 Task: Add a signature Marianna Clark containing National Human Trafficking Awareness Day, Marianna Clark to email address softage.9@softage.net and add a label Sales contracts
Action: Mouse moved to (1115, 60)
Screenshot: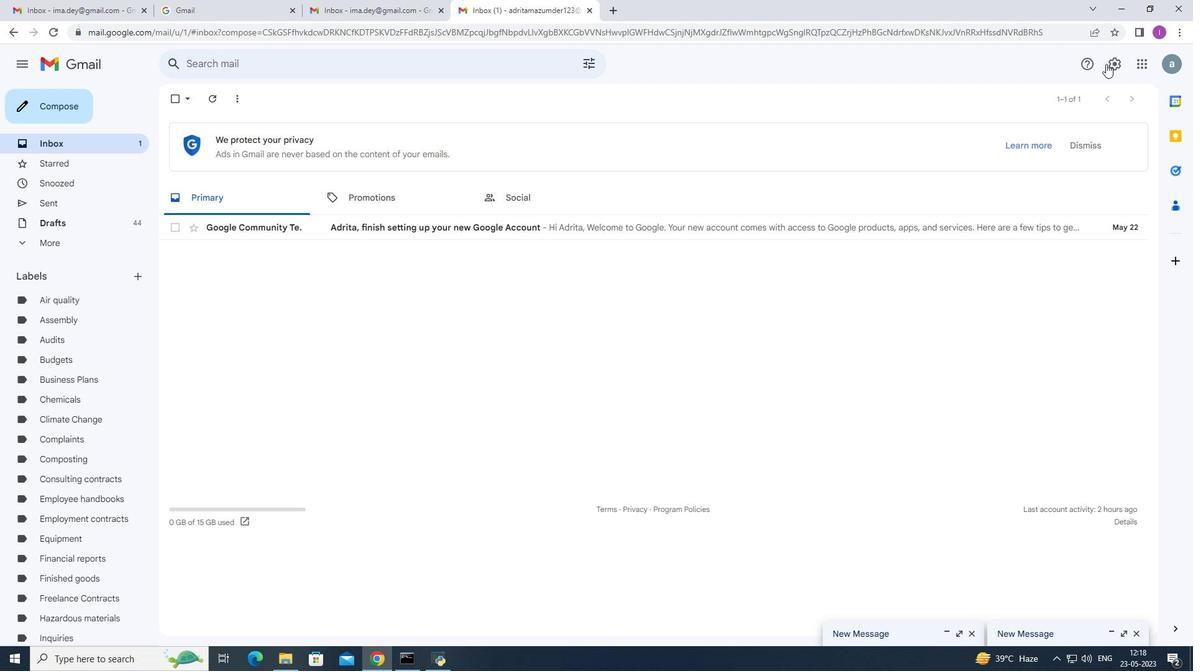 
Action: Mouse pressed left at (1115, 60)
Screenshot: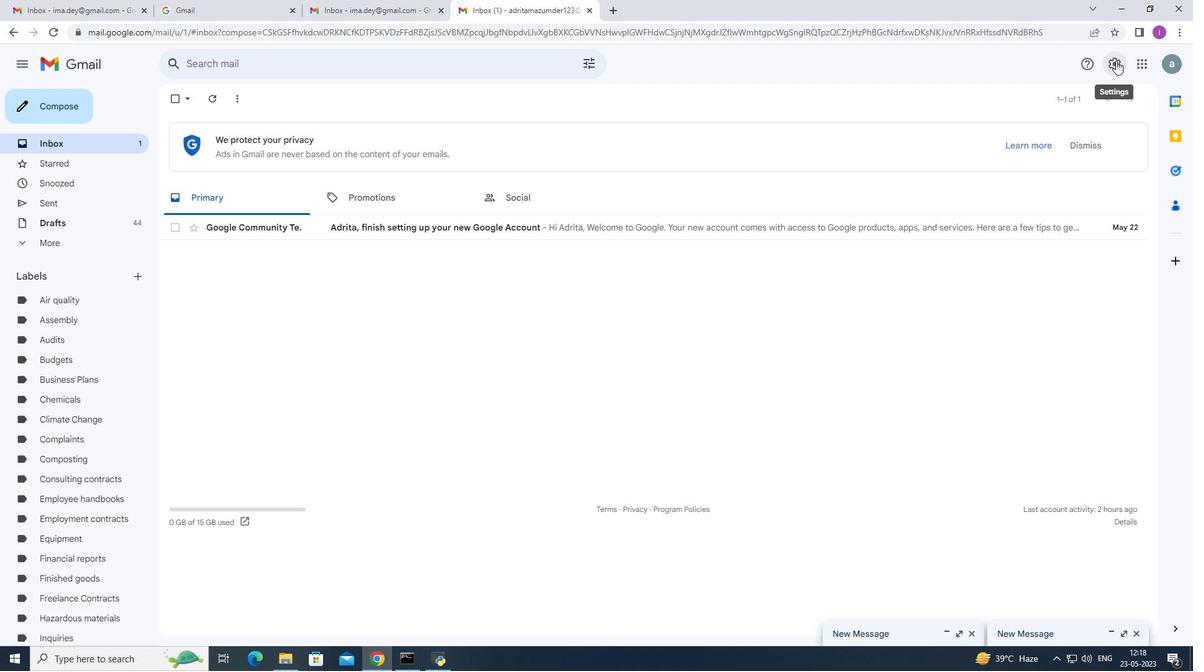
Action: Mouse moved to (1051, 121)
Screenshot: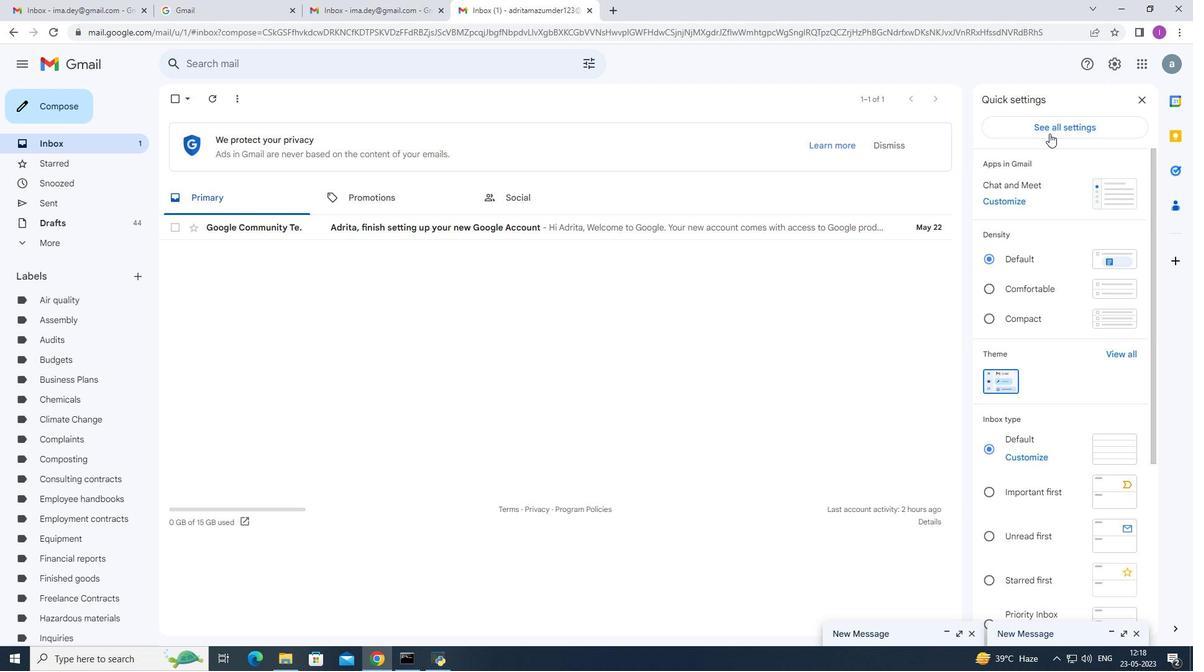 
Action: Mouse pressed left at (1051, 121)
Screenshot: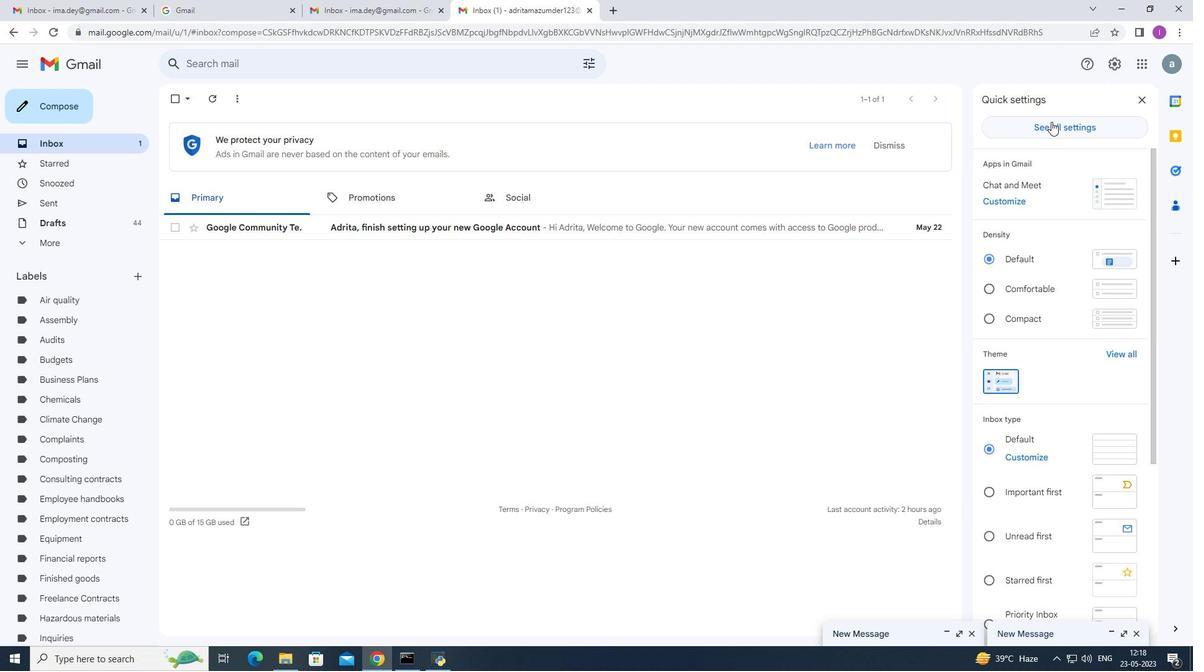 
Action: Mouse moved to (369, 220)
Screenshot: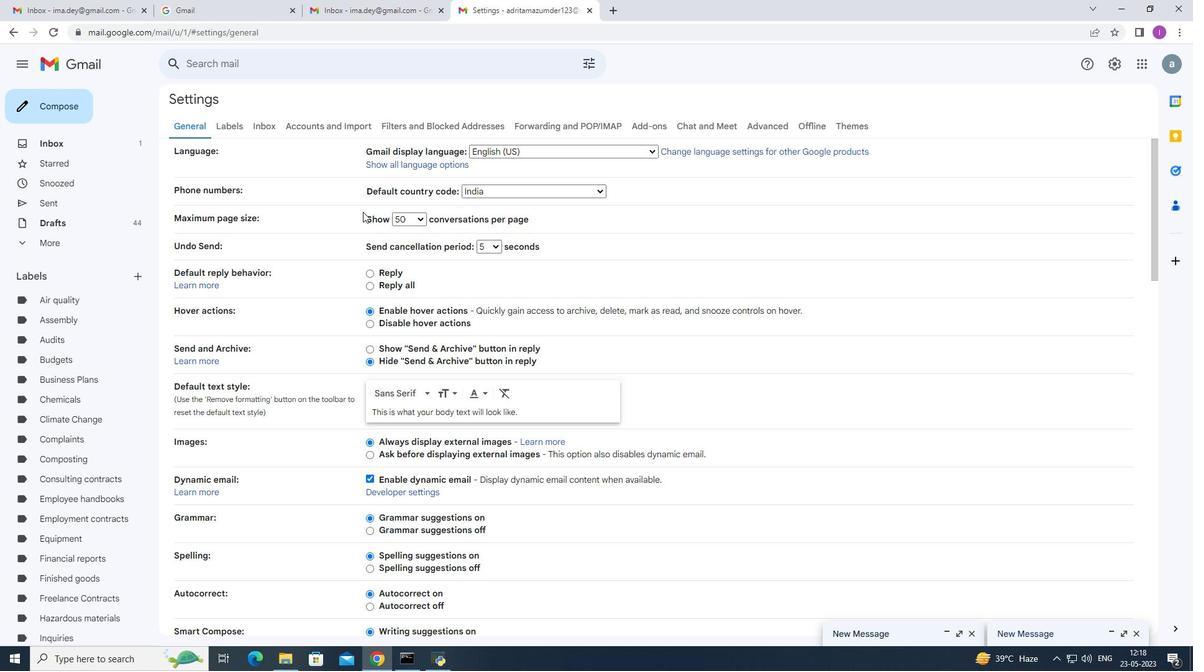 
Action: Mouse scrolled (369, 219) with delta (0, 0)
Screenshot: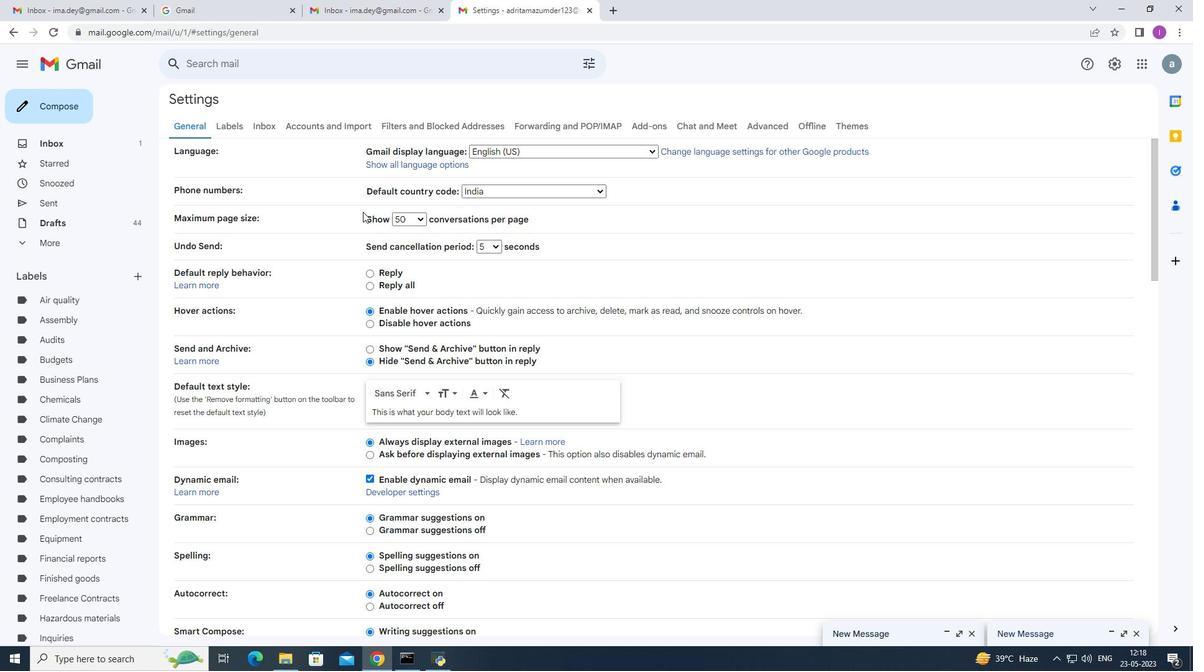 
Action: Mouse moved to (370, 222)
Screenshot: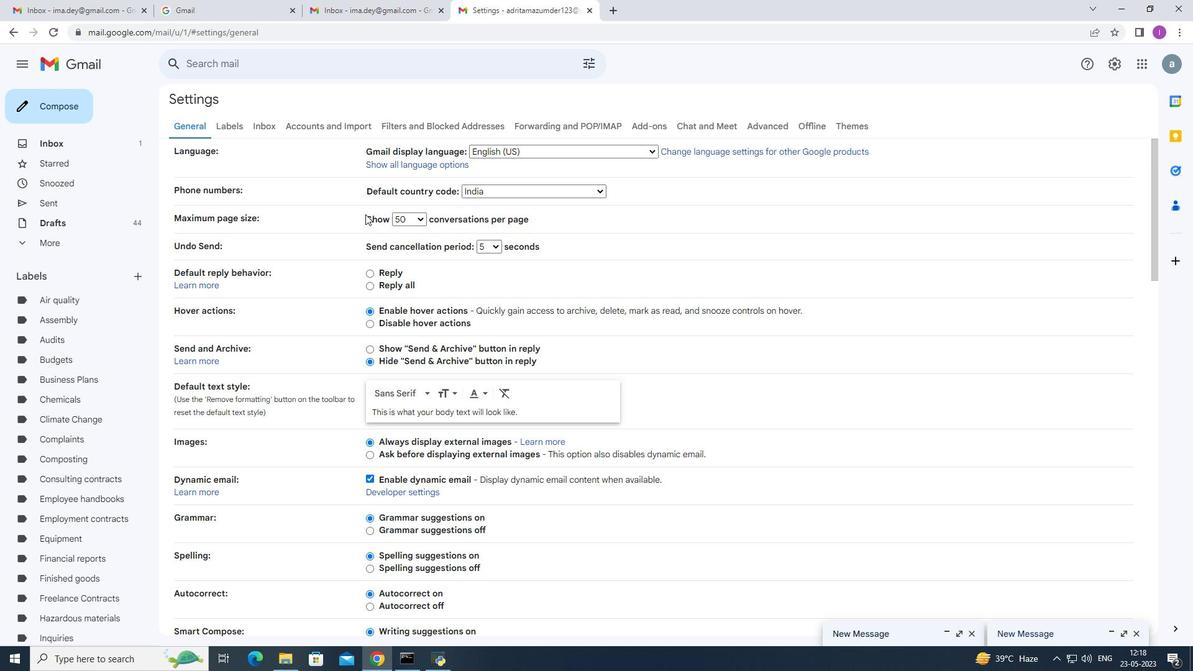 
Action: Mouse scrolled (370, 221) with delta (0, 0)
Screenshot: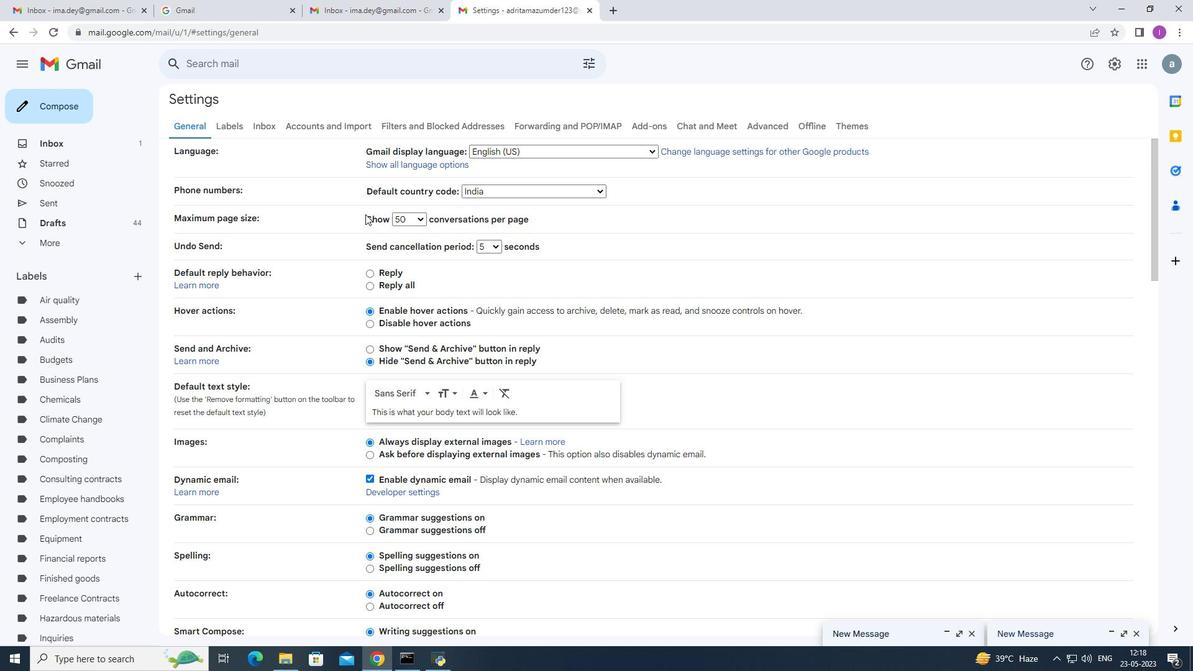 
Action: Mouse moved to (372, 224)
Screenshot: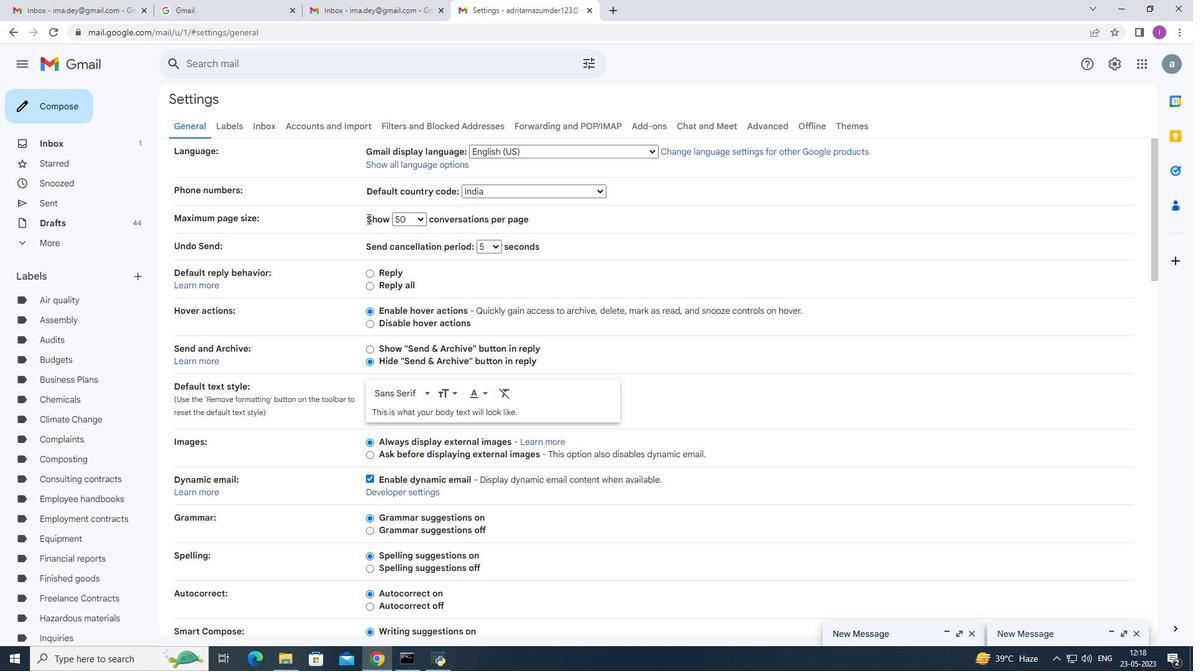 
Action: Mouse scrolled (370, 222) with delta (0, 0)
Screenshot: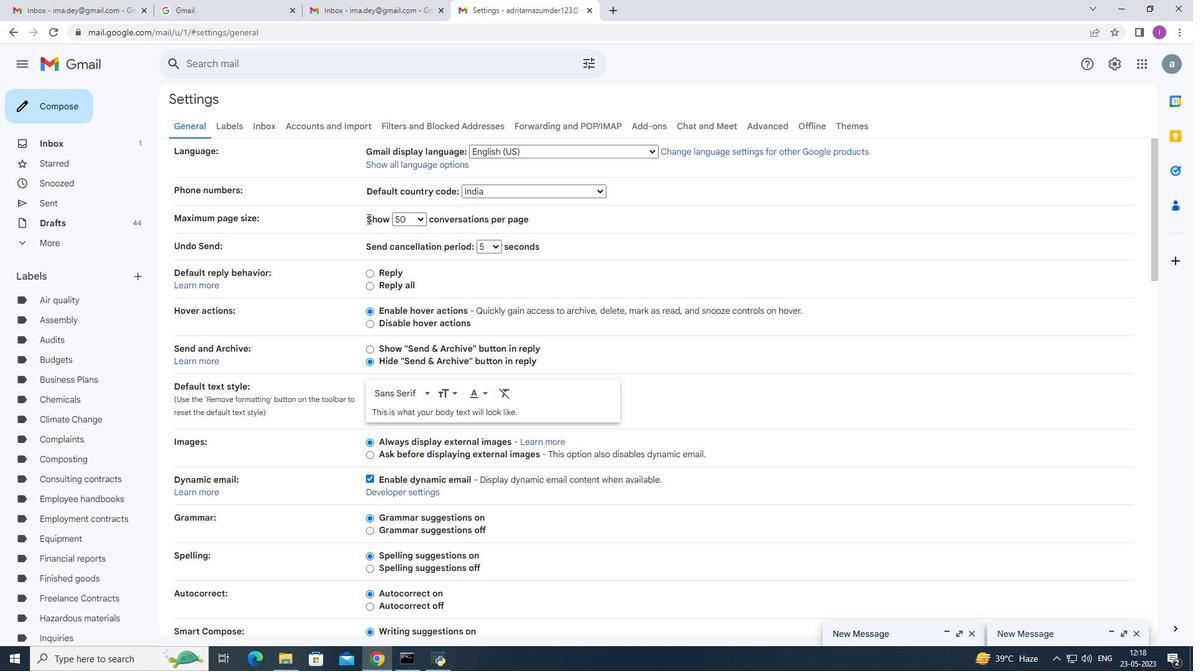 
Action: Mouse moved to (379, 236)
Screenshot: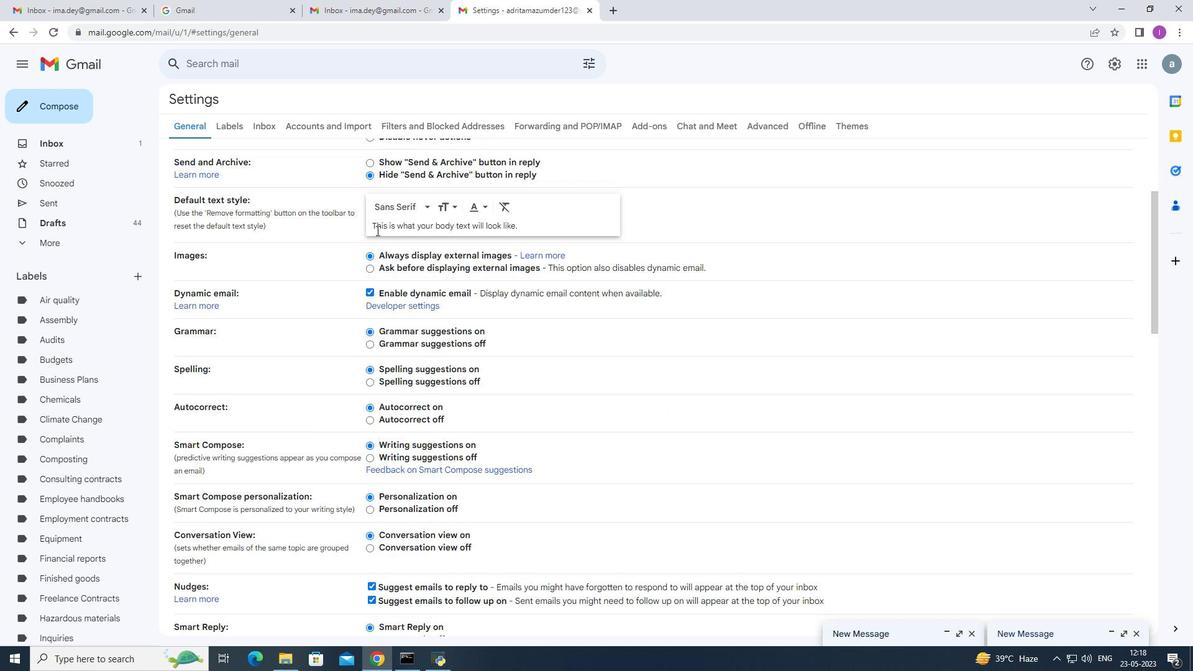 
Action: Mouse scrolled (379, 236) with delta (0, 0)
Screenshot: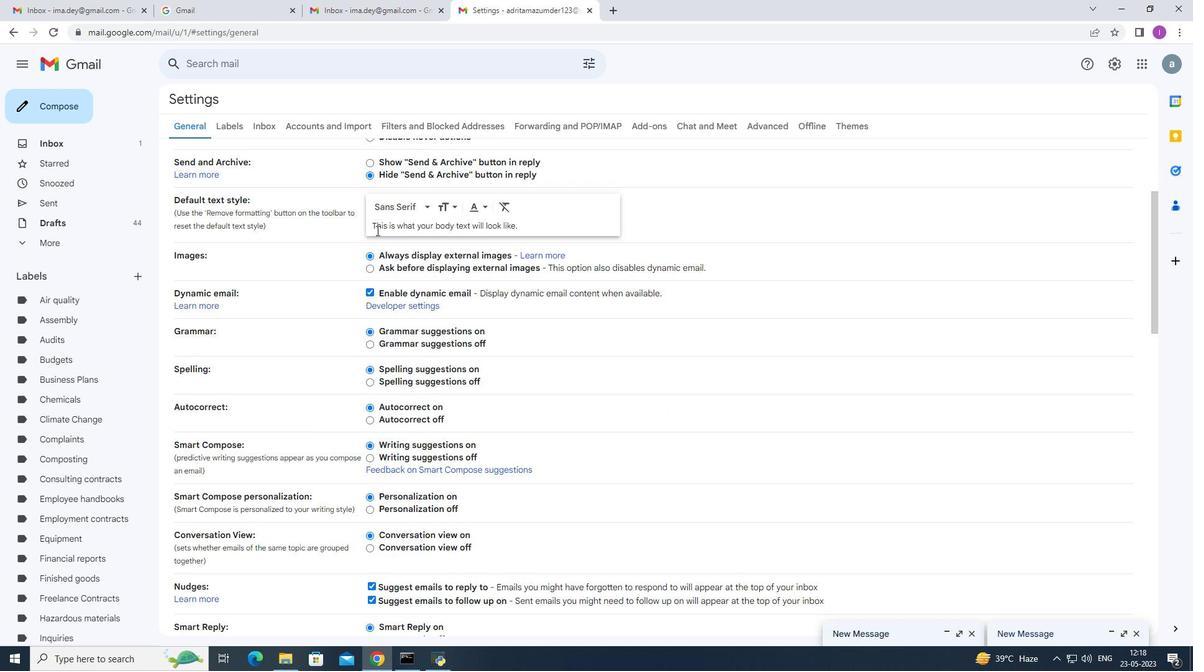 
Action: Mouse moved to (384, 249)
Screenshot: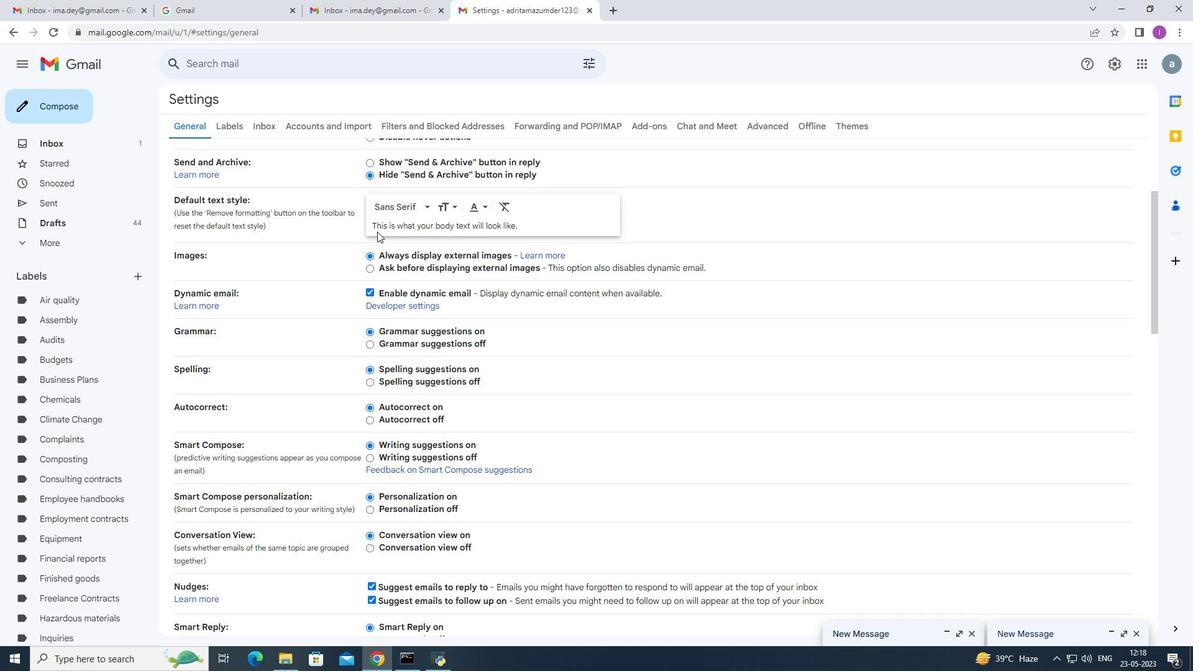 
Action: Mouse scrolled (384, 248) with delta (0, 0)
Screenshot: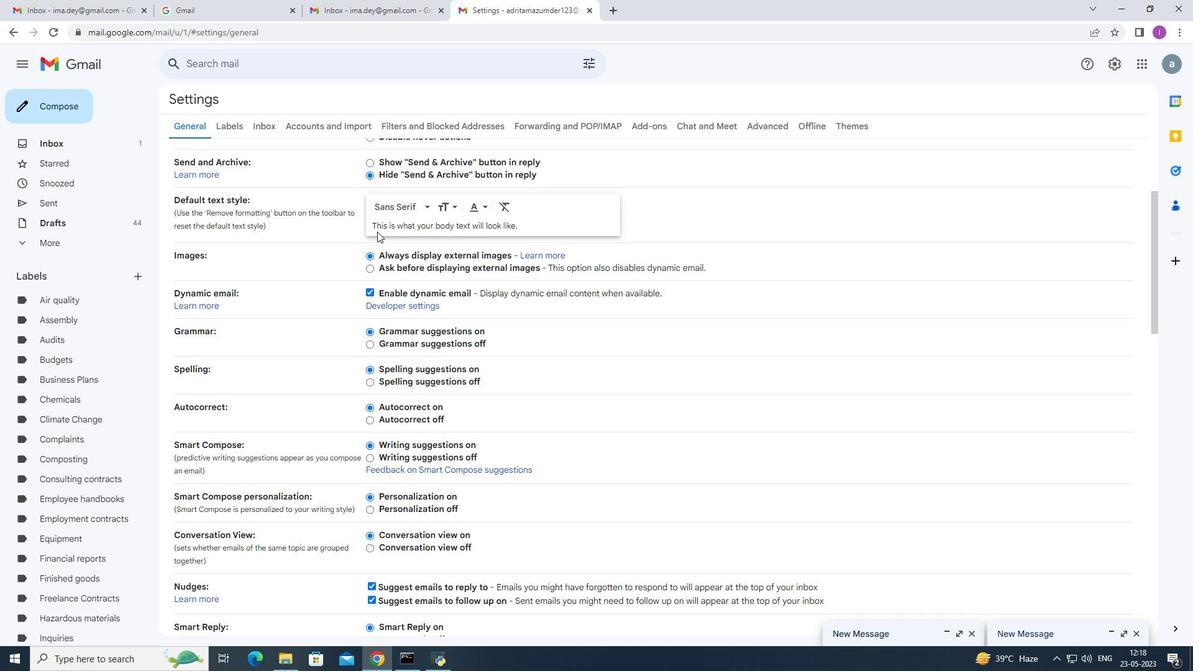 
Action: Mouse moved to (384, 249)
Screenshot: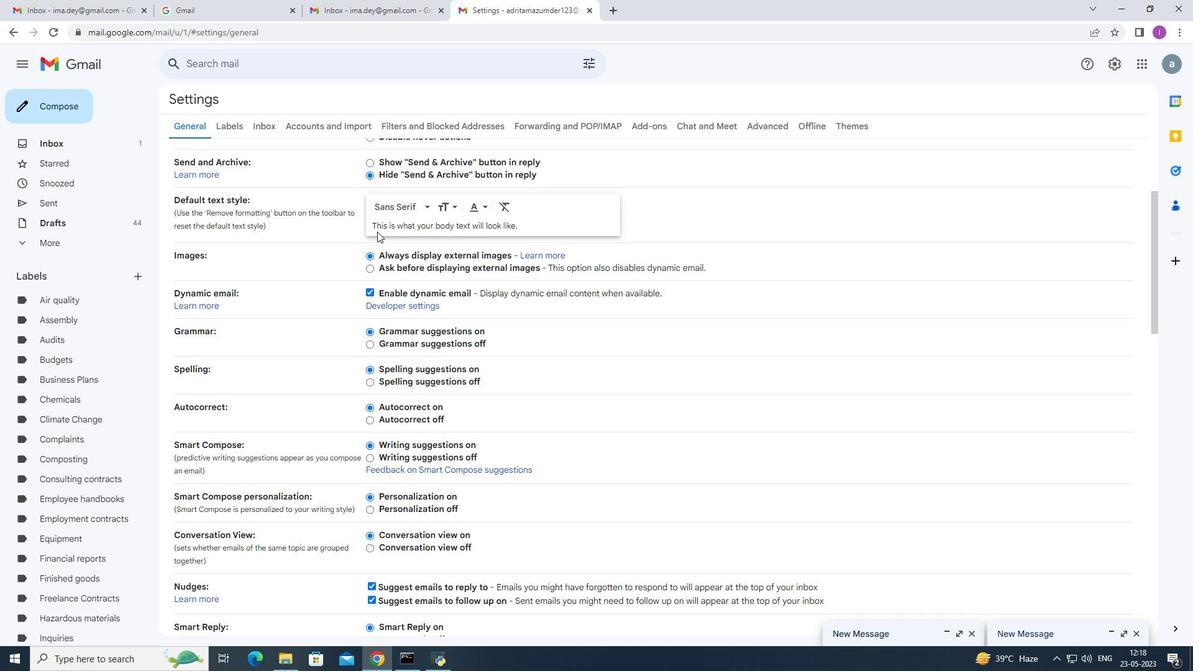 
Action: Mouse scrolled (384, 249) with delta (0, 0)
Screenshot: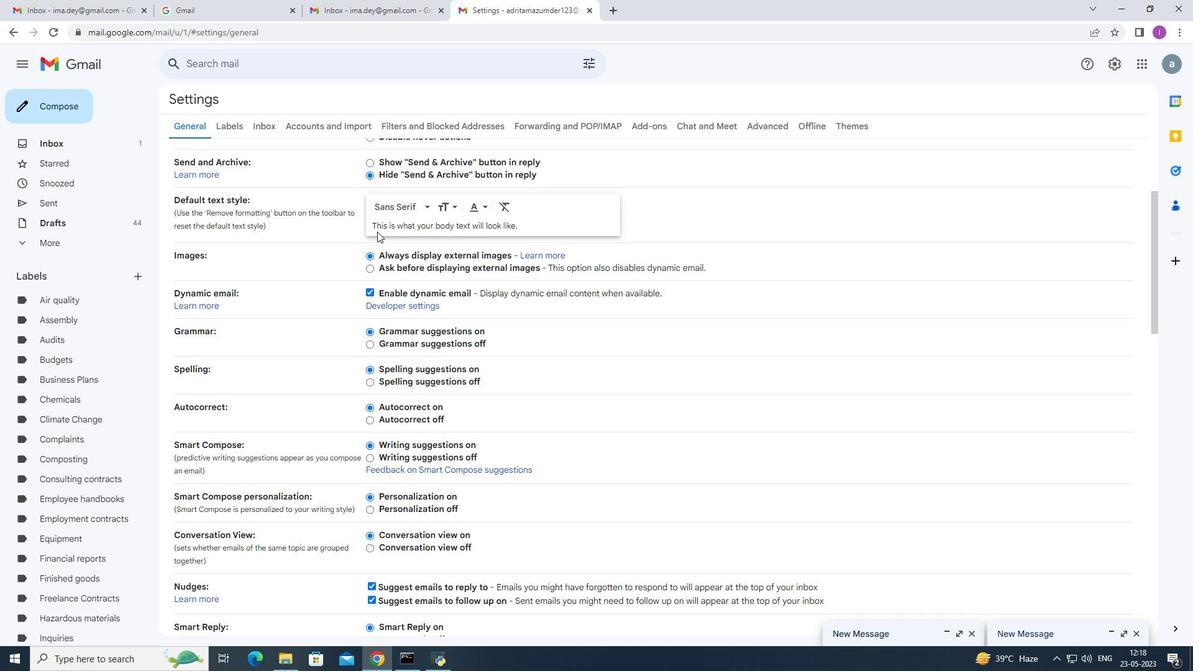 
Action: Mouse moved to (386, 257)
Screenshot: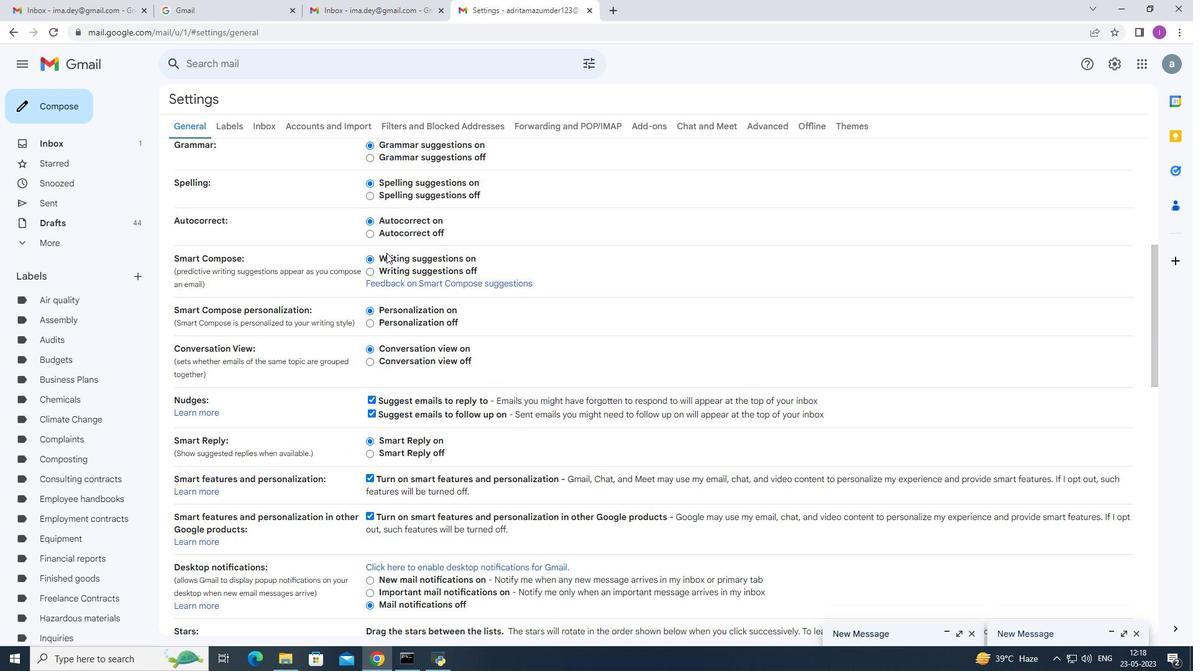 
Action: Mouse scrolled (386, 255) with delta (0, 0)
Screenshot: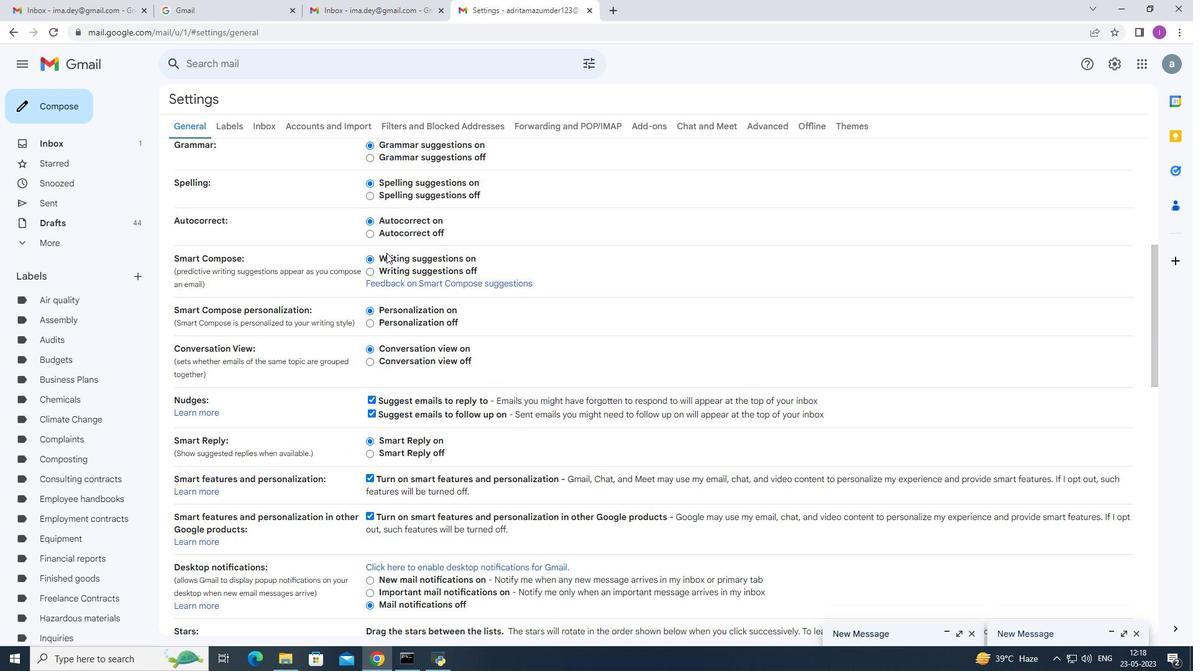 
Action: Mouse moved to (390, 268)
Screenshot: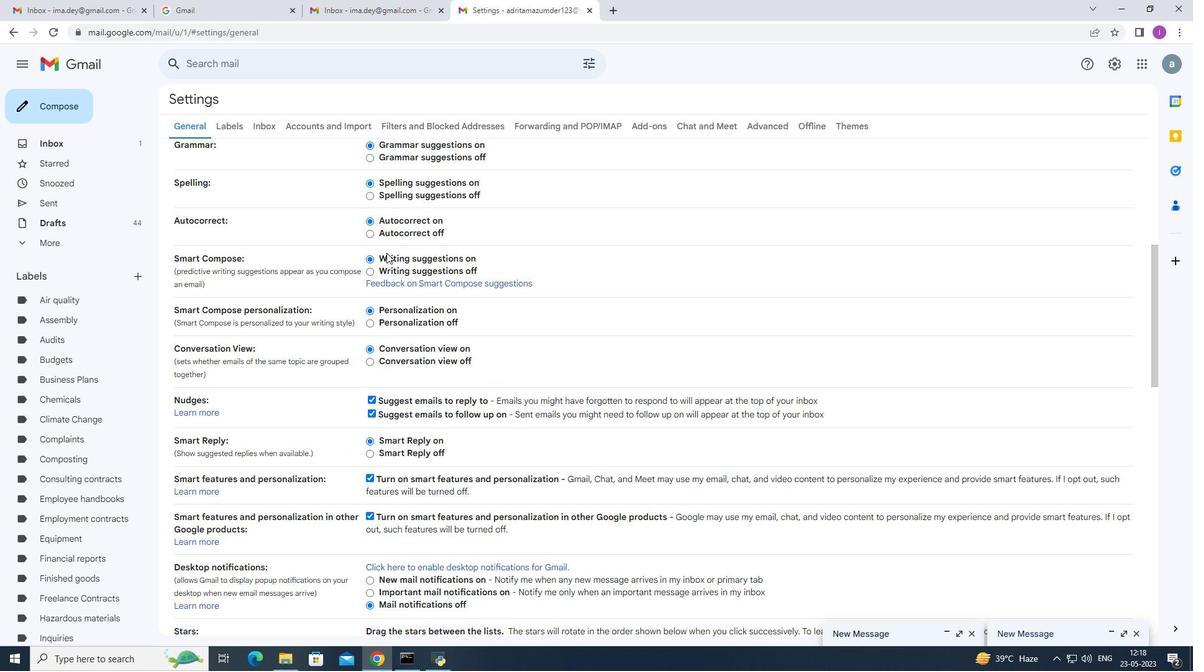 
Action: Mouse scrolled (389, 266) with delta (0, 0)
Screenshot: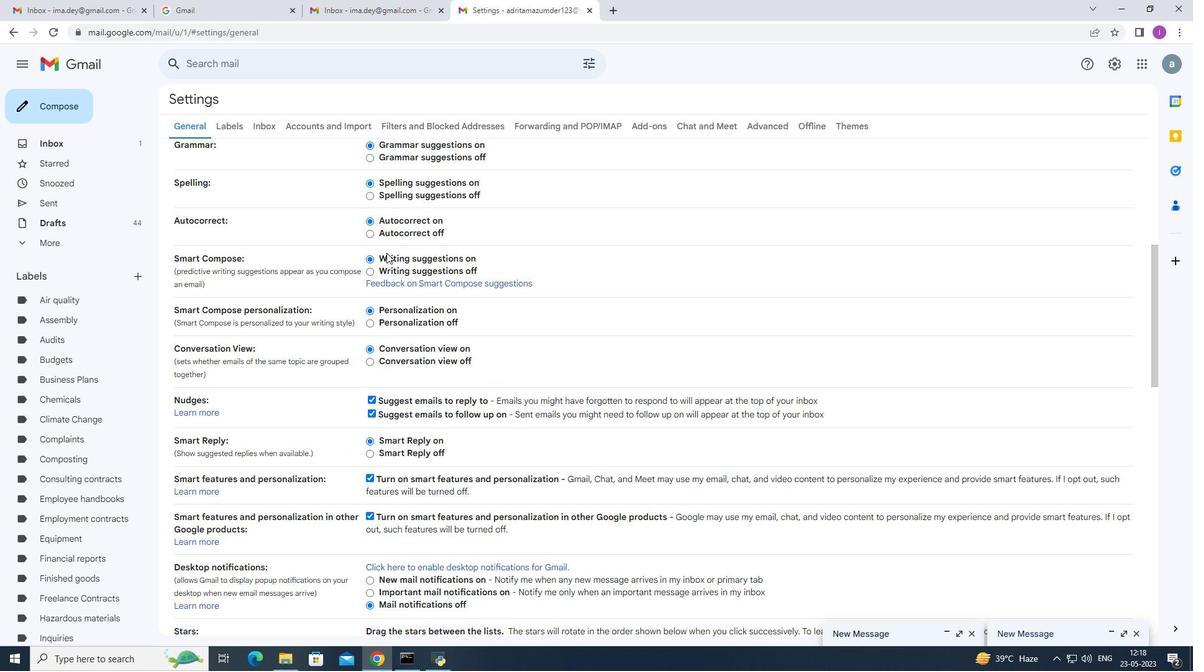 
Action: Mouse moved to (391, 270)
Screenshot: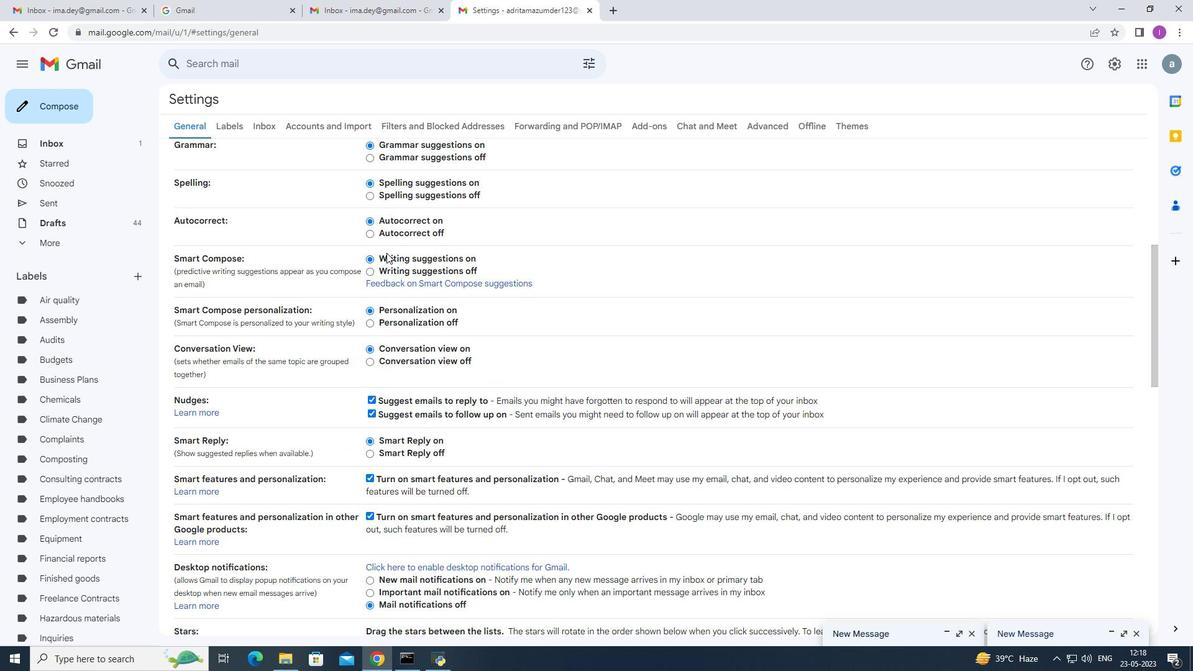 
Action: Mouse scrolled (390, 269) with delta (0, 0)
Screenshot: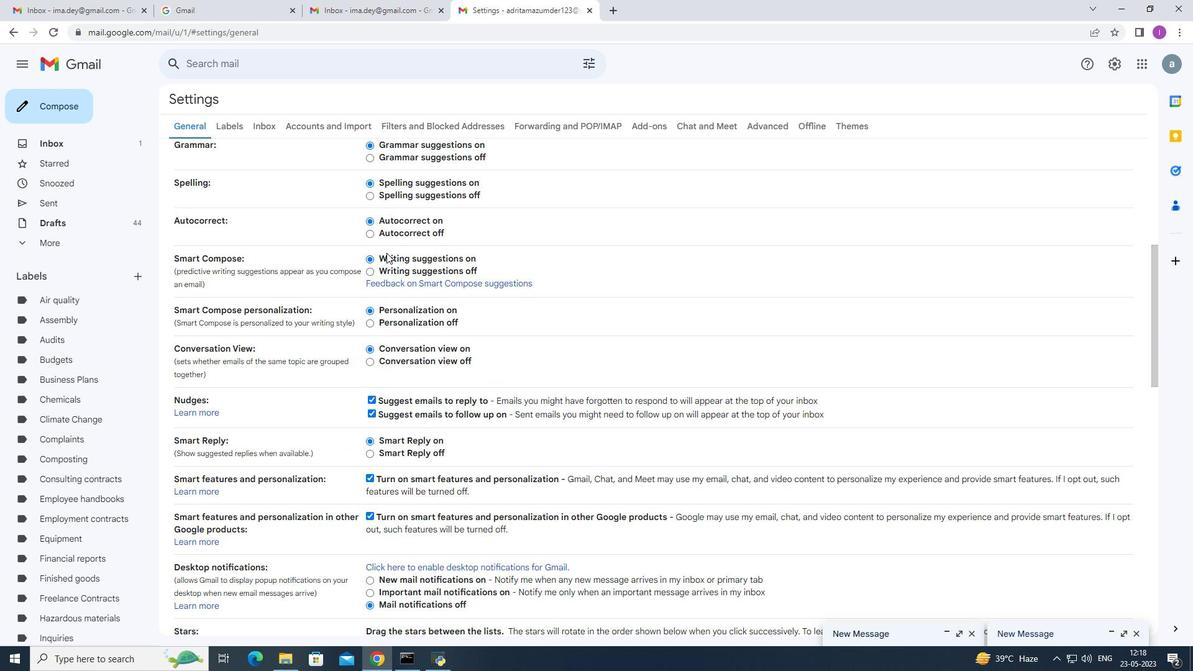 
Action: Mouse moved to (391, 273)
Screenshot: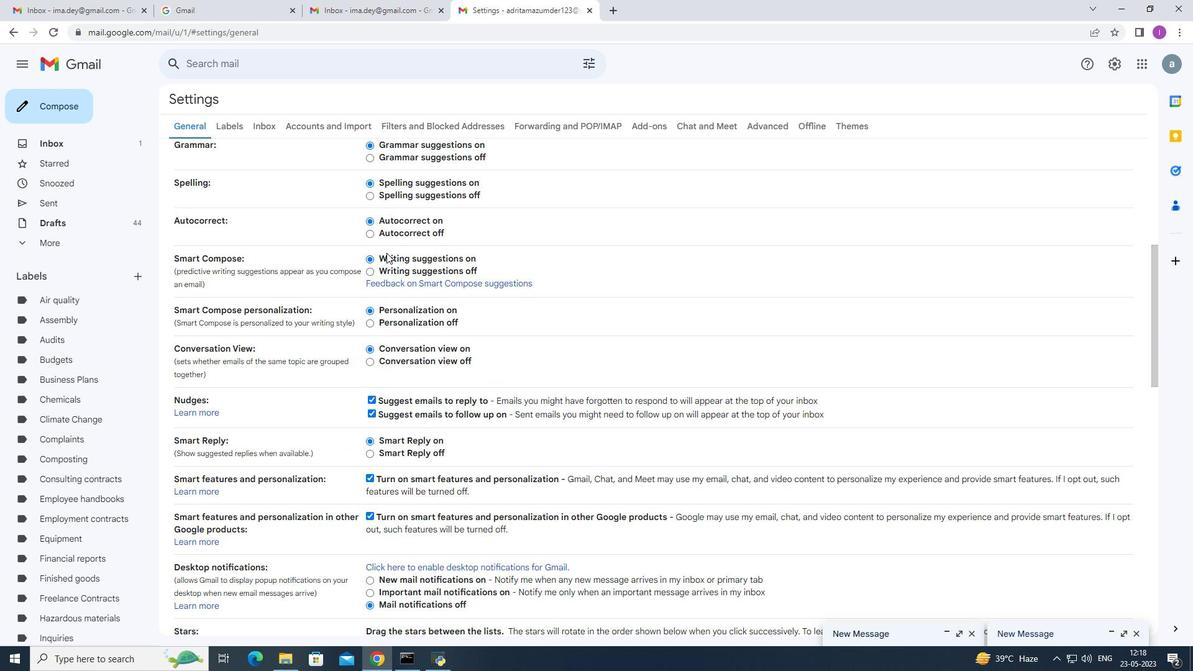 
Action: Mouse scrolled (391, 270) with delta (0, 0)
Screenshot: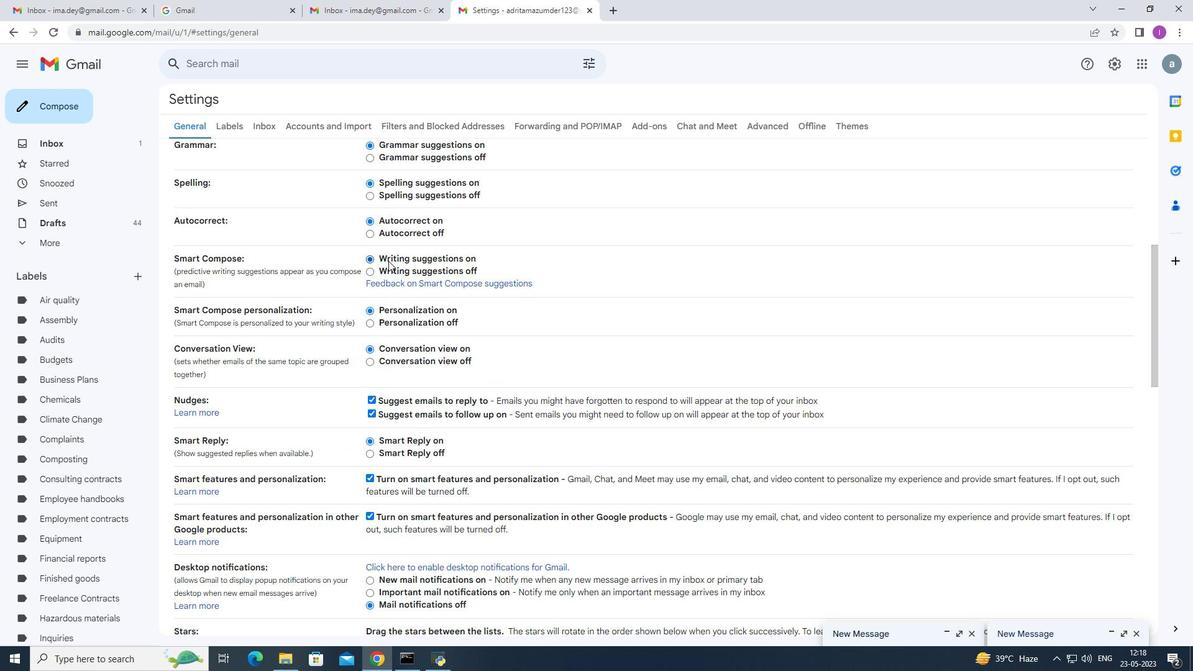 
Action: Mouse moved to (397, 292)
Screenshot: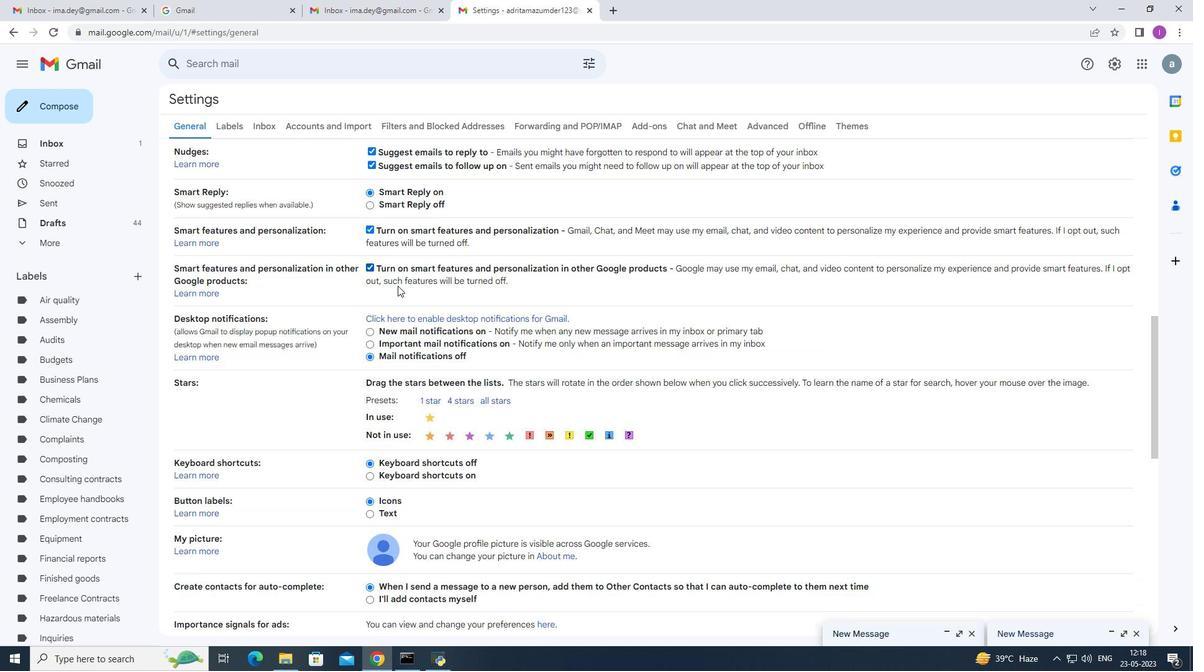
Action: Mouse scrolled (397, 291) with delta (0, 0)
Screenshot: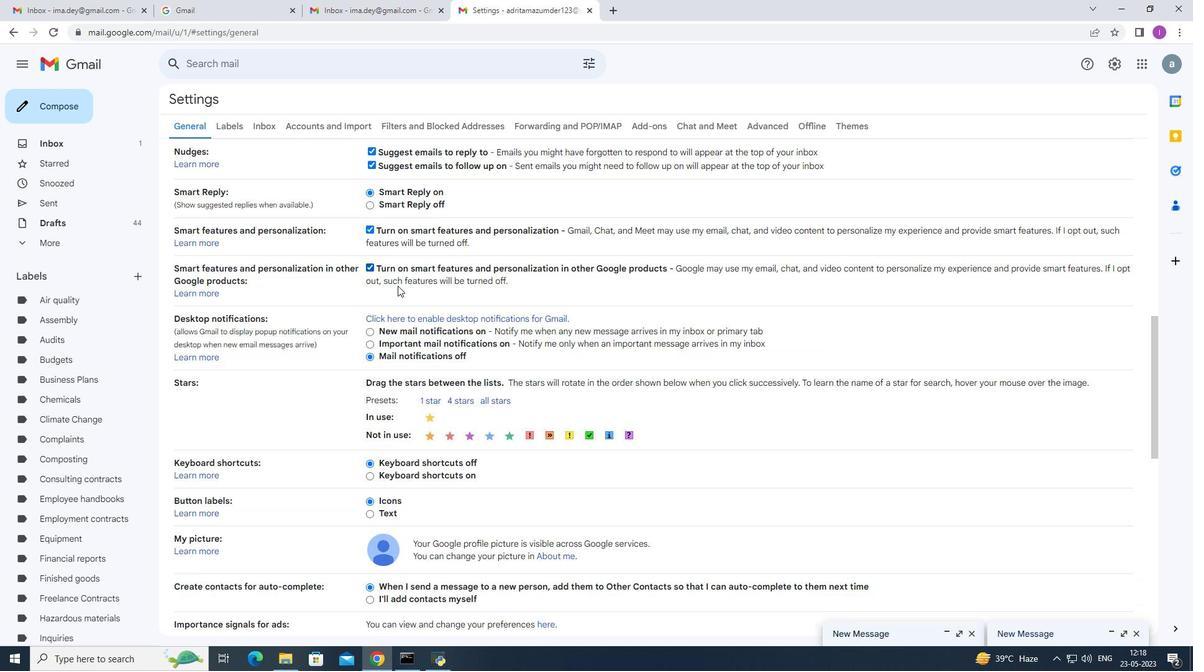 
Action: Mouse moved to (398, 298)
Screenshot: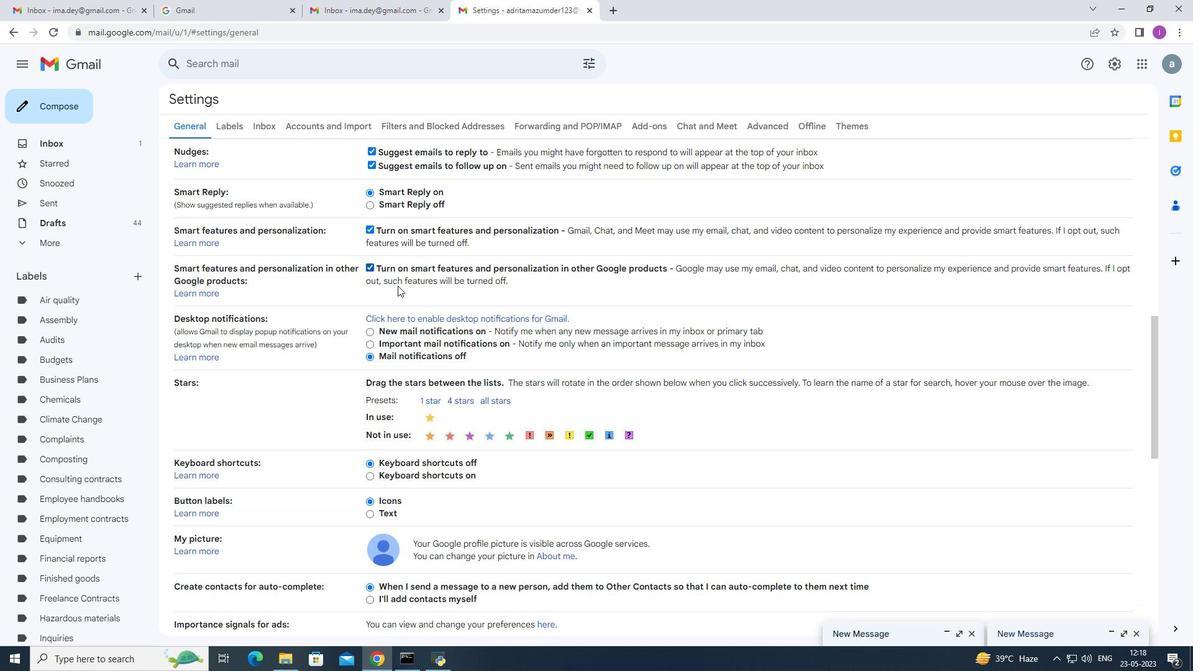 
Action: Mouse scrolled (398, 296) with delta (0, 0)
Screenshot: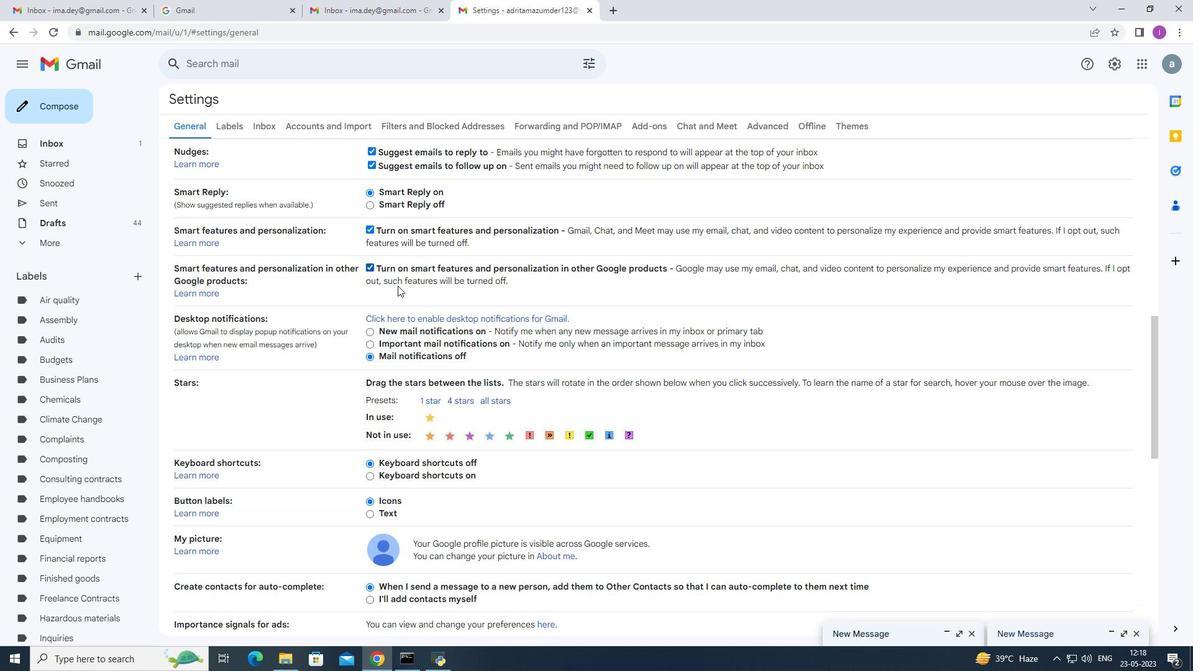 
Action: Mouse moved to (398, 298)
Screenshot: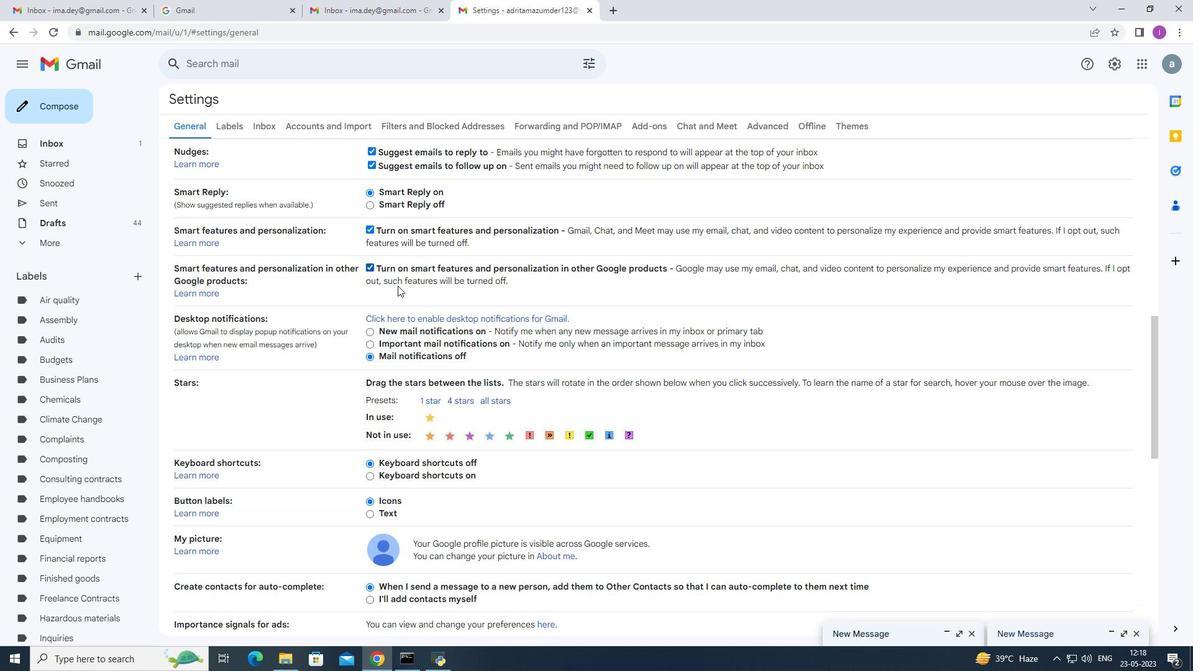 
Action: Mouse scrolled (398, 298) with delta (0, 0)
Screenshot: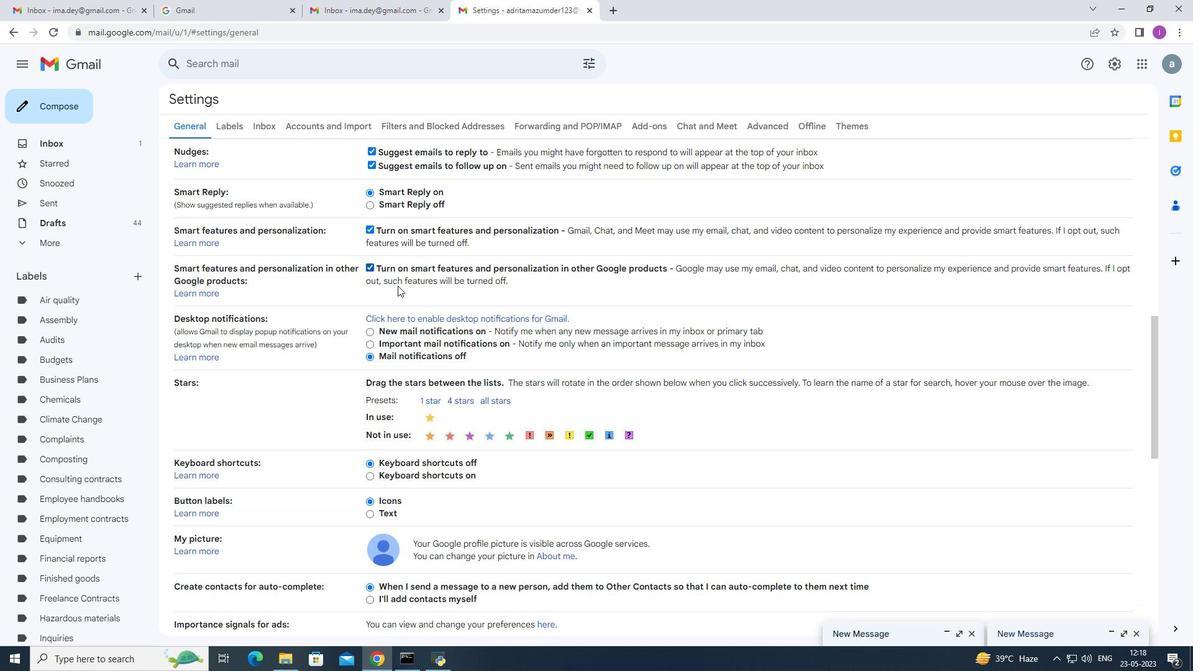 
Action: Mouse scrolled (398, 298) with delta (0, 0)
Screenshot: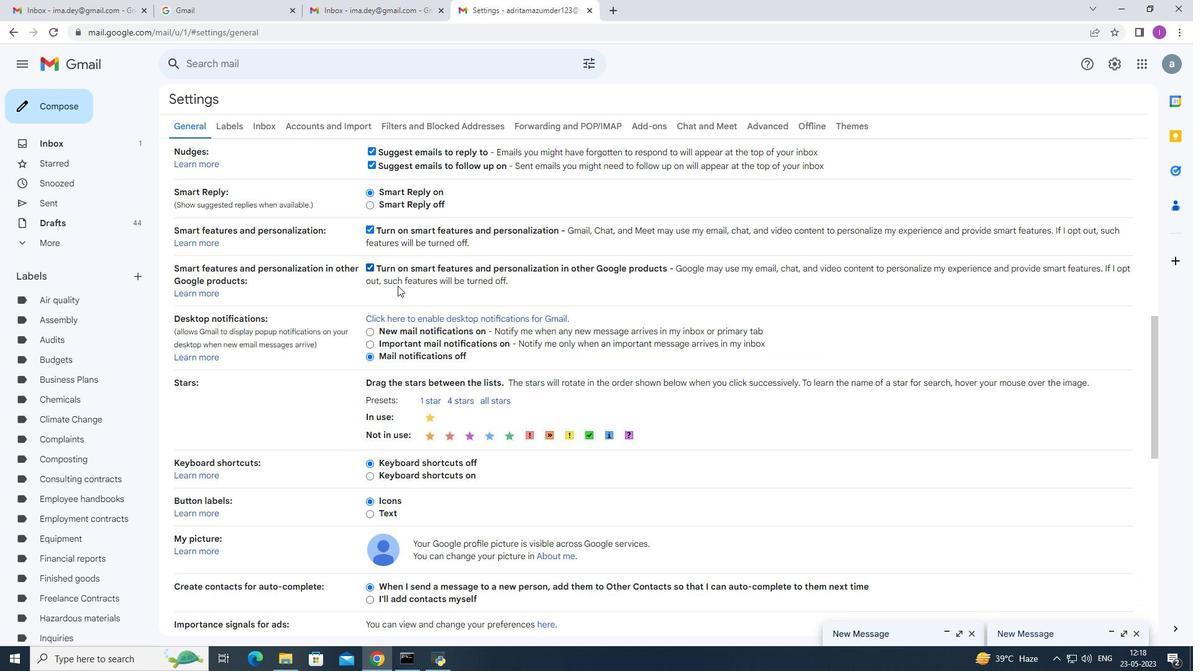 
Action: Mouse moved to (398, 298)
Screenshot: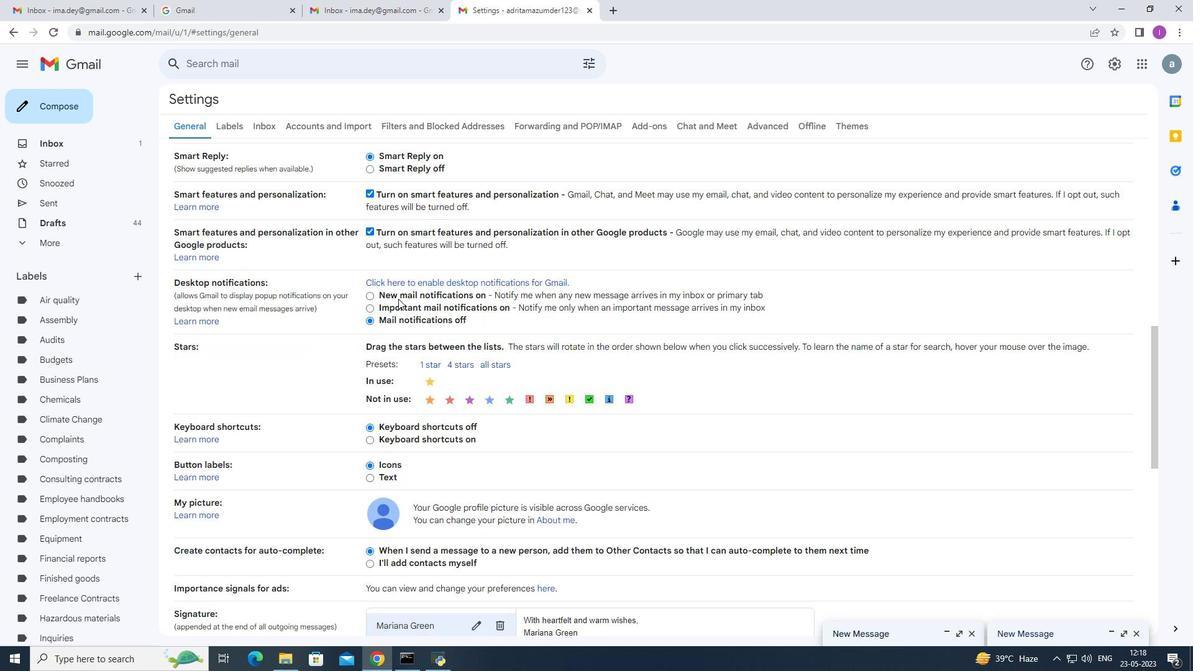 
Action: Mouse scrolled (398, 298) with delta (0, 0)
Screenshot: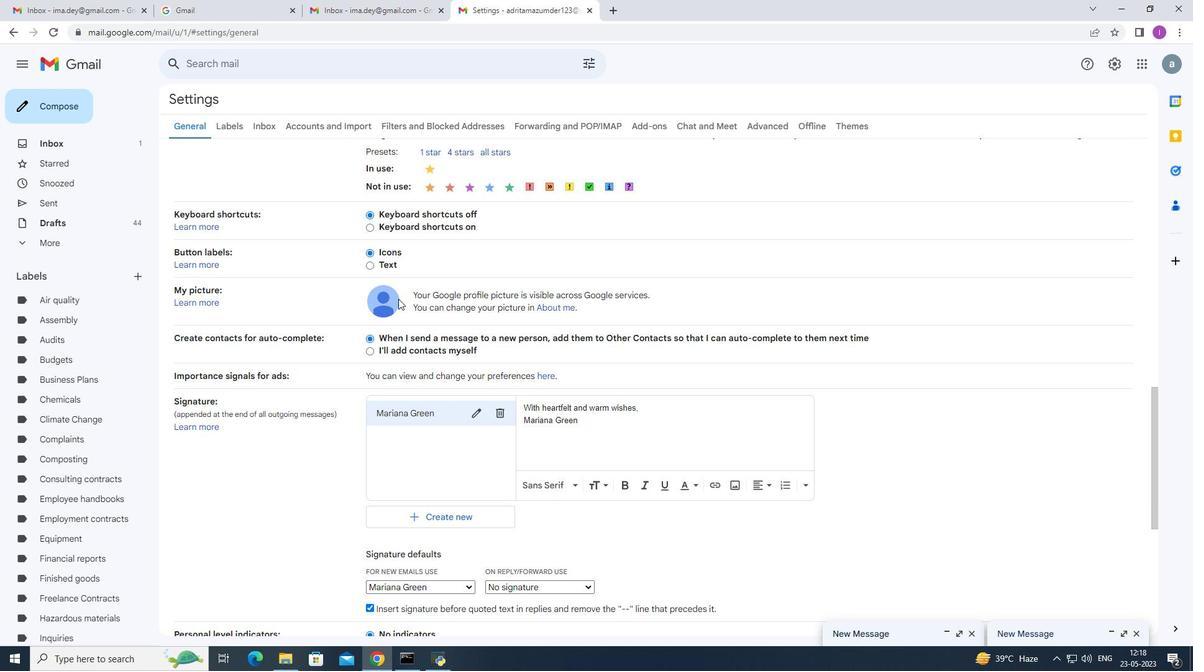 
Action: Mouse moved to (399, 301)
Screenshot: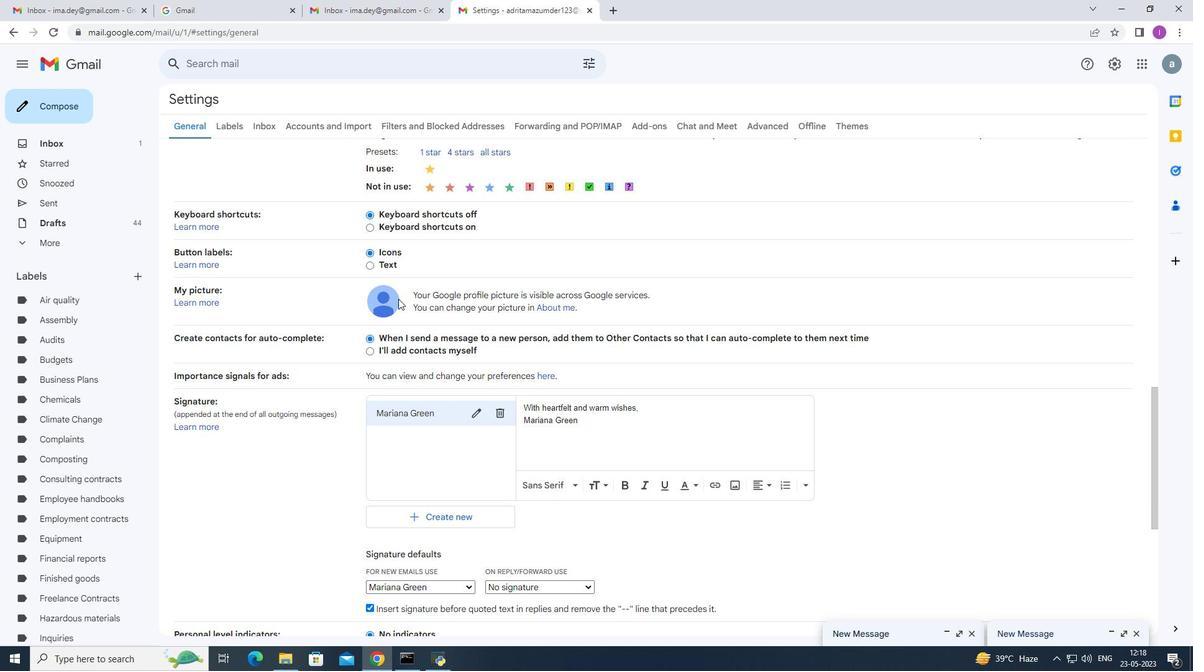 
Action: Mouse scrolled (399, 300) with delta (0, 0)
Screenshot: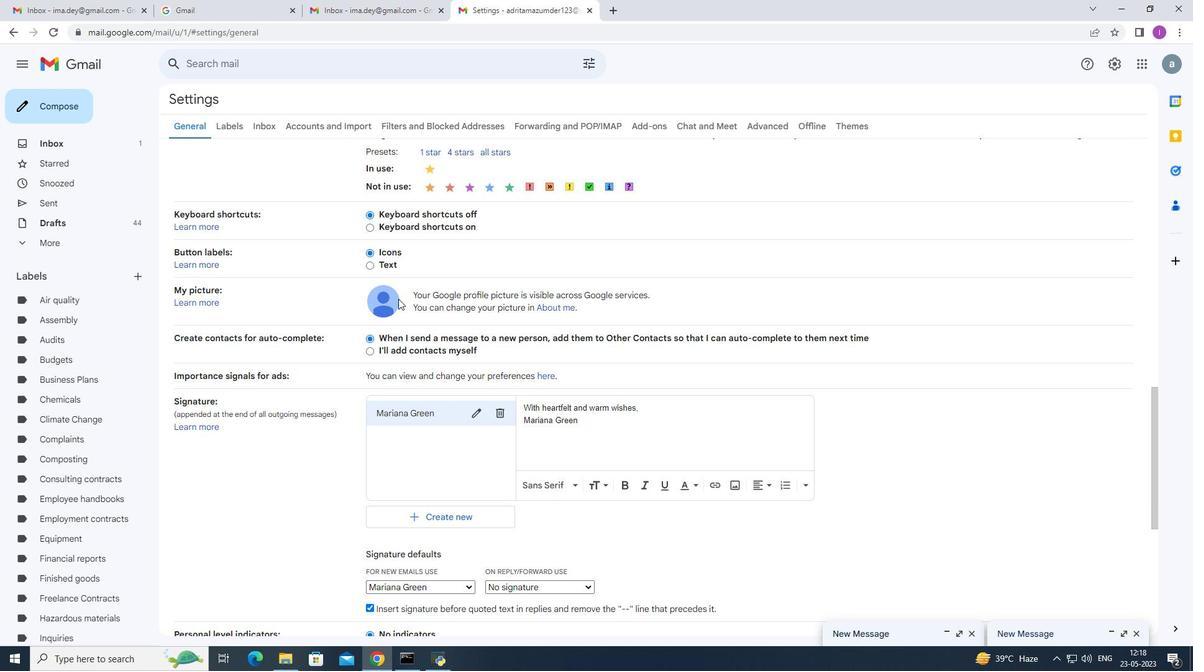 
Action: Mouse scrolled (399, 300) with delta (0, 0)
Screenshot: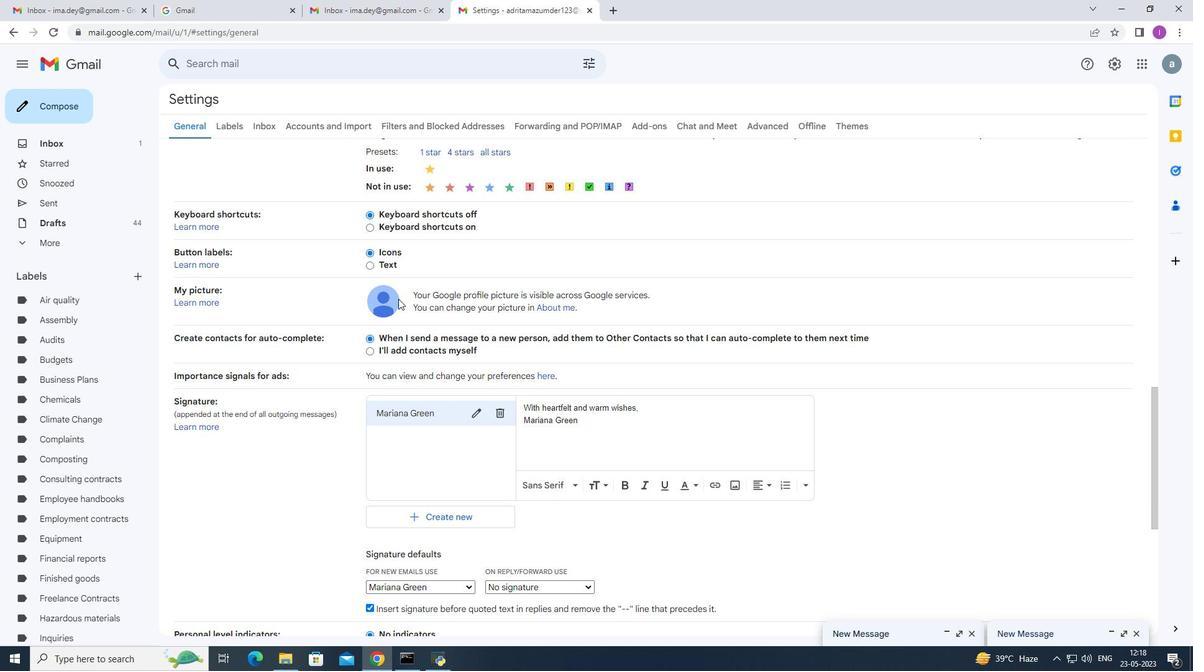 
Action: Mouse moved to (500, 226)
Screenshot: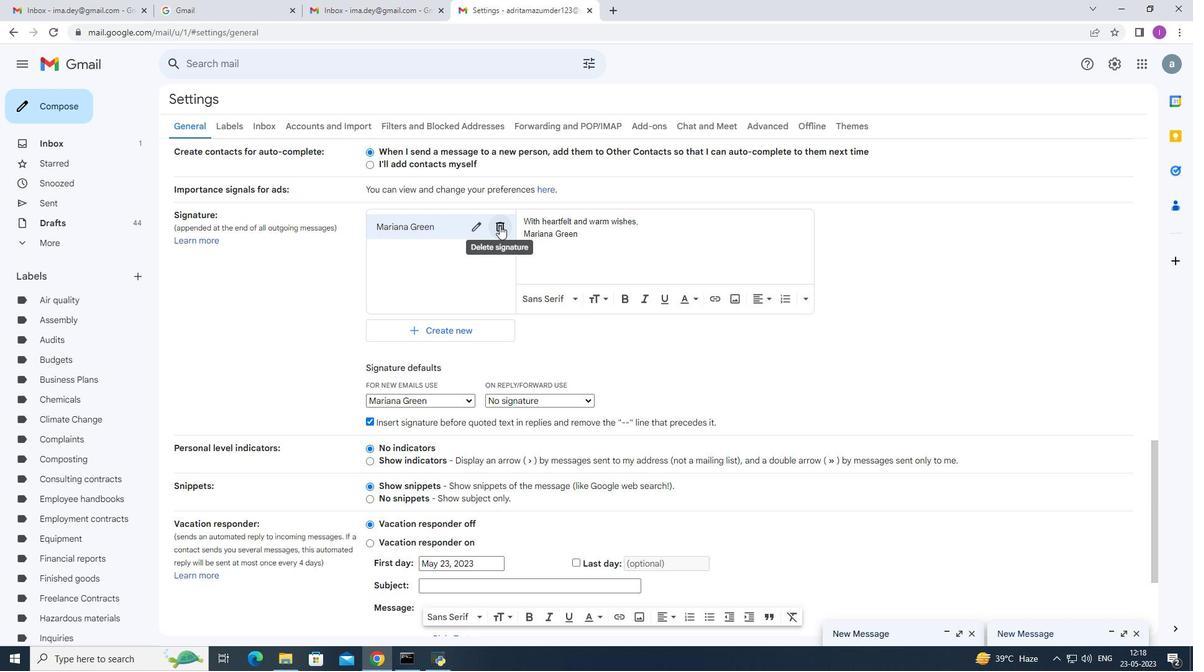 
Action: Mouse pressed left at (500, 226)
Screenshot: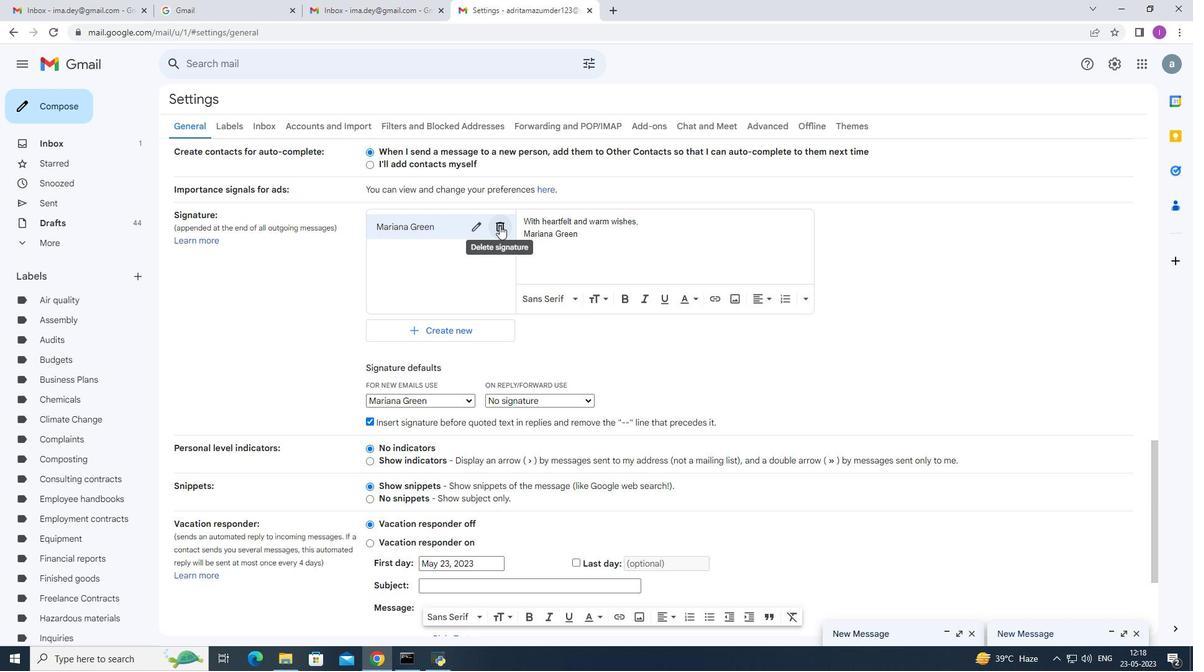 
Action: Mouse moved to (713, 374)
Screenshot: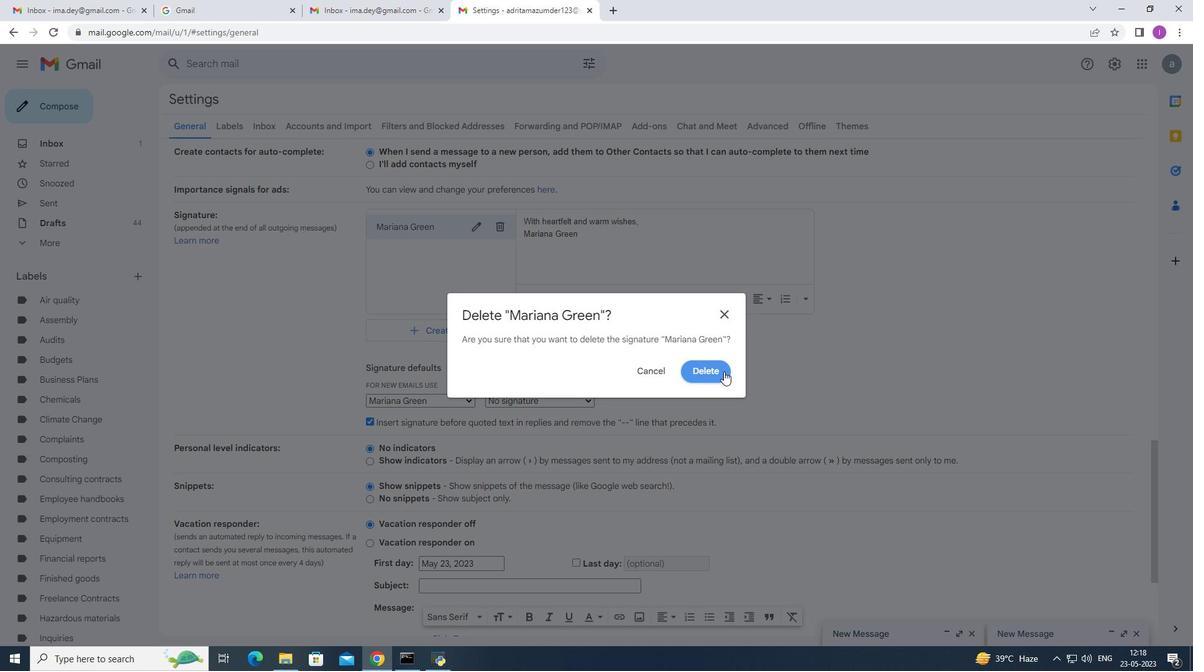 
Action: Mouse pressed left at (713, 374)
Screenshot: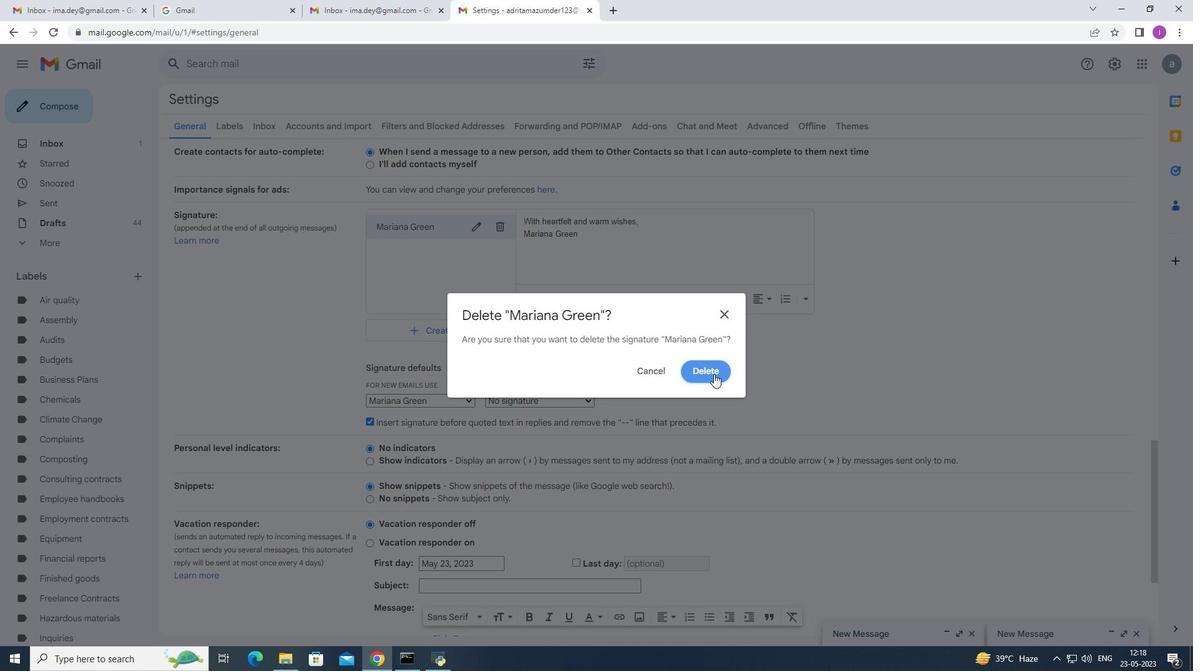 
Action: Mouse pressed left at (713, 374)
Screenshot: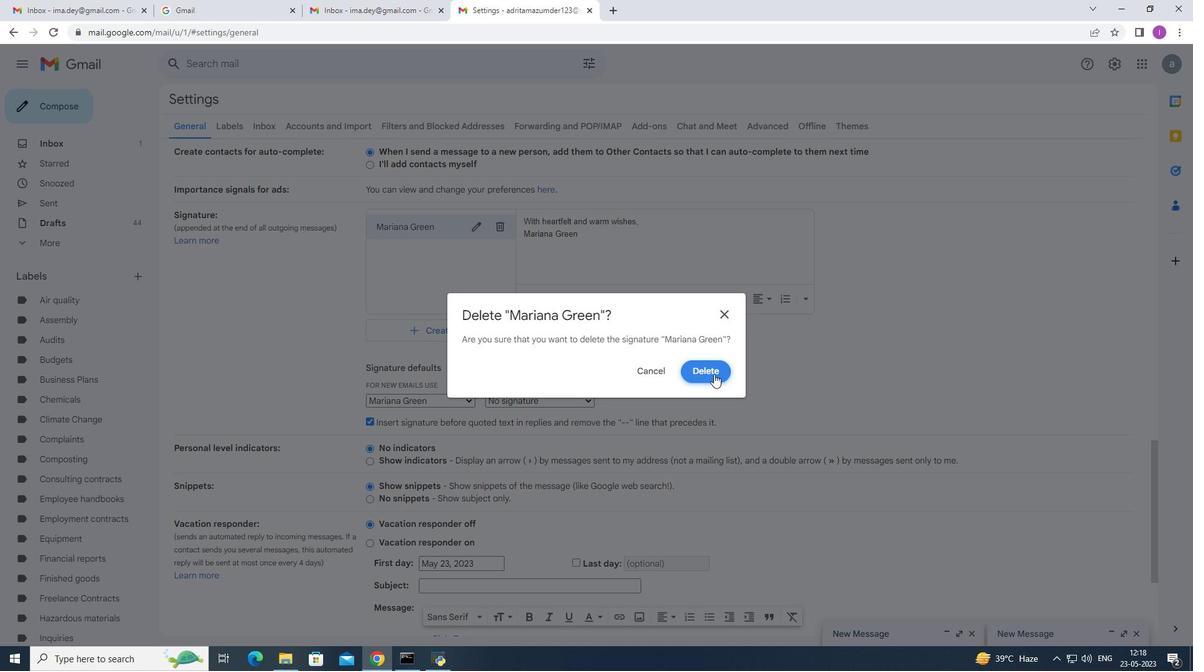 
Action: Mouse moved to (405, 242)
Screenshot: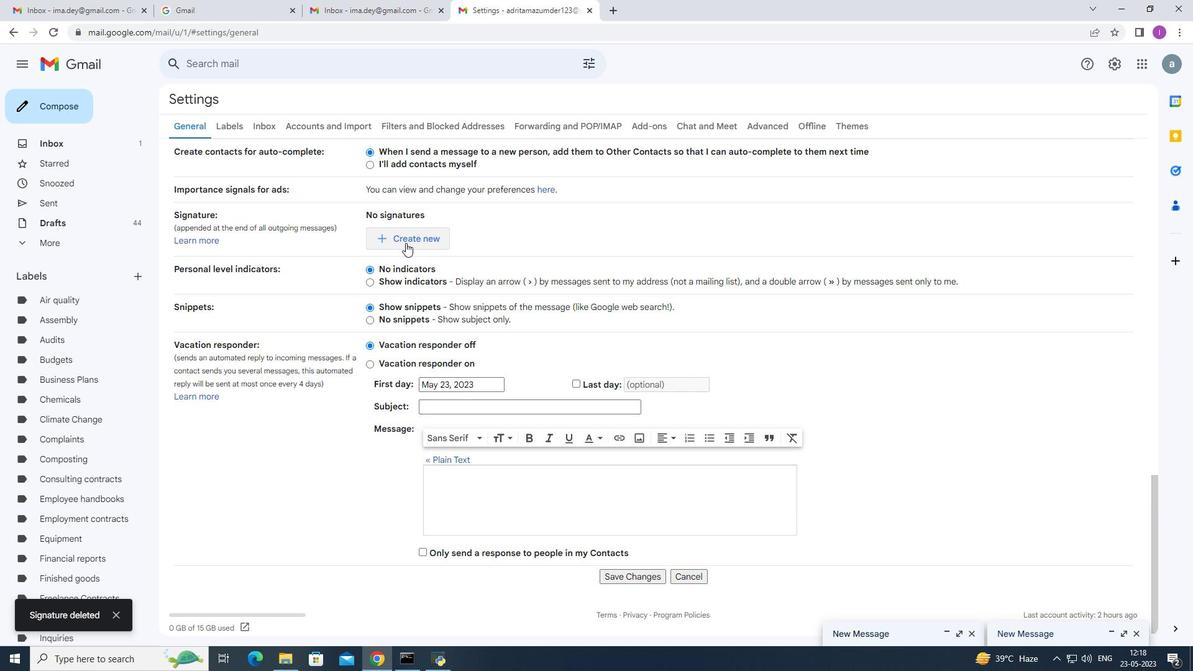 
Action: Mouse pressed left at (405, 242)
Screenshot: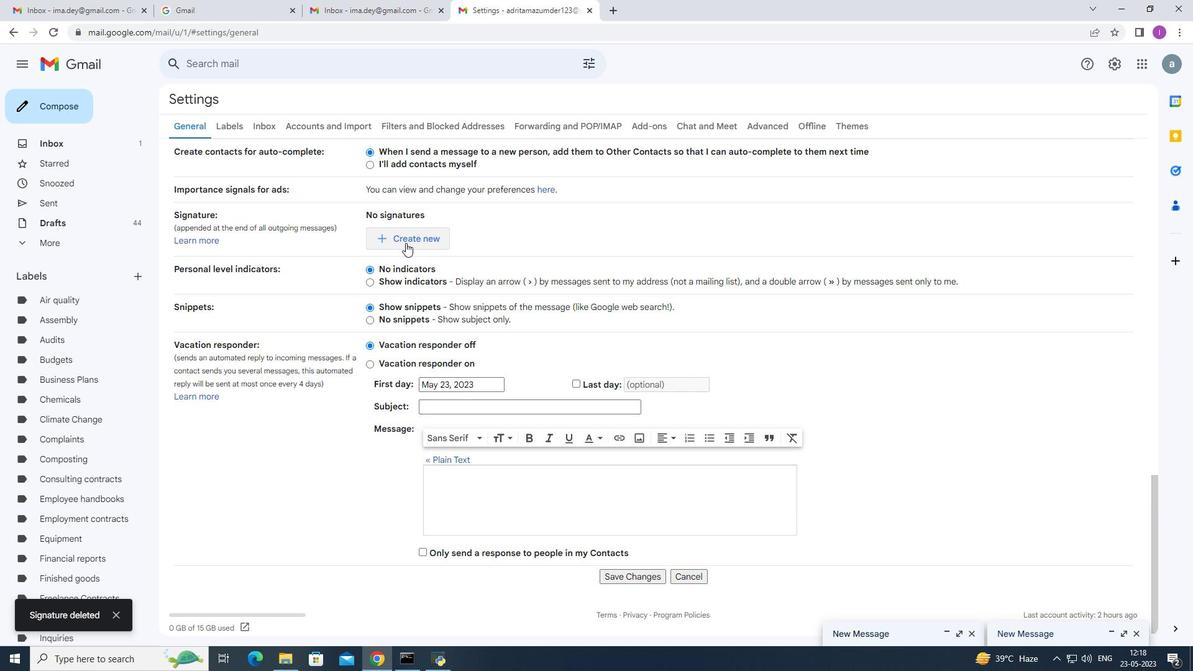 
Action: Mouse moved to (535, 335)
Screenshot: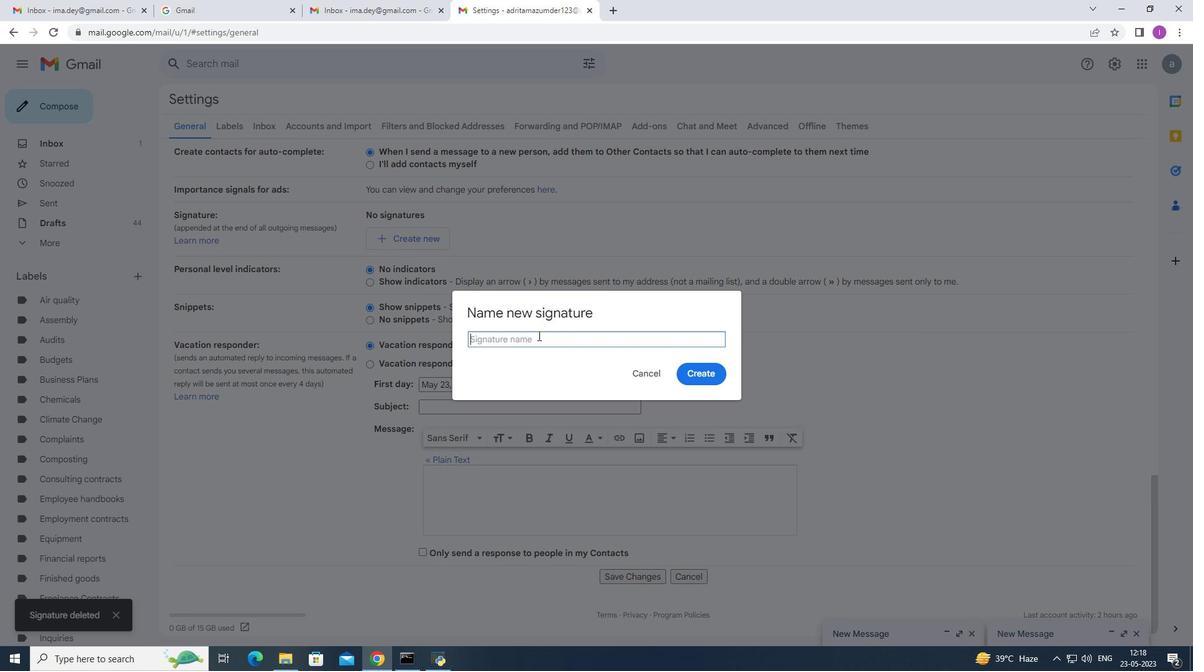 
Action: Mouse pressed left at (535, 335)
Screenshot: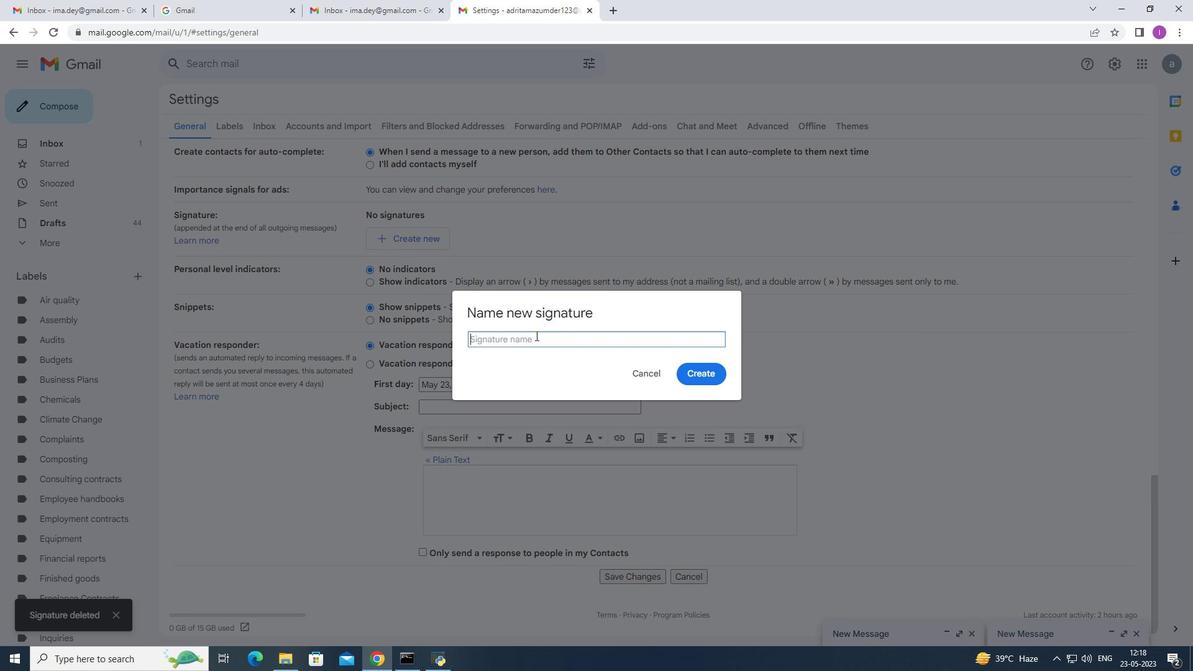 
Action: Mouse moved to (599, 319)
Screenshot: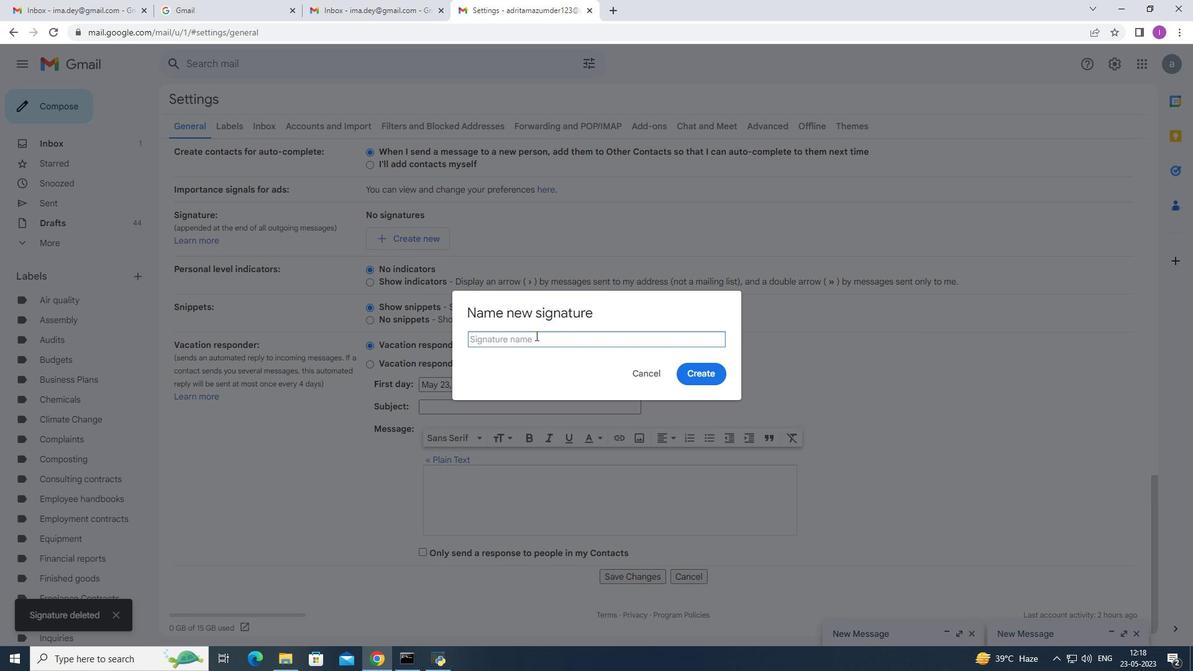 
Action: Key pressed <Key.shift>Maria
Screenshot: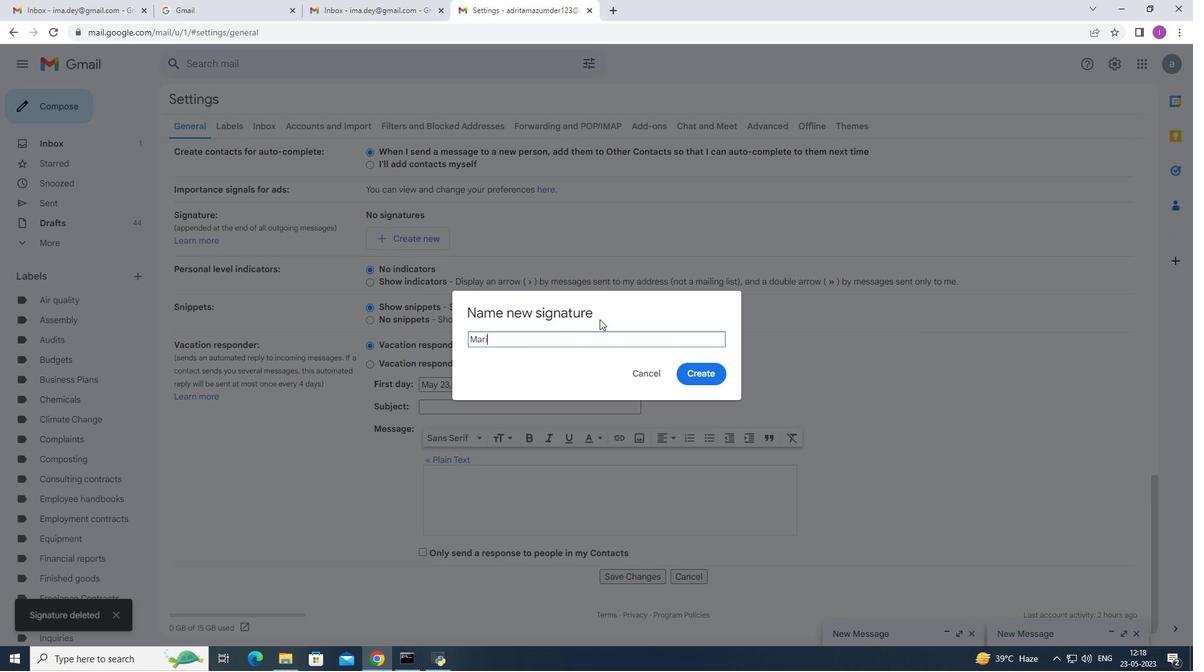 
Action: Mouse moved to (599, 318)
Screenshot: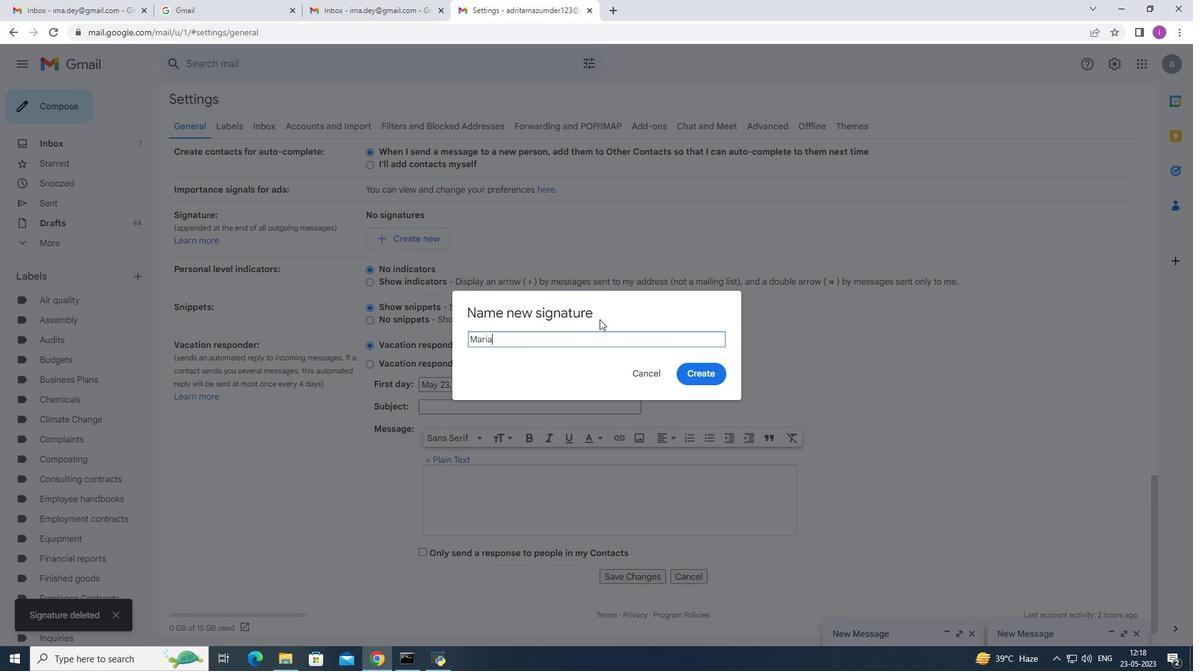 
Action: Key pressed na<Key.backspace>na<Key.space>ck<Key.backspace>lark
Screenshot: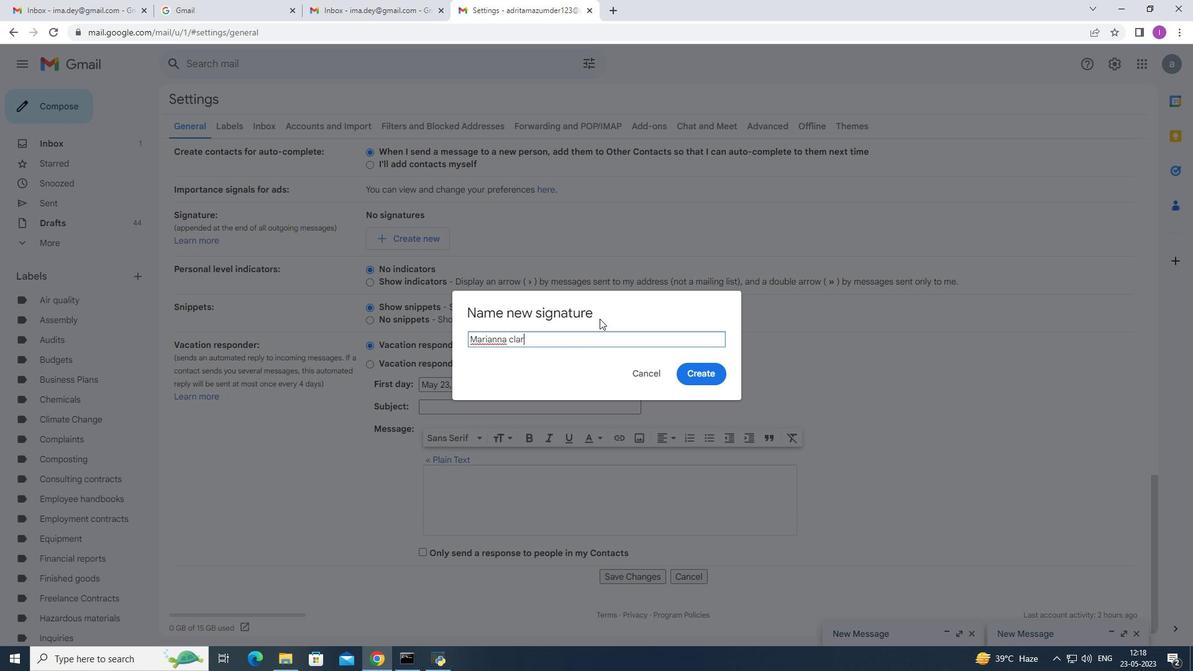 
Action: Mouse moved to (706, 375)
Screenshot: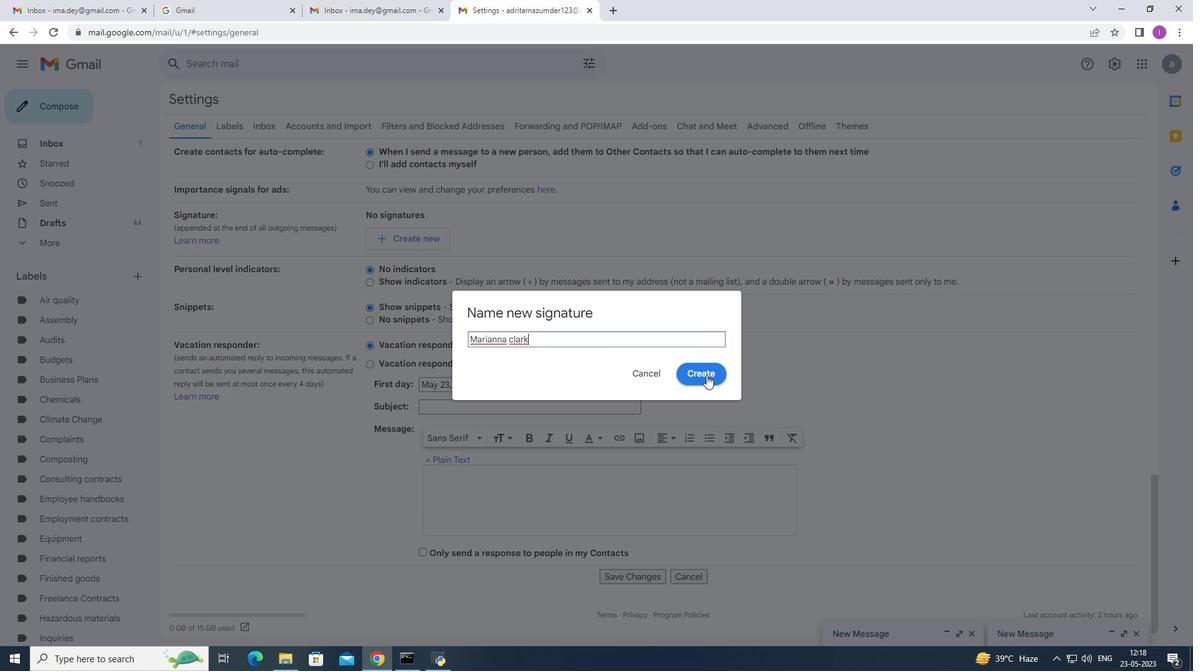 
Action: Mouse pressed left at (706, 375)
Screenshot: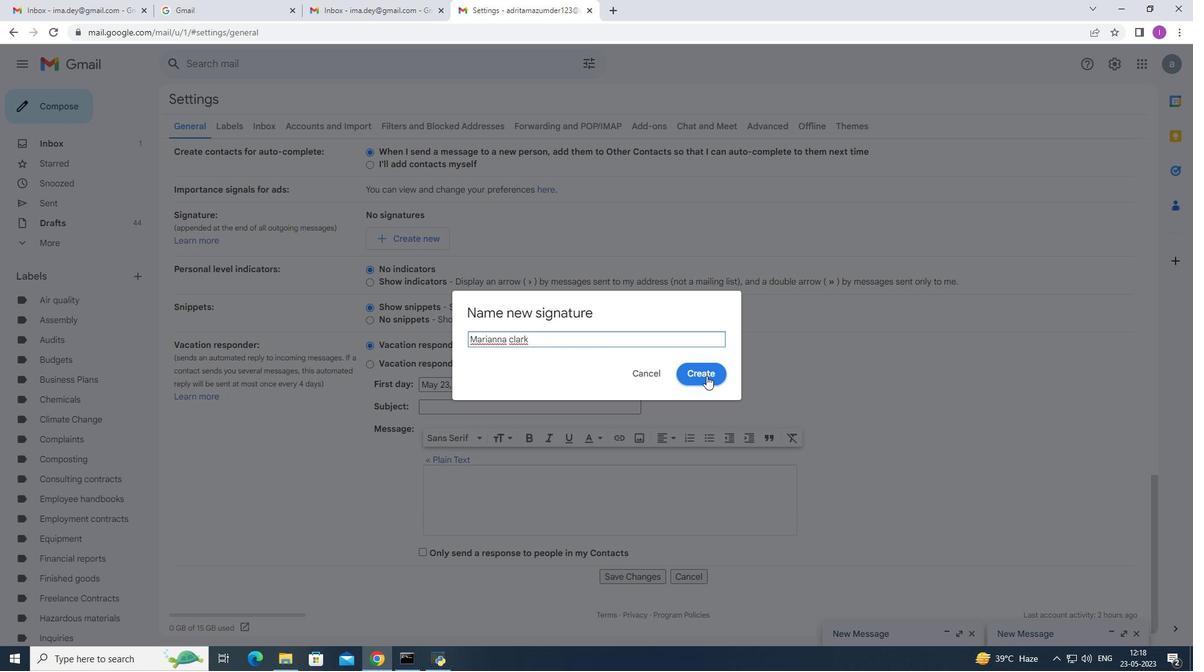
Action: Mouse moved to (466, 403)
Screenshot: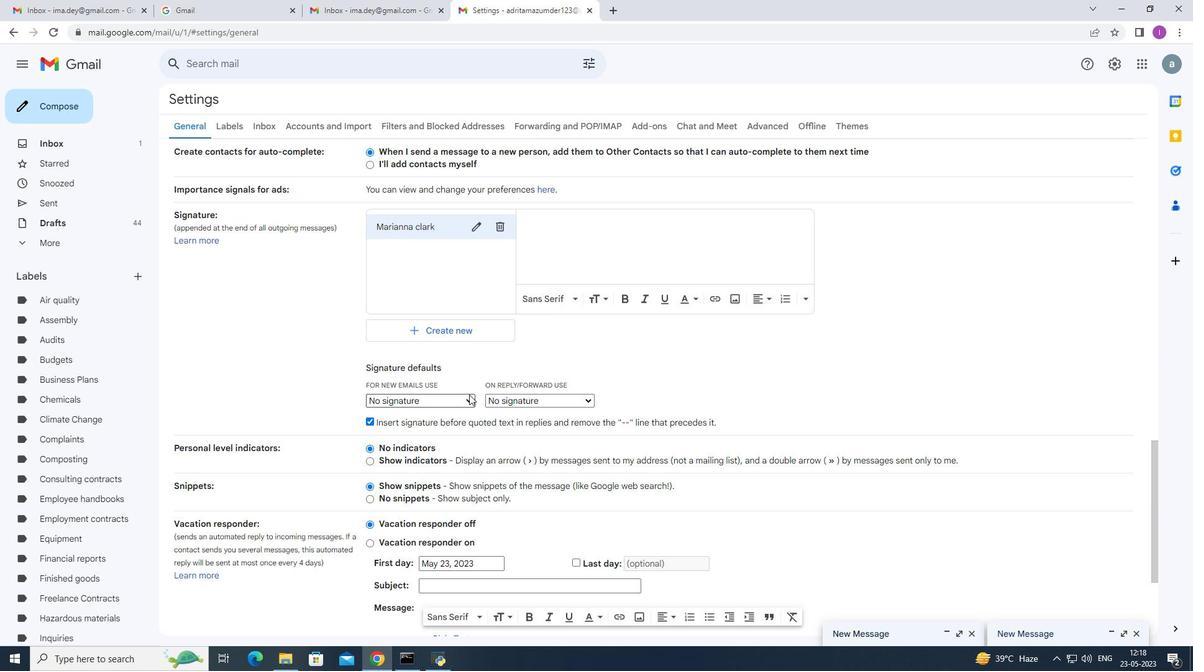 
Action: Mouse pressed left at (466, 403)
Screenshot: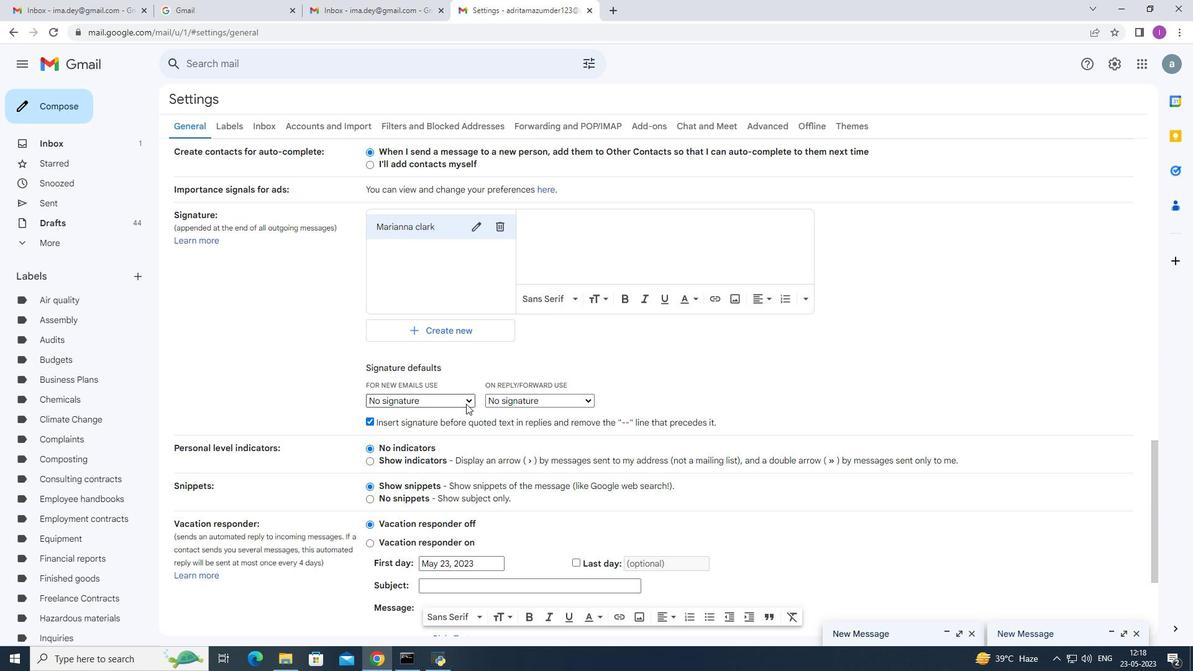 
Action: Mouse moved to (451, 423)
Screenshot: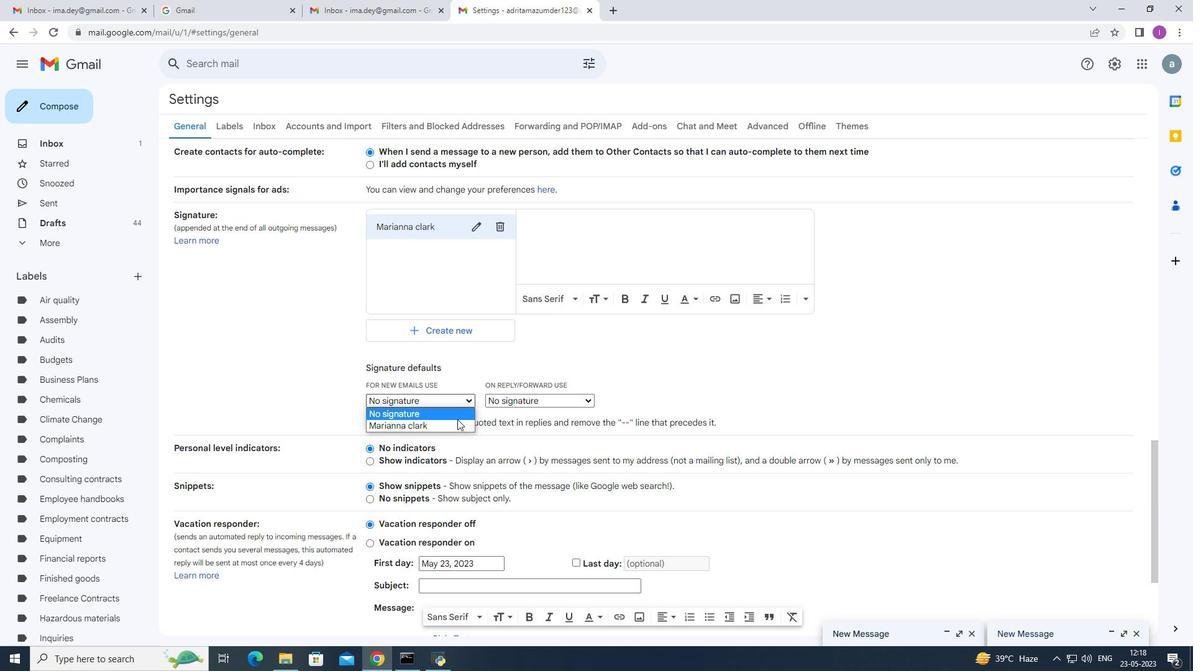 
Action: Mouse pressed left at (451, 423)
Screenshot: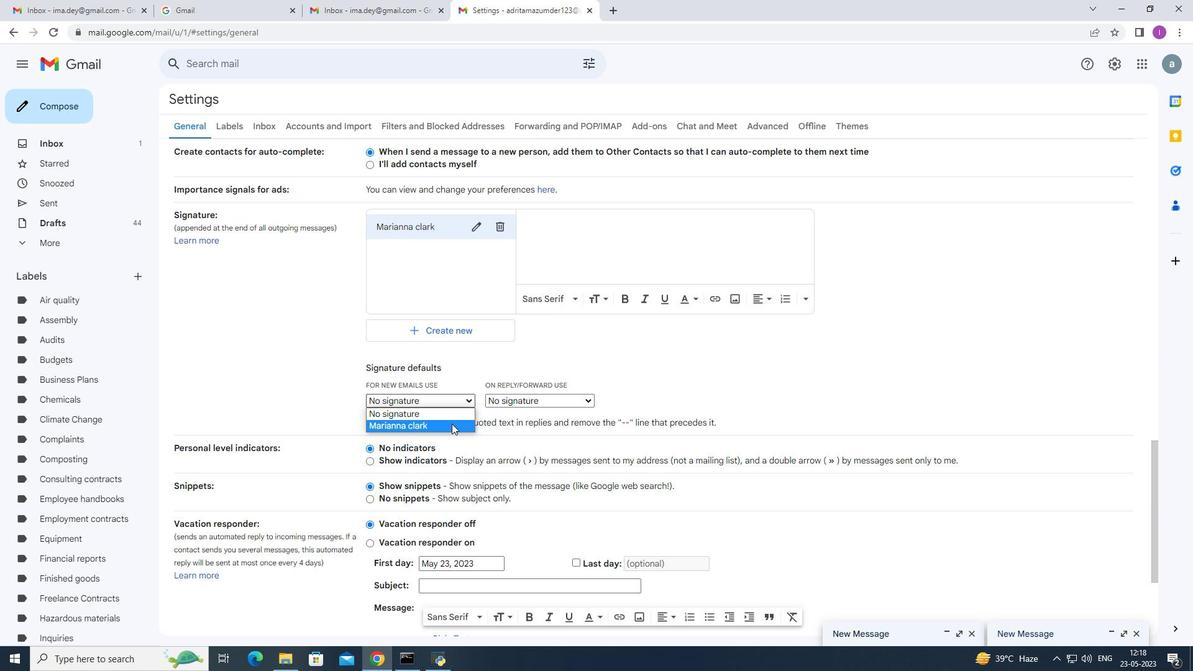 
Action: Mouse moved to (530, 218)
Screenshot: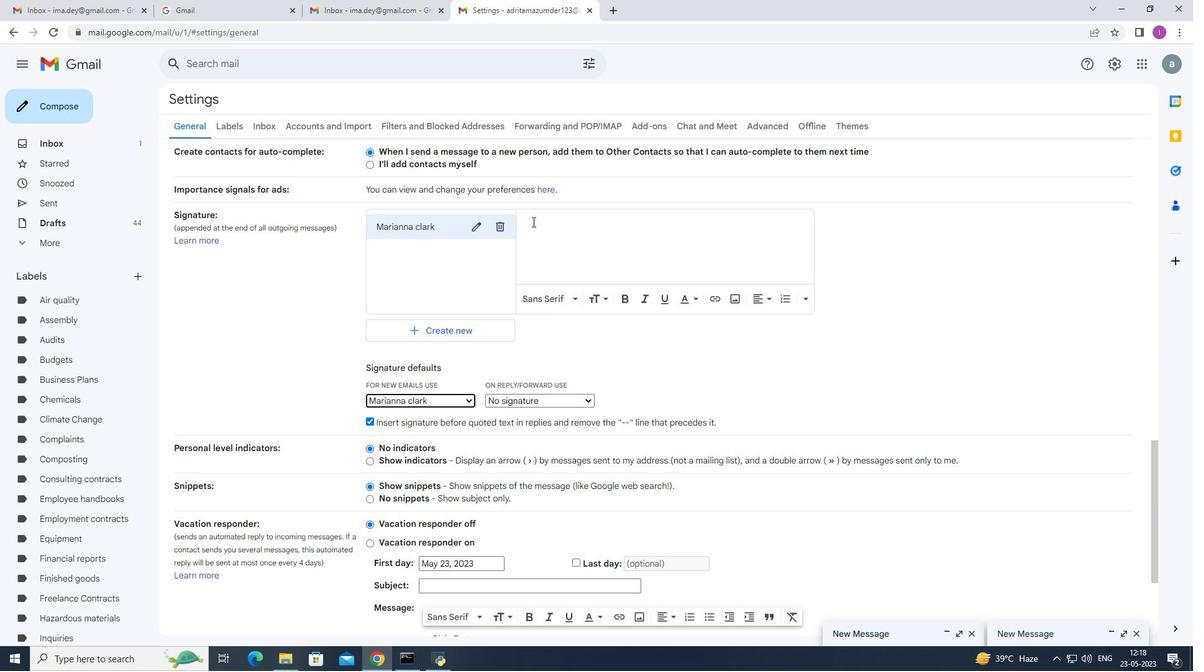 
Action: Mouse pressed left at (530, 218)
Screenshot: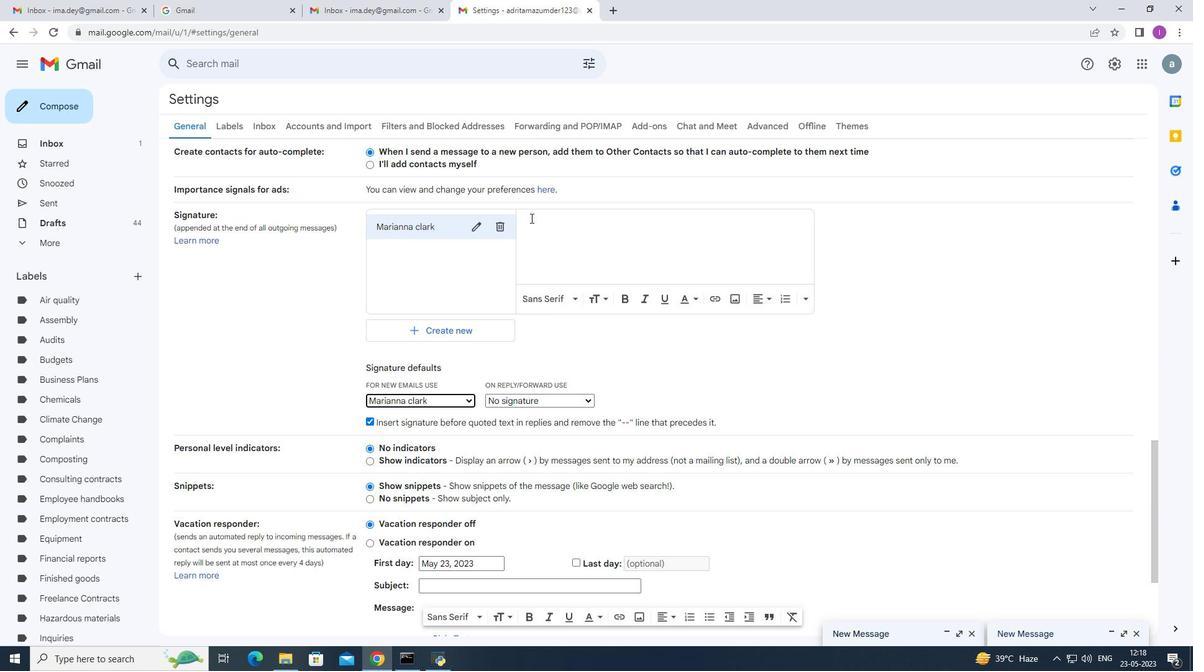 
Action: Mouse moved to (722, 249)
Screenshot: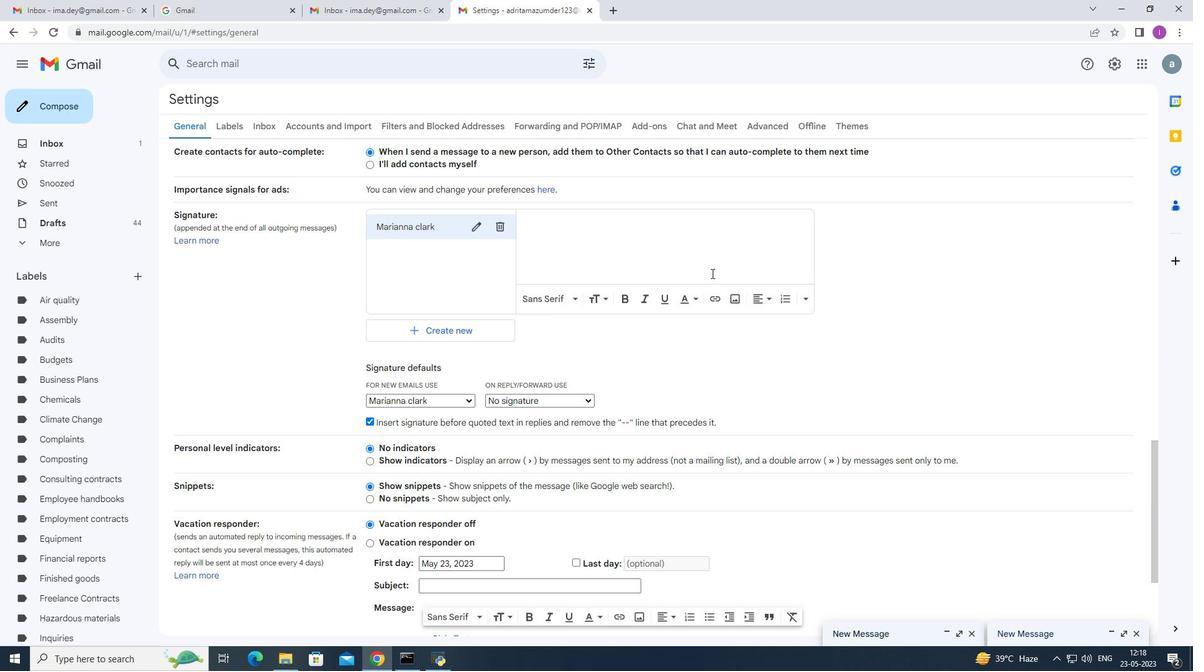 
Action: Key pressed <Key.shift>National<Key.space><Key.shift>Human<Key.space><Key.shift>Trafficku<Key.backspace>ing<Key.space><Key.shift>Awareness<Key.space><Key.shift>Day,<Key.enter><Key.shift>Marianna<Key.space><Key.shift><Key.shift>Clark
Screenshot: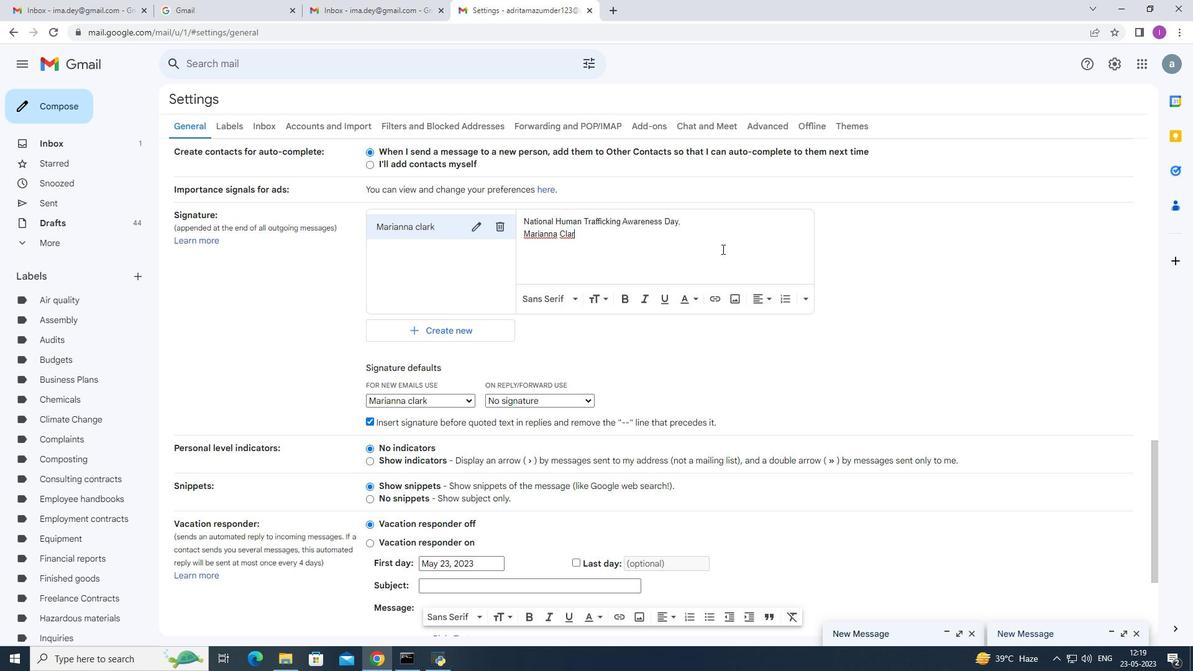 
Action: Mouse moved to (582, 393)
Screenshot: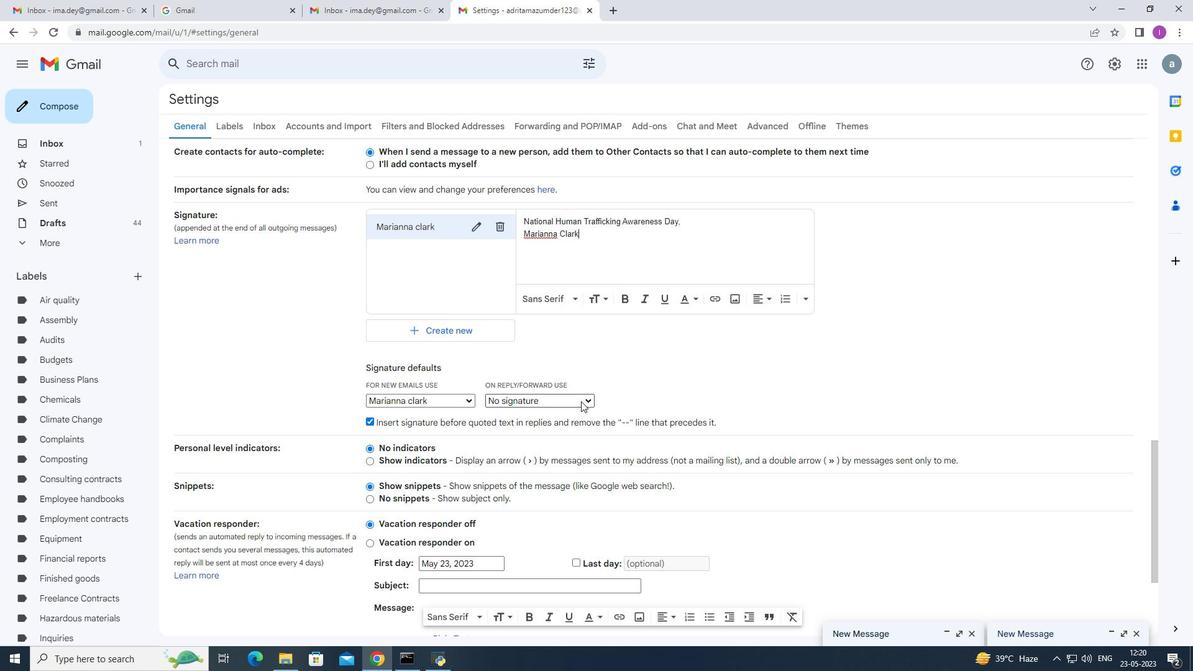 
Action: Mouse scrolled (582, 393) with delta (0, 0)
Screenshot: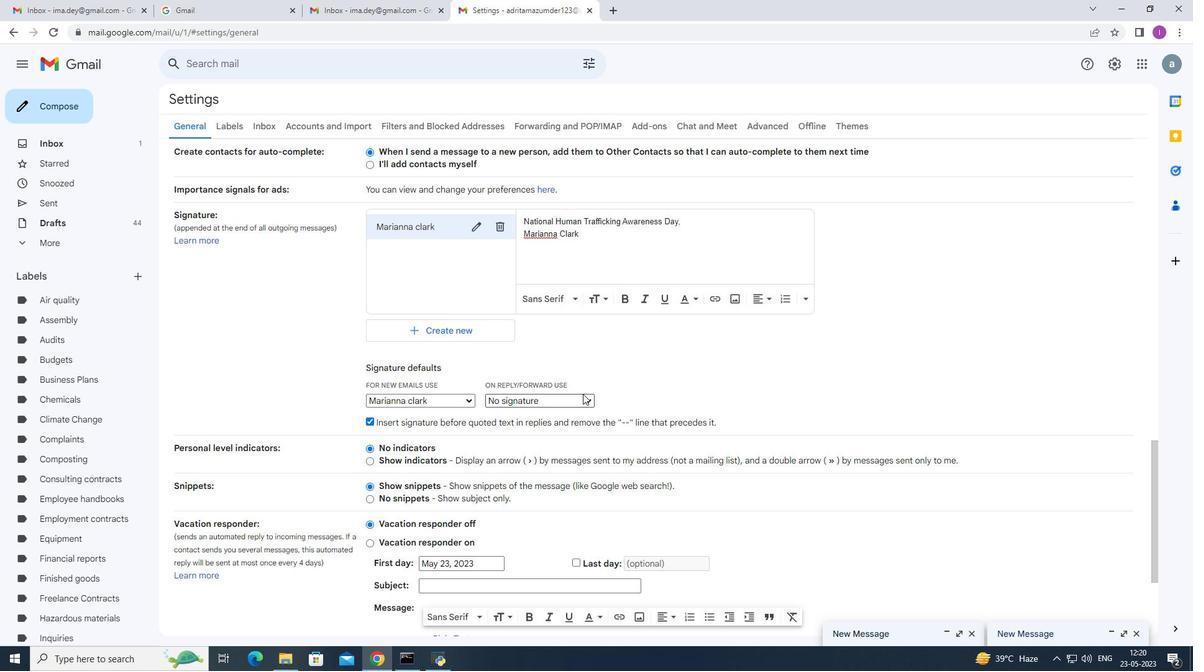 
Action: Mouse scrolled (582, 393) with delta (0, 0)
Screenshot: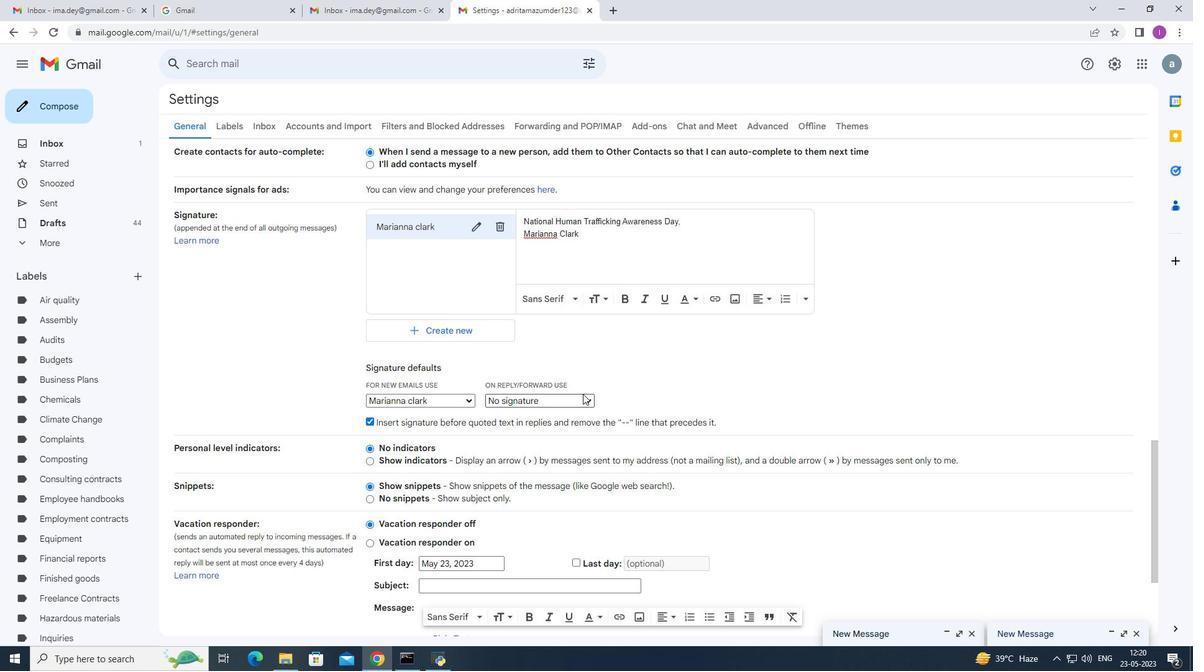 
Action: Mouse scrolled (582, 393) with delta (0, 0)
Screenshot: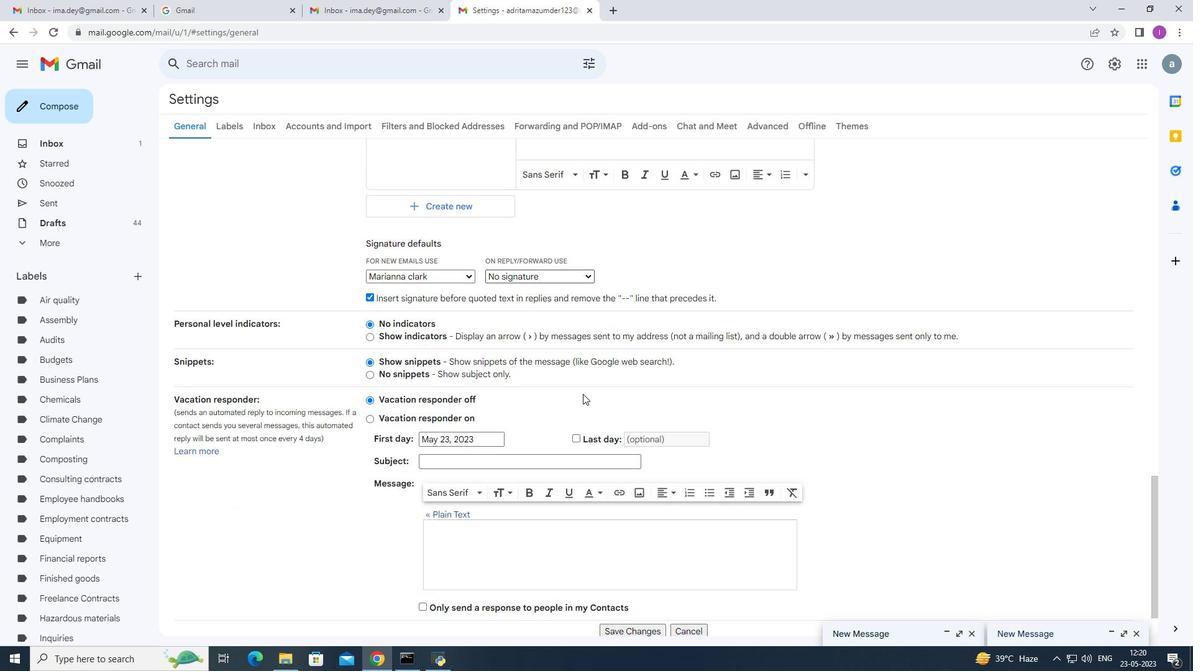 
Action: Mouse scrolled (582, 393) with delta (0, 0)
Screenshot: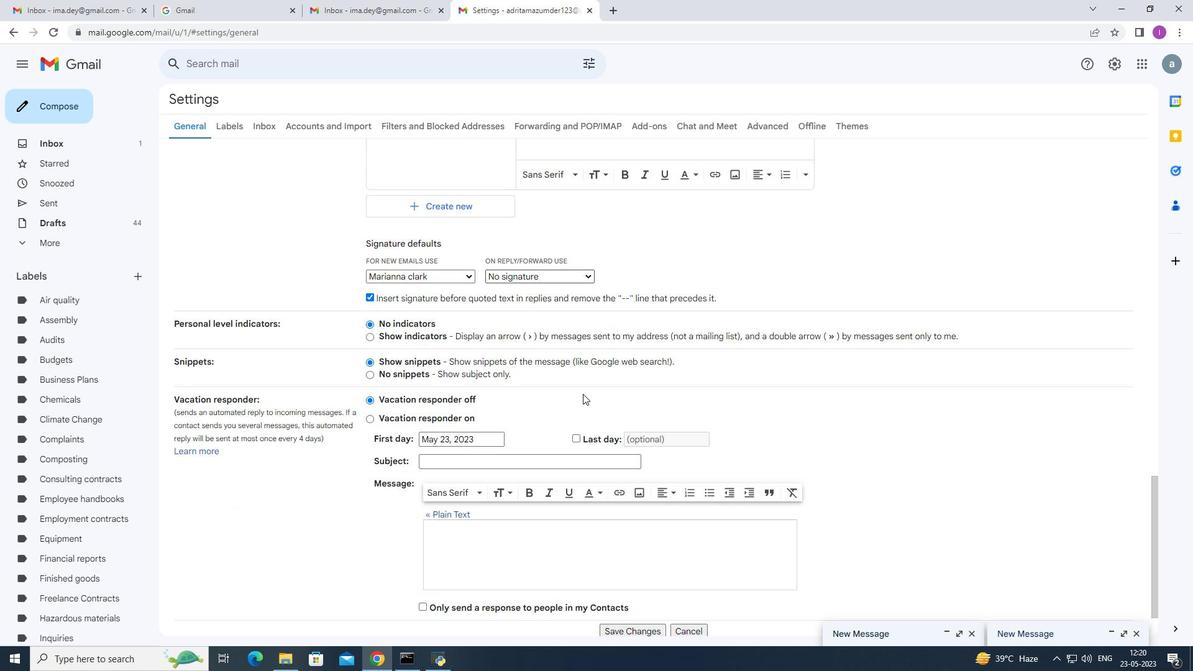 
Action: Mouse scrolled (582, 393) with delta (0, 0)
Screenshot: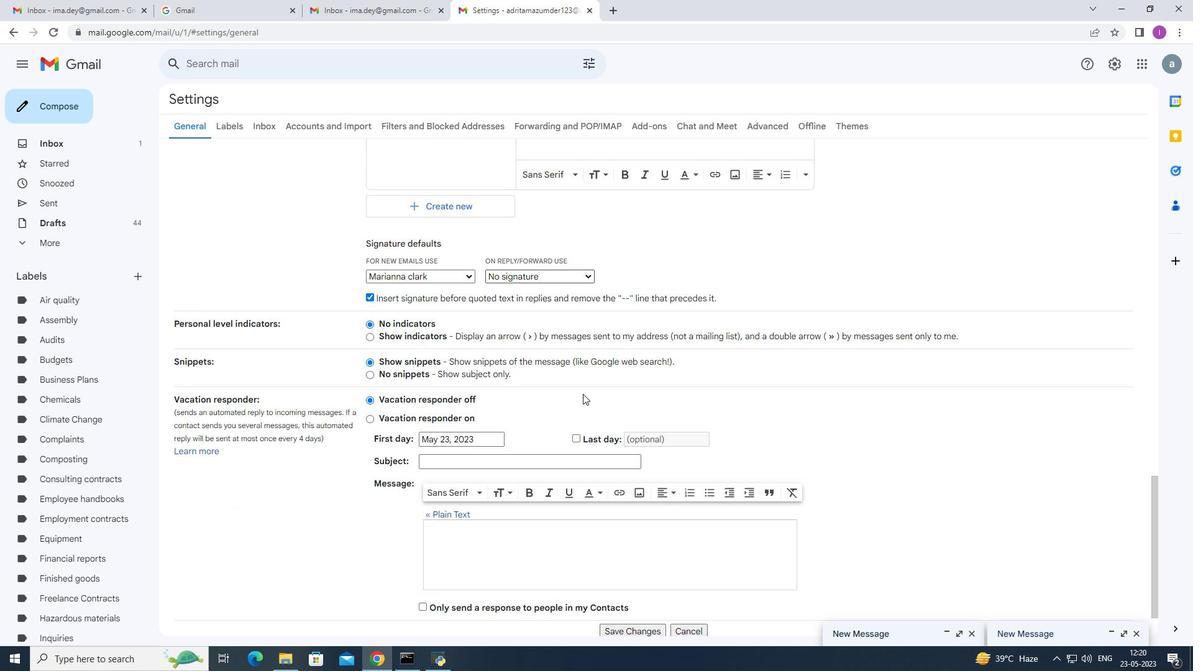 
Action: Mouse scrolled (582, 393) with delta (0, 0)
Screenshot: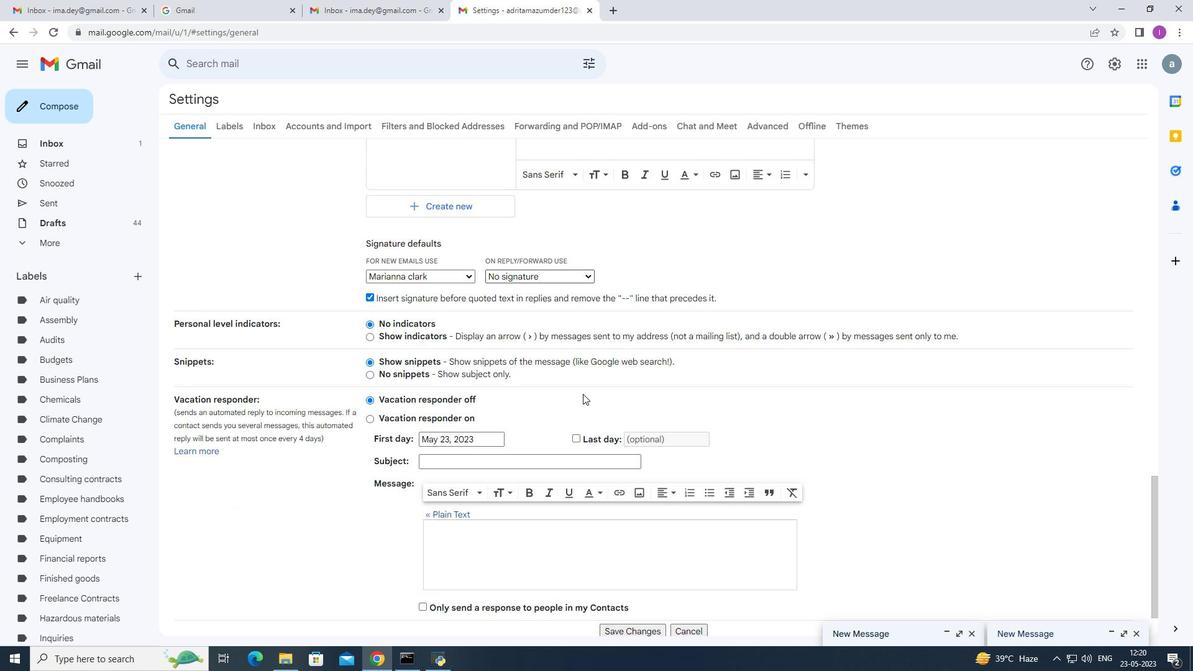 
Action: Mouse moved to (586, 424)
Screenshot: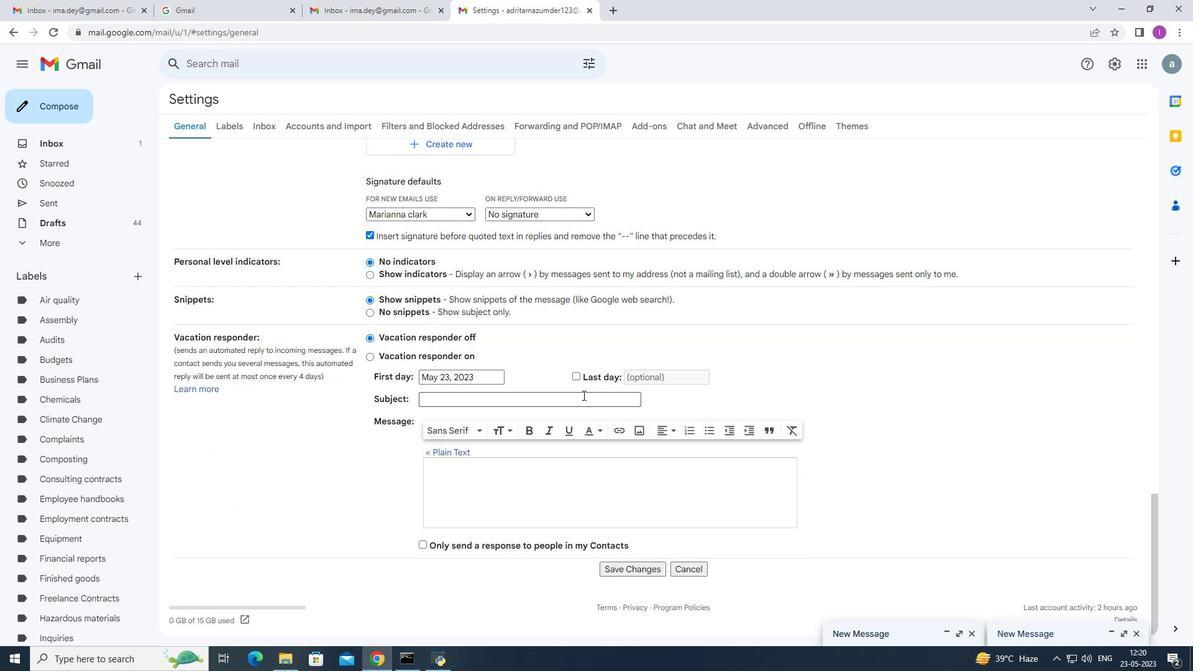 
Action: Mouse scrolled (585, 416) with delta (0, 0)
Screenshot: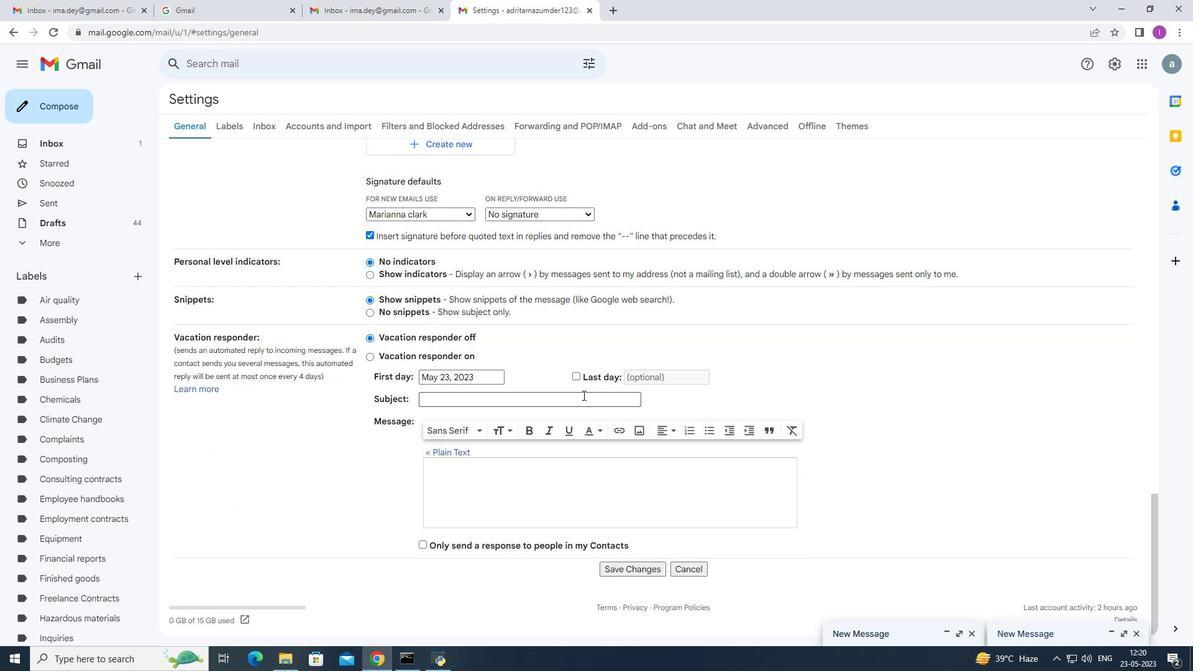 
Action: Mouse moved to (588, 430)
Screenshot: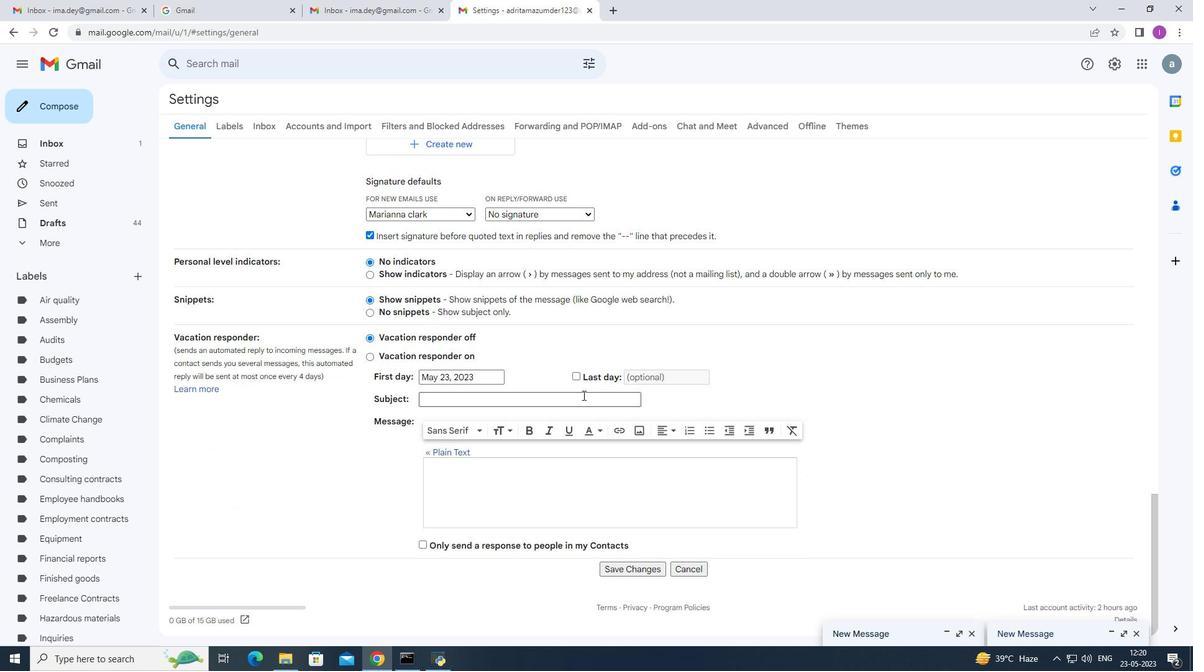 
Action: Mouse scrolled (588, 429) with delta (0, 0)
Screenshot: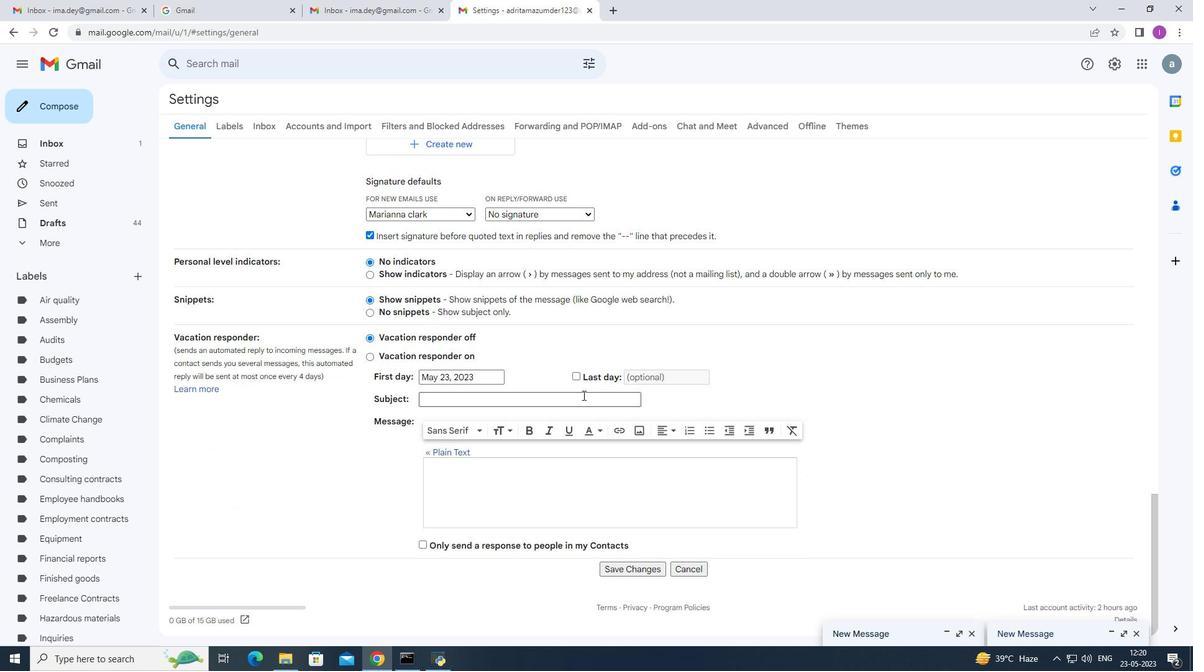 
Action: Mouse moved to (589, 431)
Screenshot: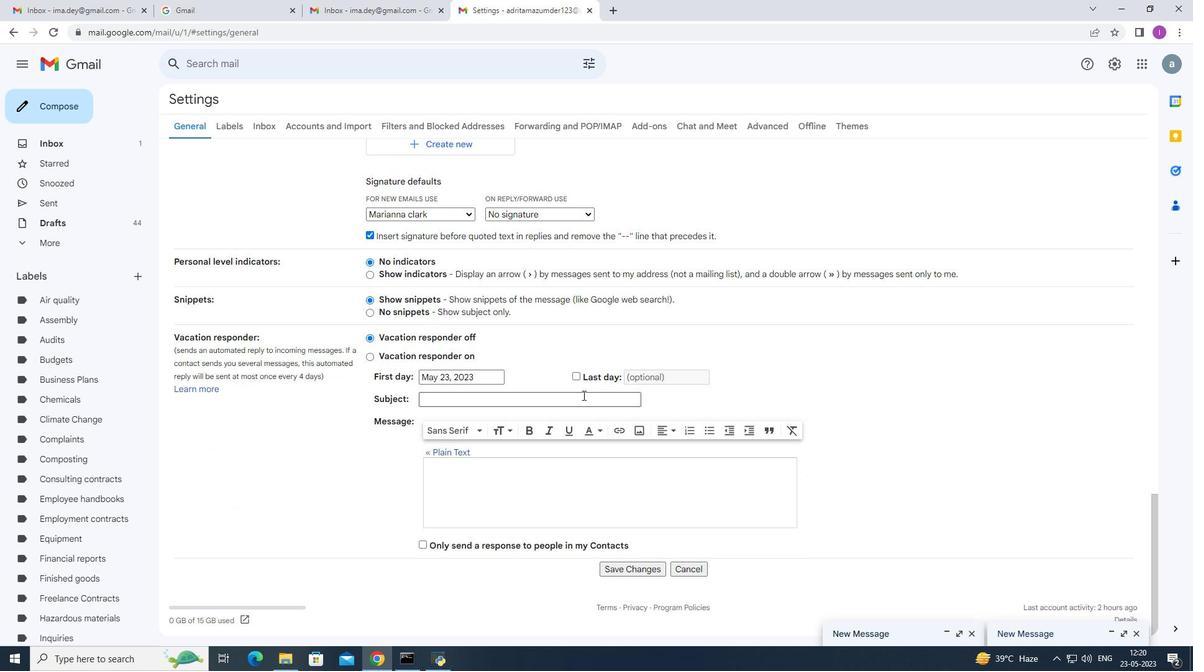 
Action: Mouse scrolled (588, 429) with delta (0, 0)
Screenshot: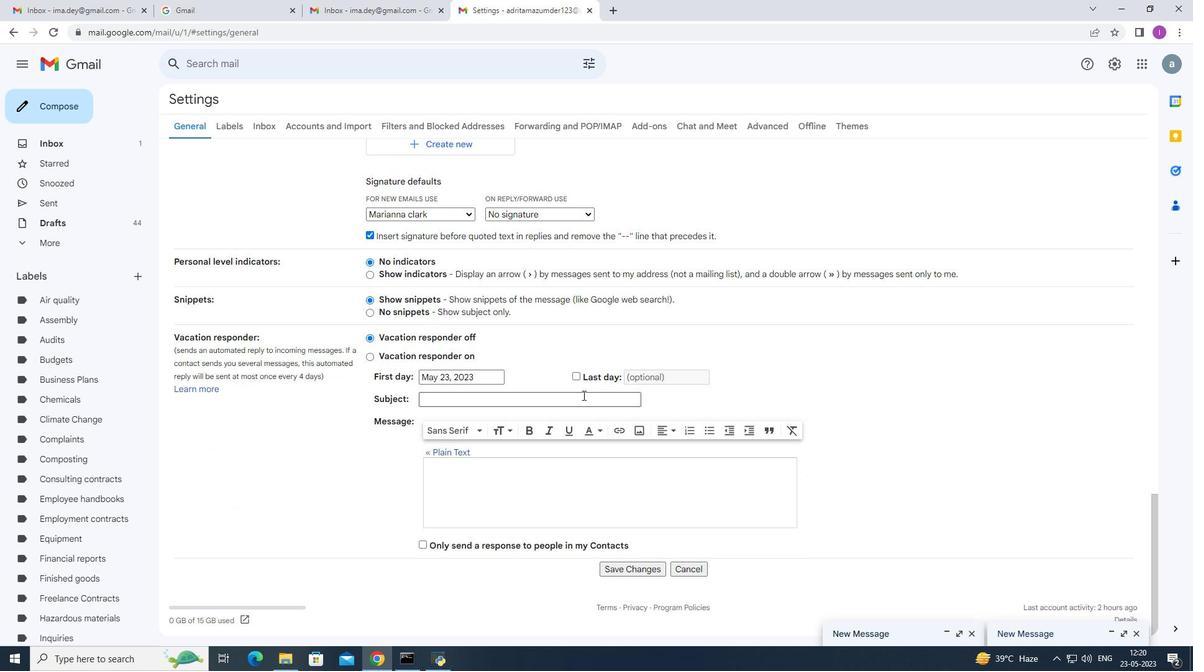 
Action: Mouse moved to (589, 432)
Screenshot: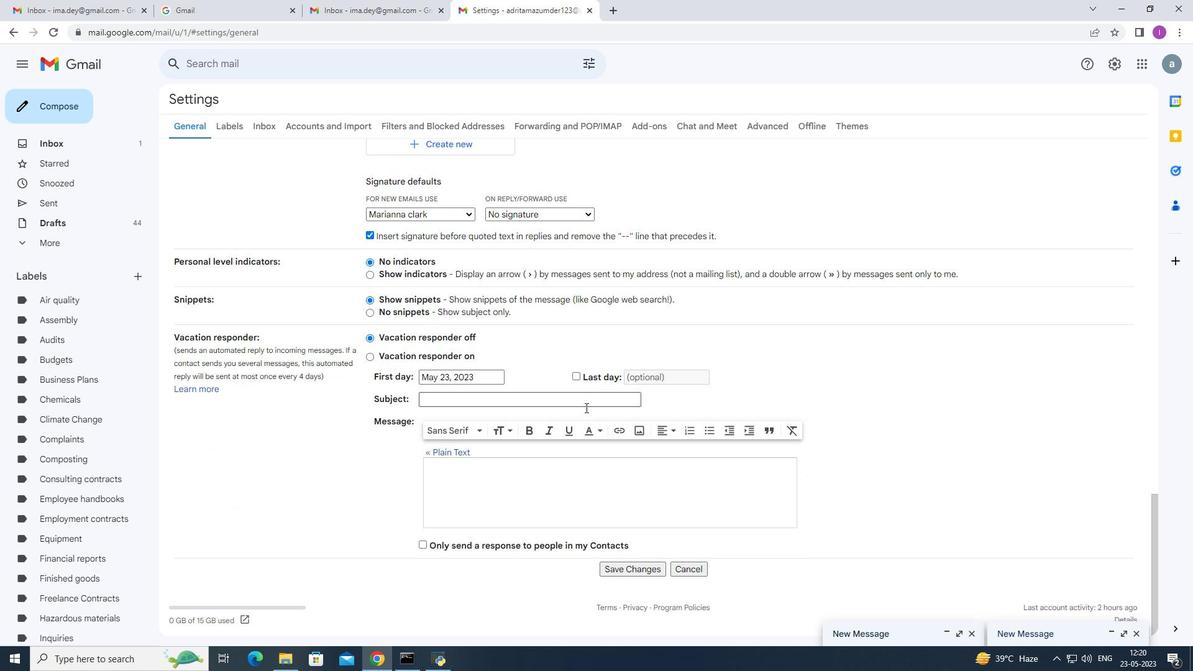 
Action: Mouse scrolled (589, 430) with delta (0, 0)
Screenshot: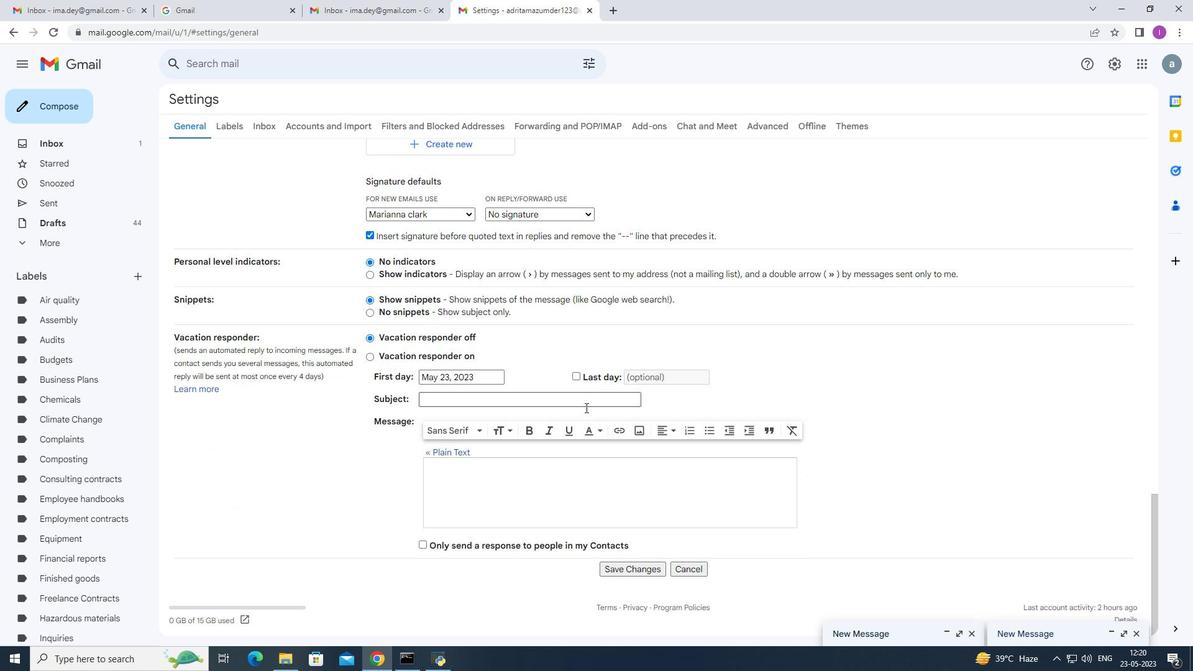 
Action: Mouse moved to (590, 436)
Screenshot: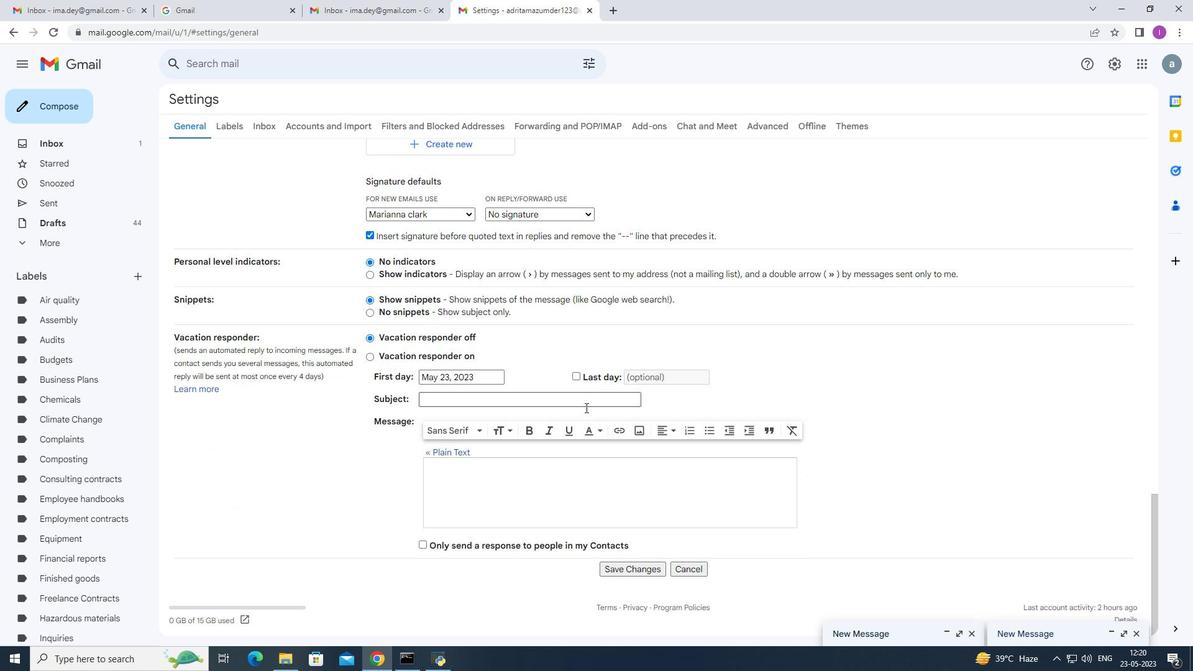 
Action: Mouse scrolled (590, 433) with delta (0, 0)
Screenshot: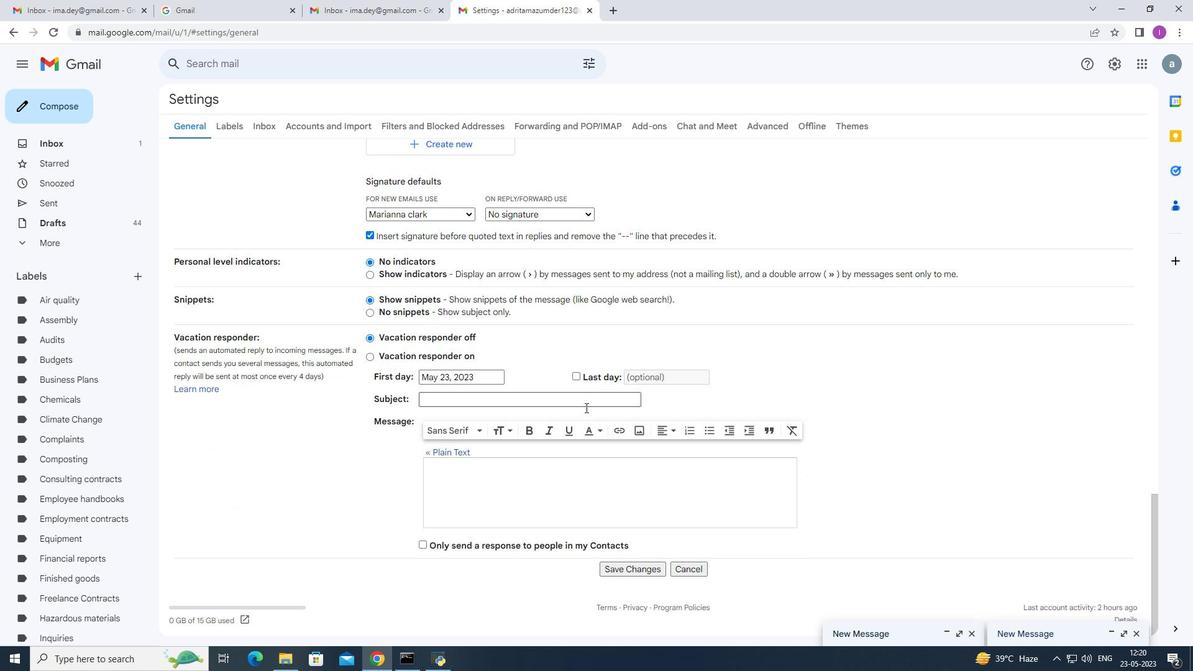 
Action: Mouse moved to (645, 566)
Screenshot: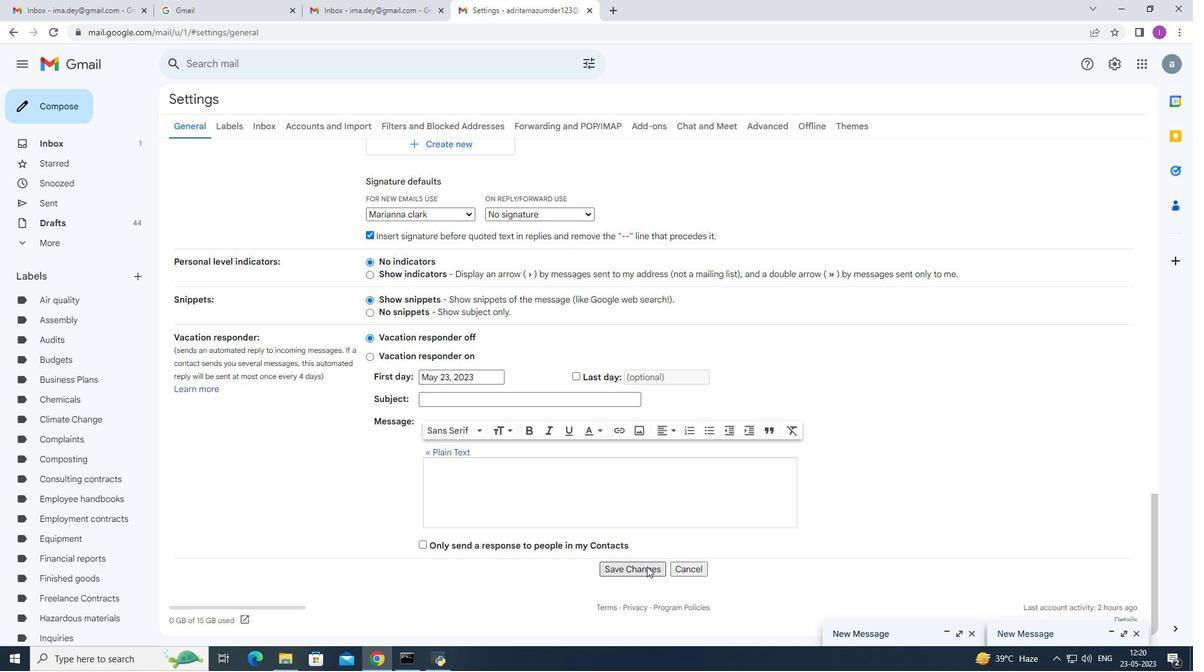 
Action: Mouse pressed left at (645, 566)
Screenshot: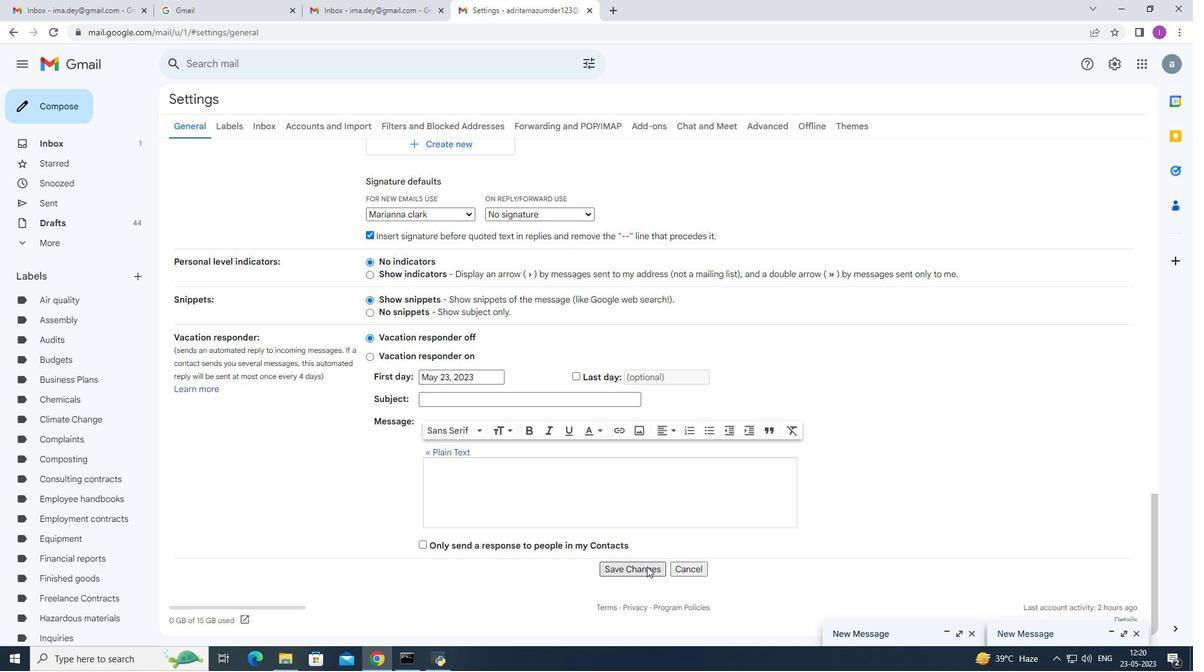 
Action: Mouse moved to (47, 96)
Screenshot: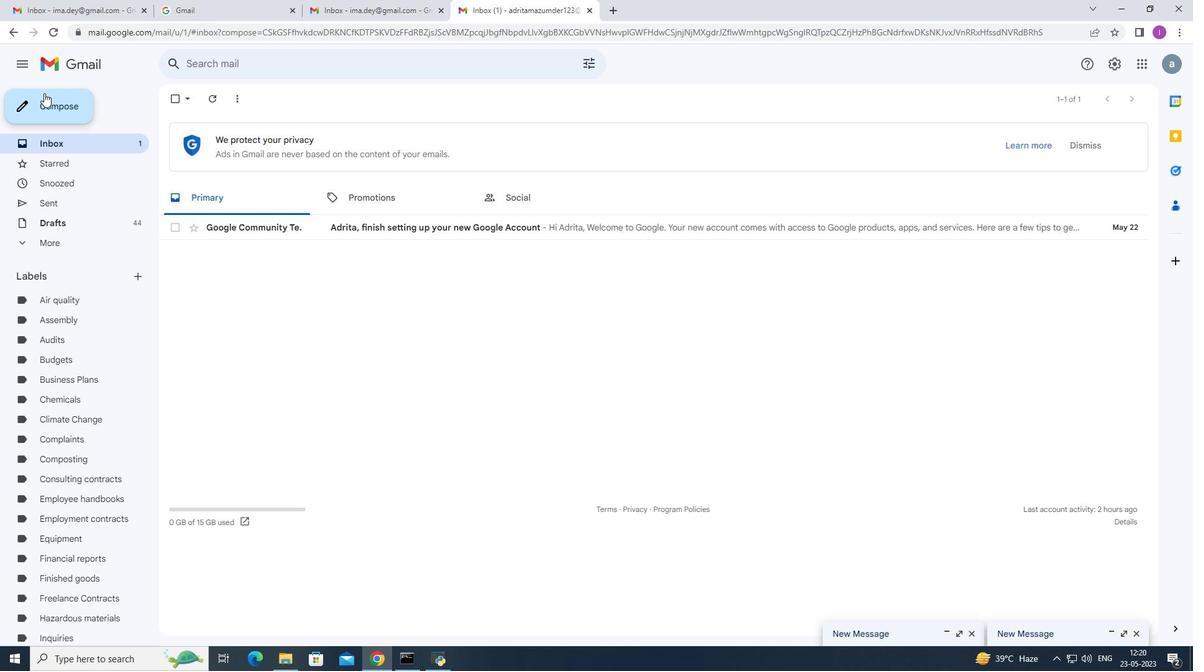 
Action: Mouse pressed left at (47, 96)
Screenshot: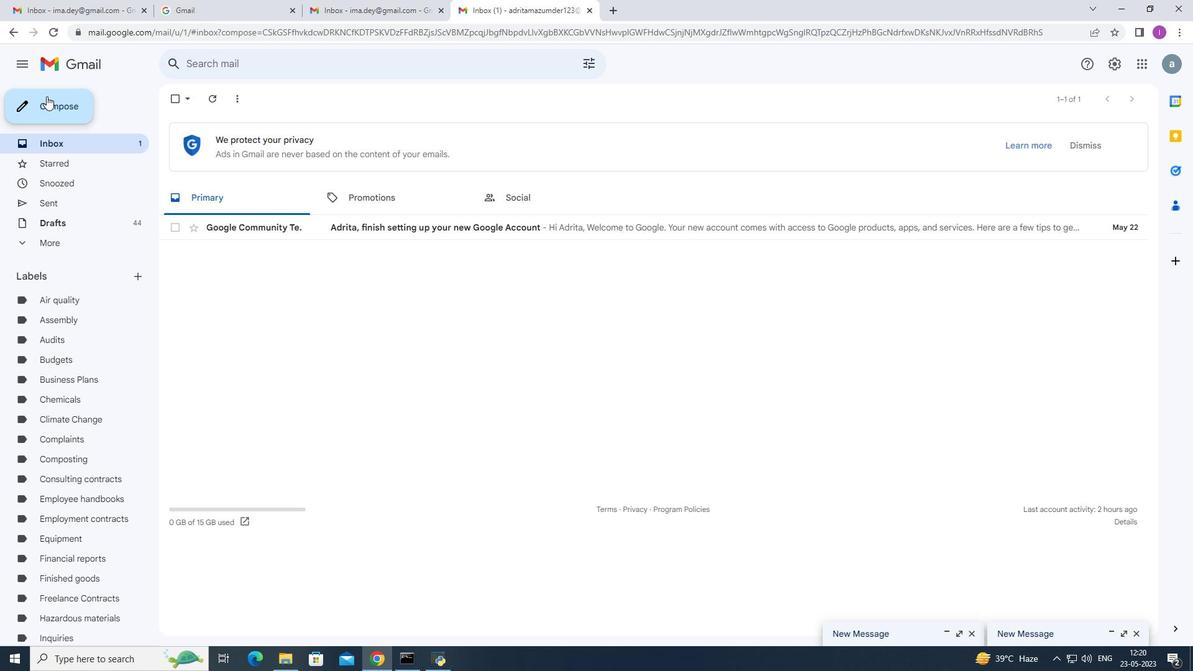 
Action: Mouse moved to (813, 322)
Screenshot: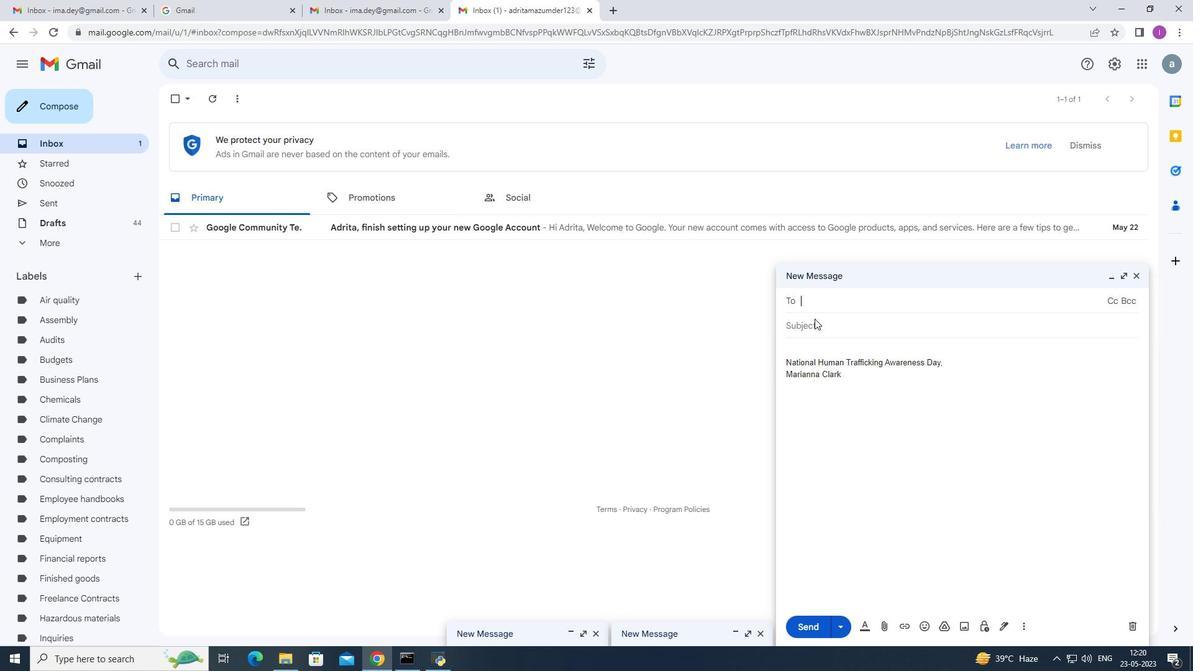 
Action: Key pressed s
Screenshot: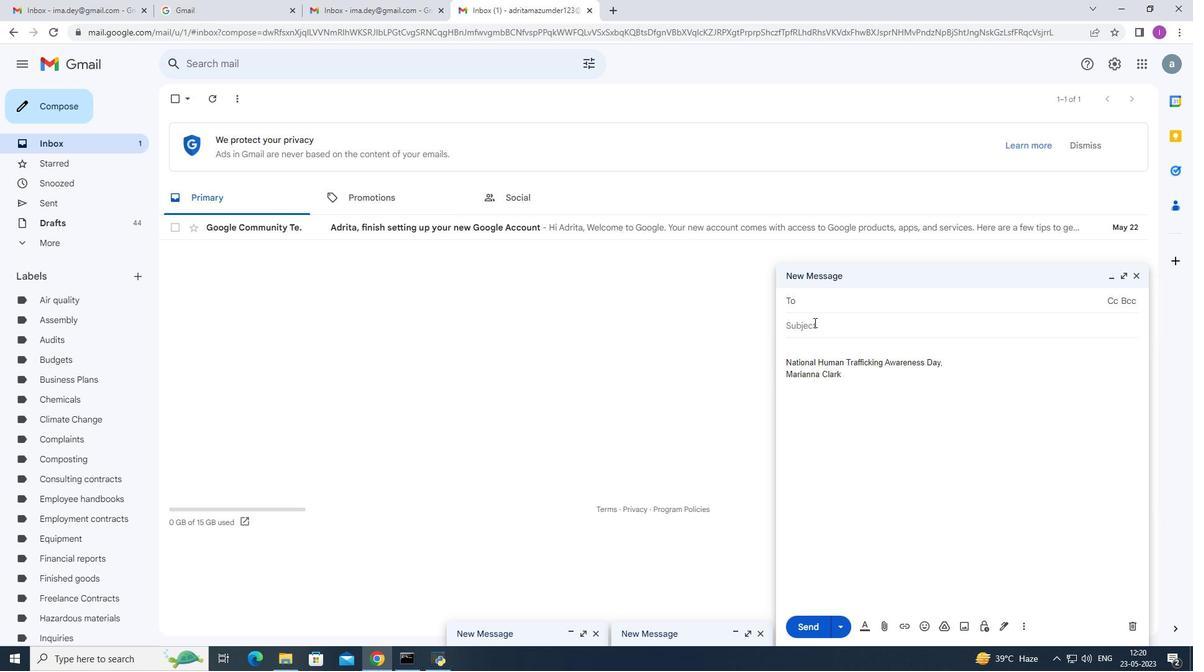 
Action: Mouse moved to (846, 331)
Screenshot: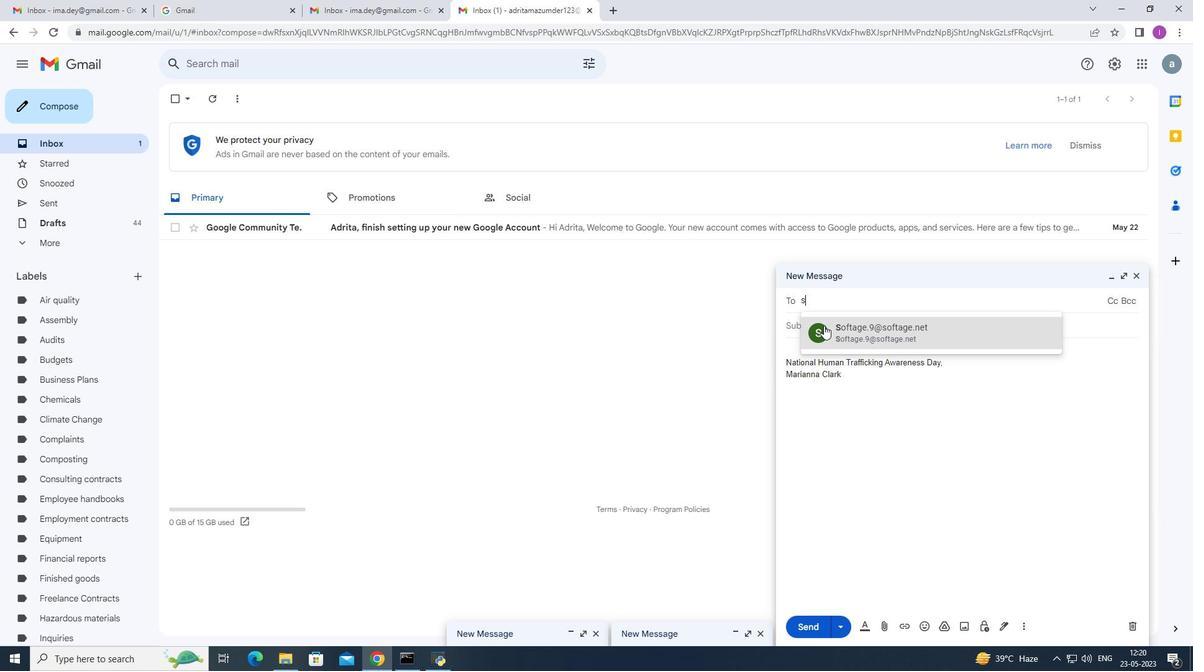 
Action: Mouse pressed left at (846, 331)
Screenshot: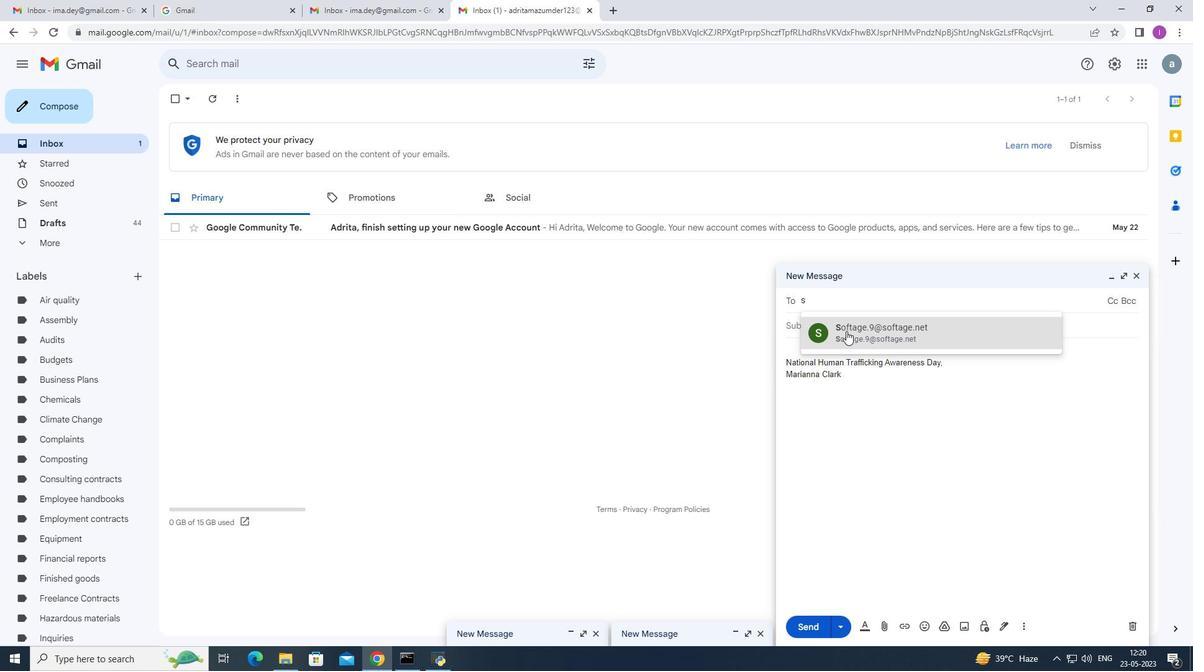 
Action: Mouse moved to (1024, 627)
Screenshot: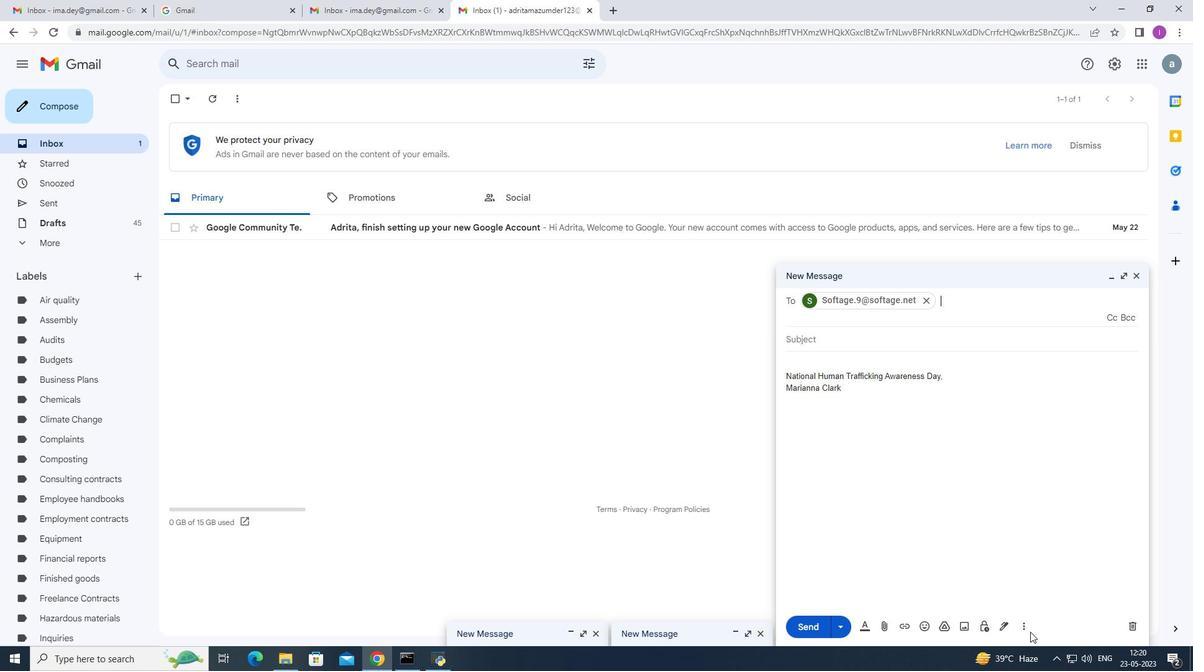 
Action: Mouse pressed left at (1024, 627)
Screenshot: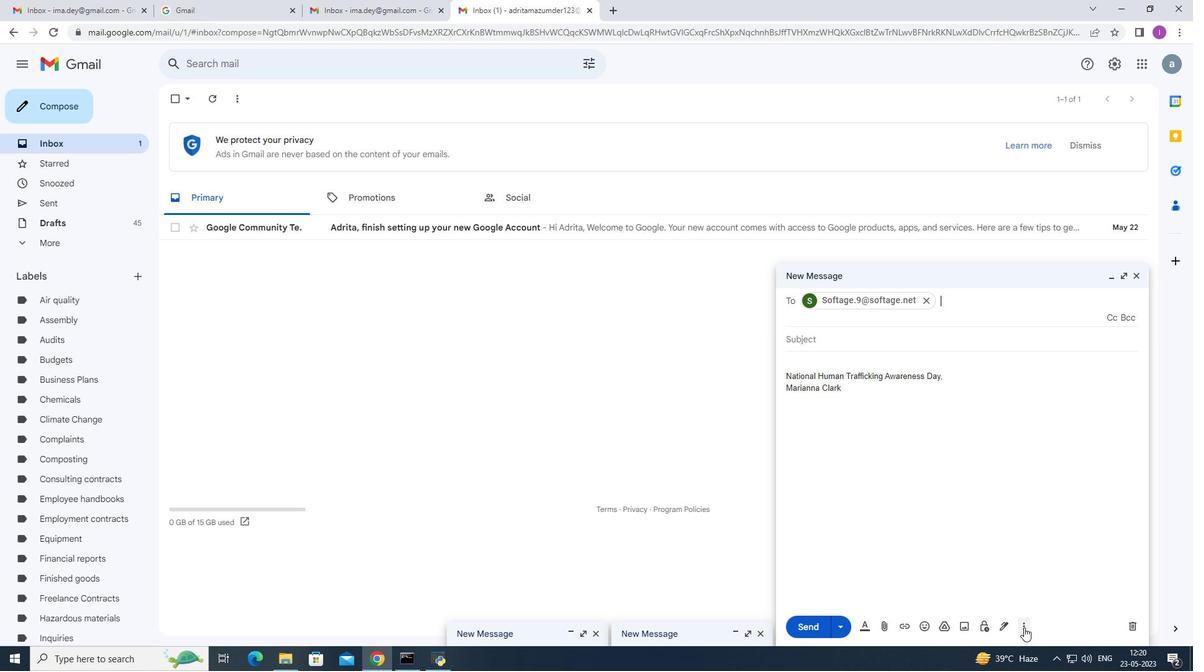 
Action: Mouse moved to (841, 271)
Screenshot: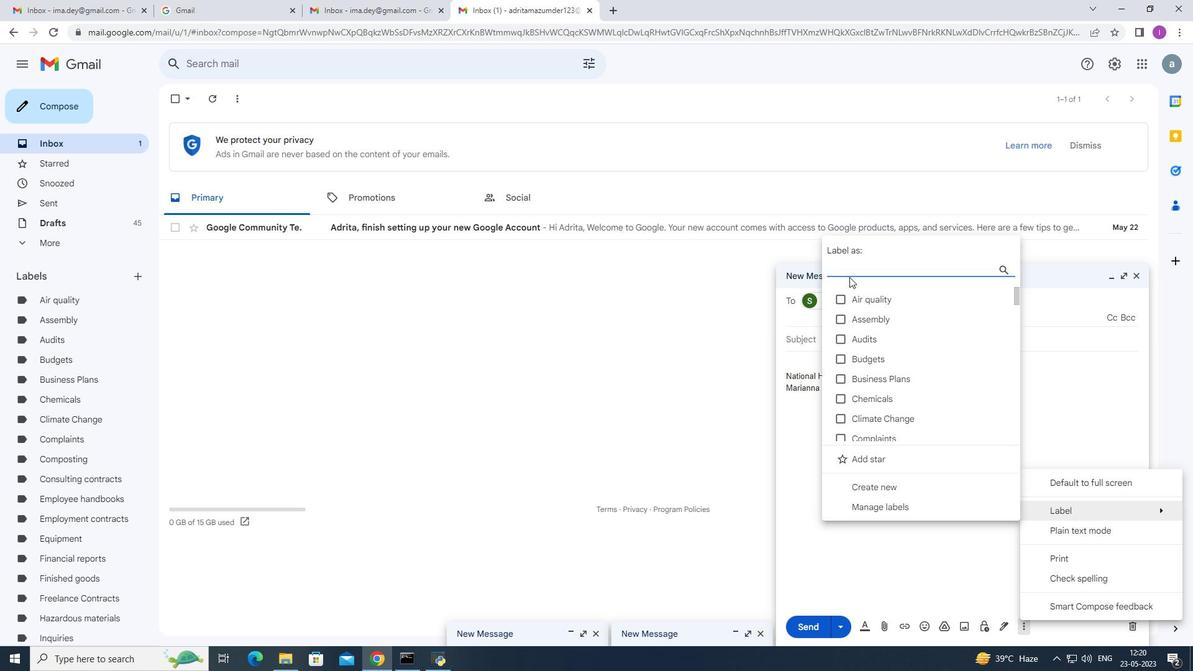 
Action: Mouse pressed left at (841, 271)
Screenshot: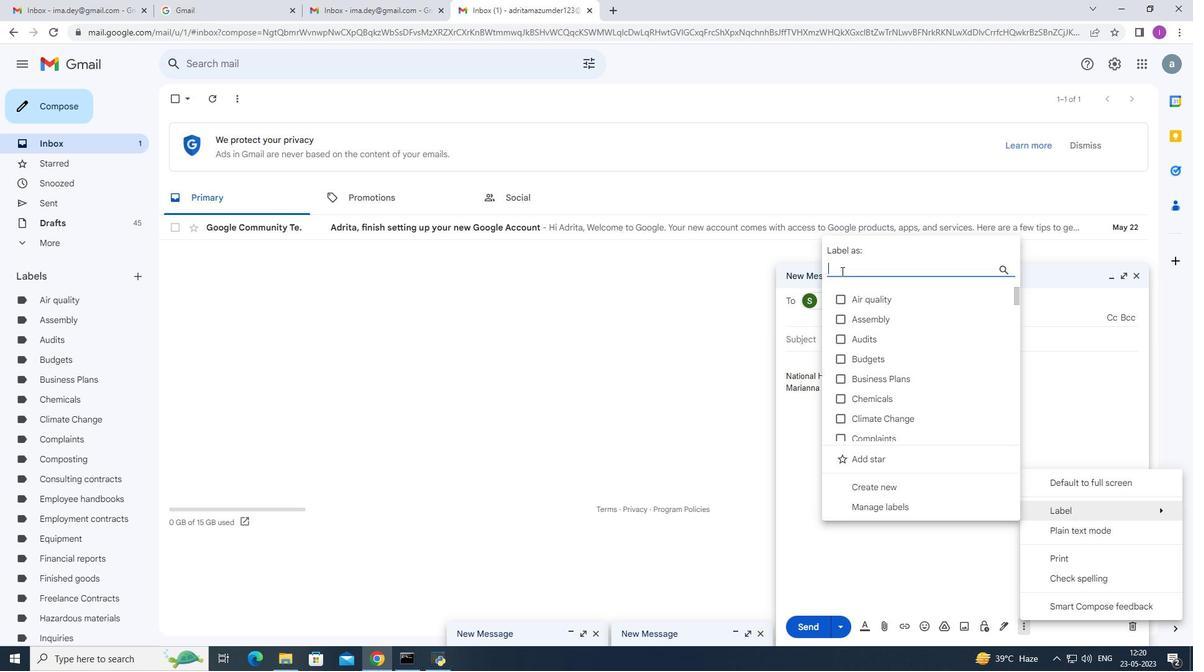 
Action: Mouse moved to (872, 274)
Screenshot: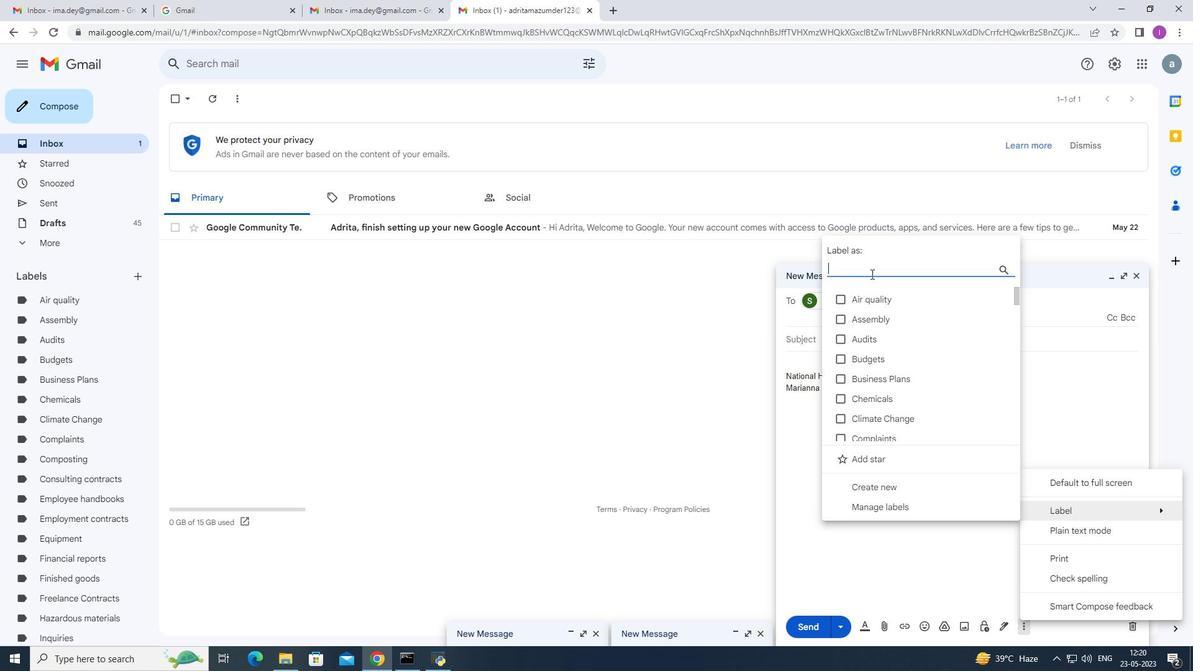 
Action: Key pressed <Key.shift>Sales<Key.space>contracta<Key.backspace>s
Screenshot: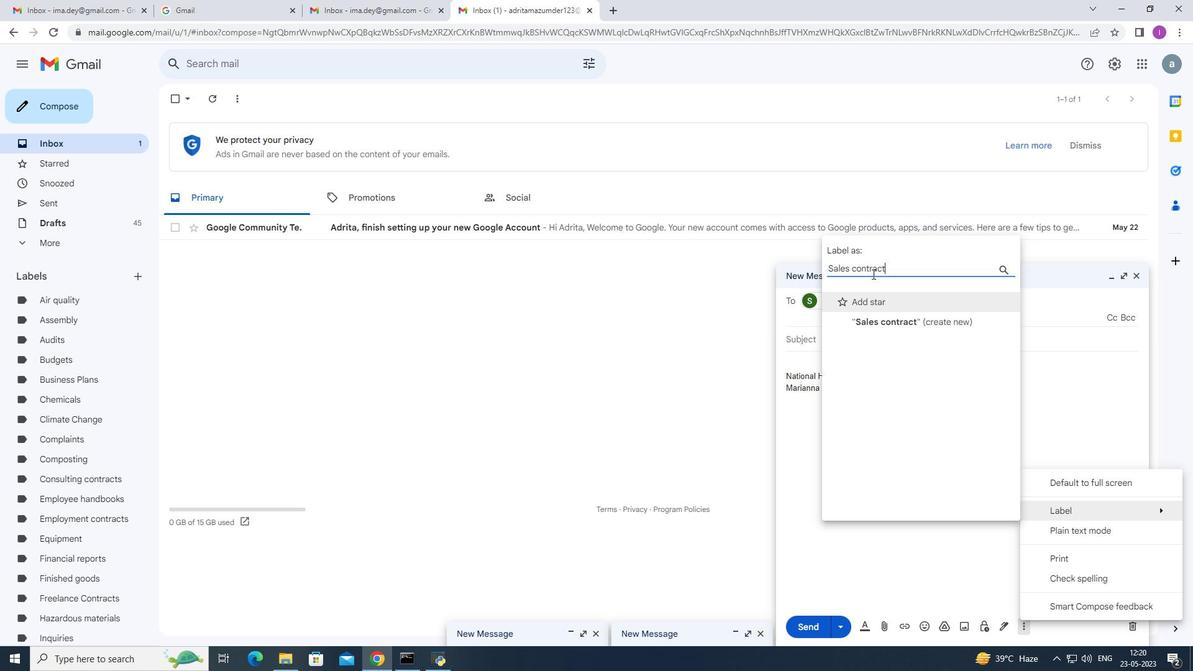 
Action: Mouse moved to (907, 326)
Screenshot: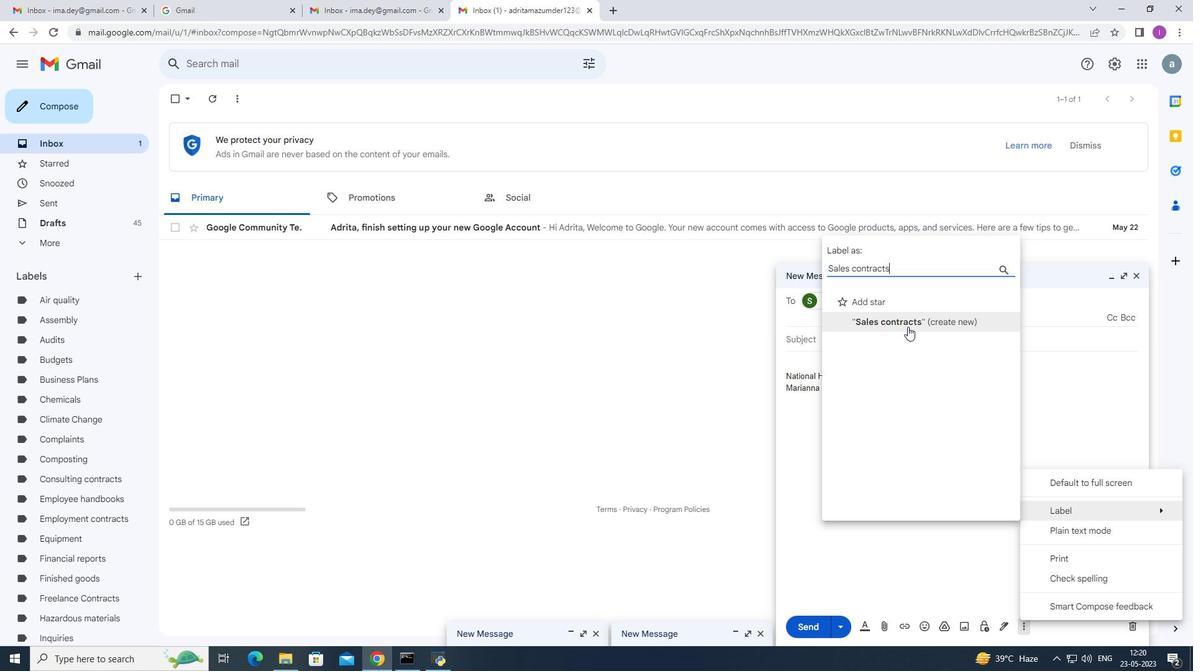 
Action: Mouse pressed left at (907, 326)
Screenshot: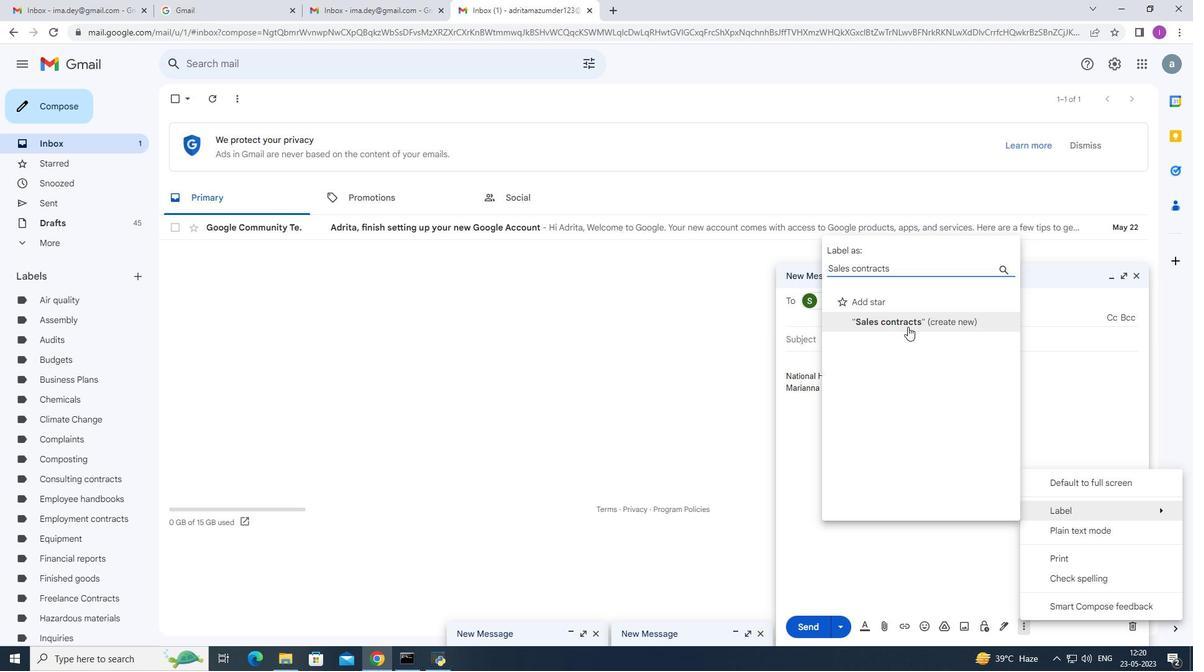 
Action: Mouse moved to (708, 398)
Screenshot: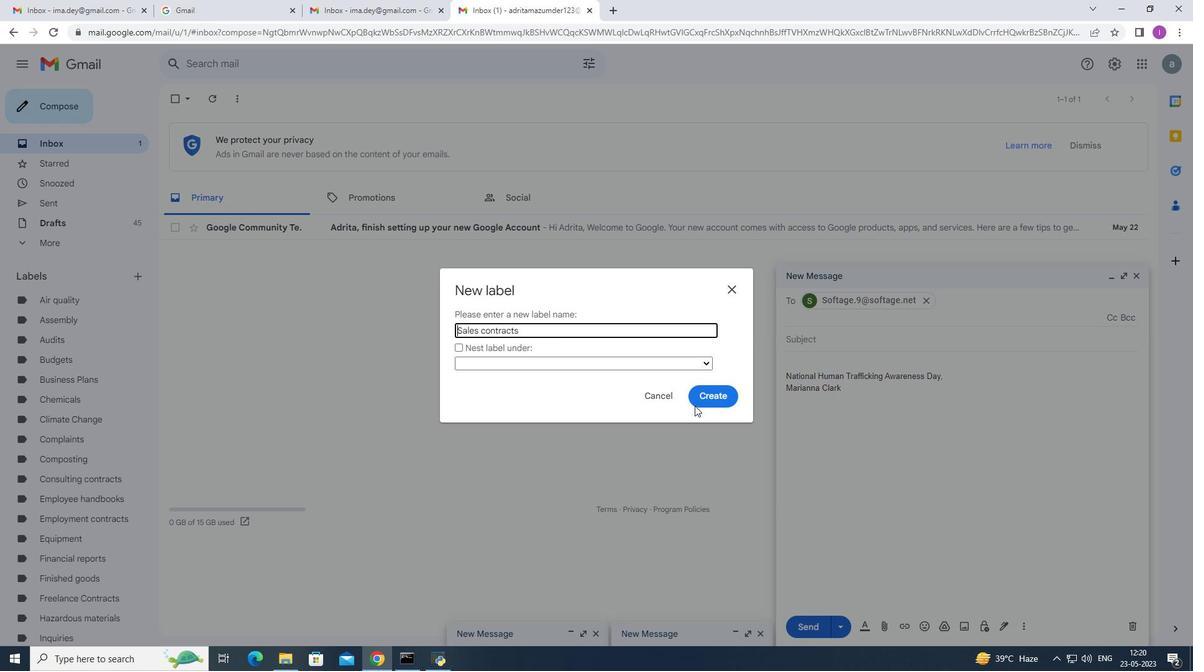 
Action: Mouse pressed left at (708, 398)
Screenshot: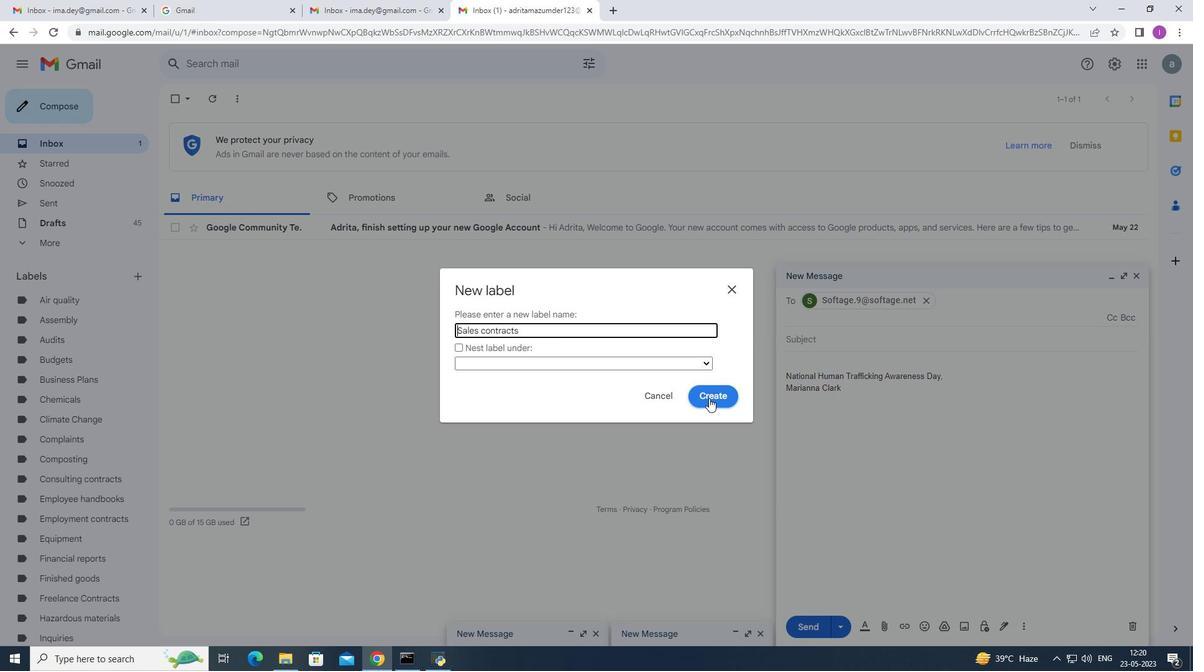 
Action: Mouse moved to (648, 446)
Screenshot: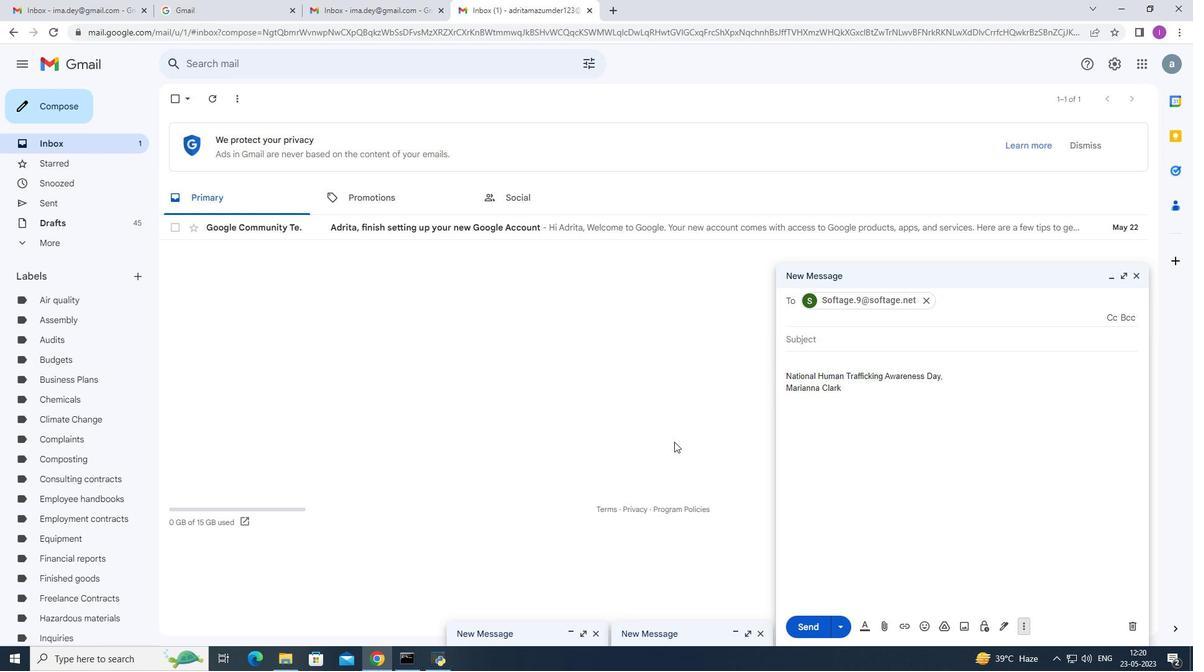 
Action: Mouse scrolled (648, 446) with delta (0, 0)
Screenshot: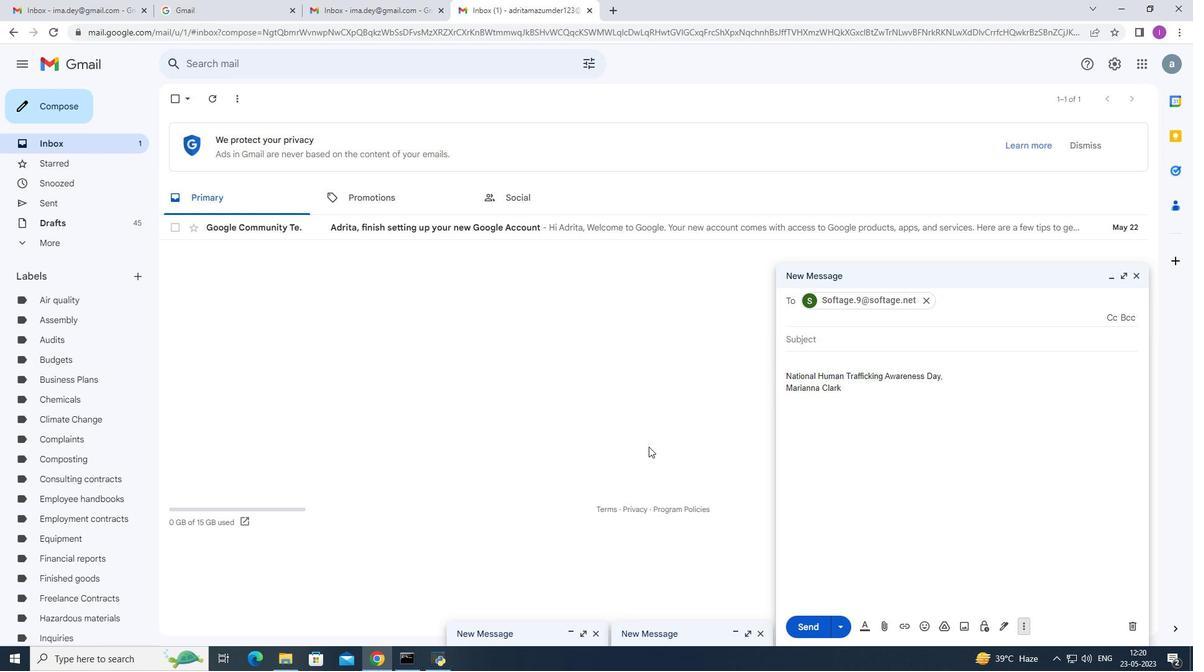 
Action: Mouse scrolled (648, 446) with delta (0, 0)
Screenshot: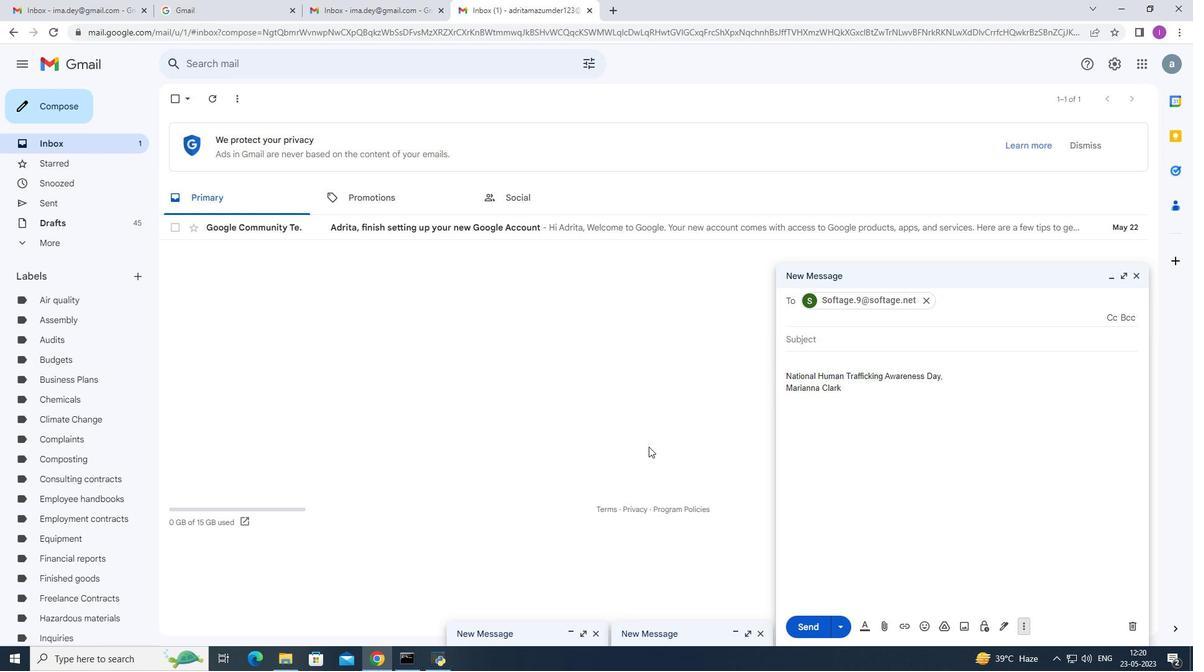 
Action: Mouse scrolled (648, 446) with delta (0, 0)
Screenshot: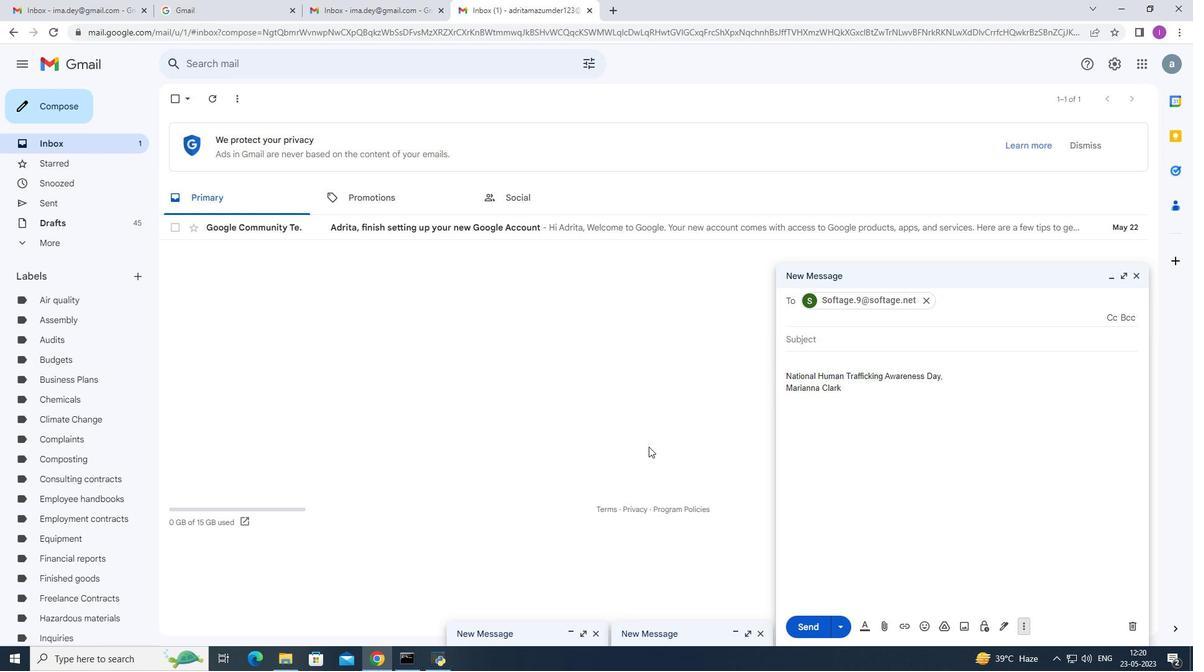 
Action: Mouse moved to (1026, 627)
Screenshot: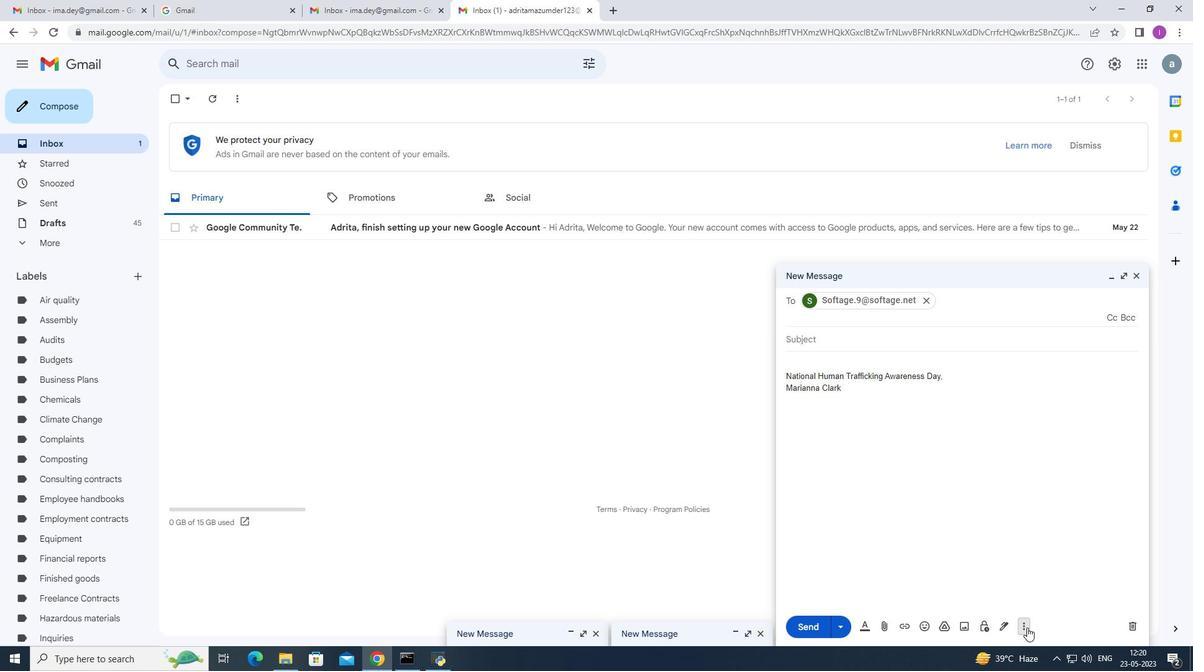 
Action: Mouse pressed left at (1026, 627)
Screenshot: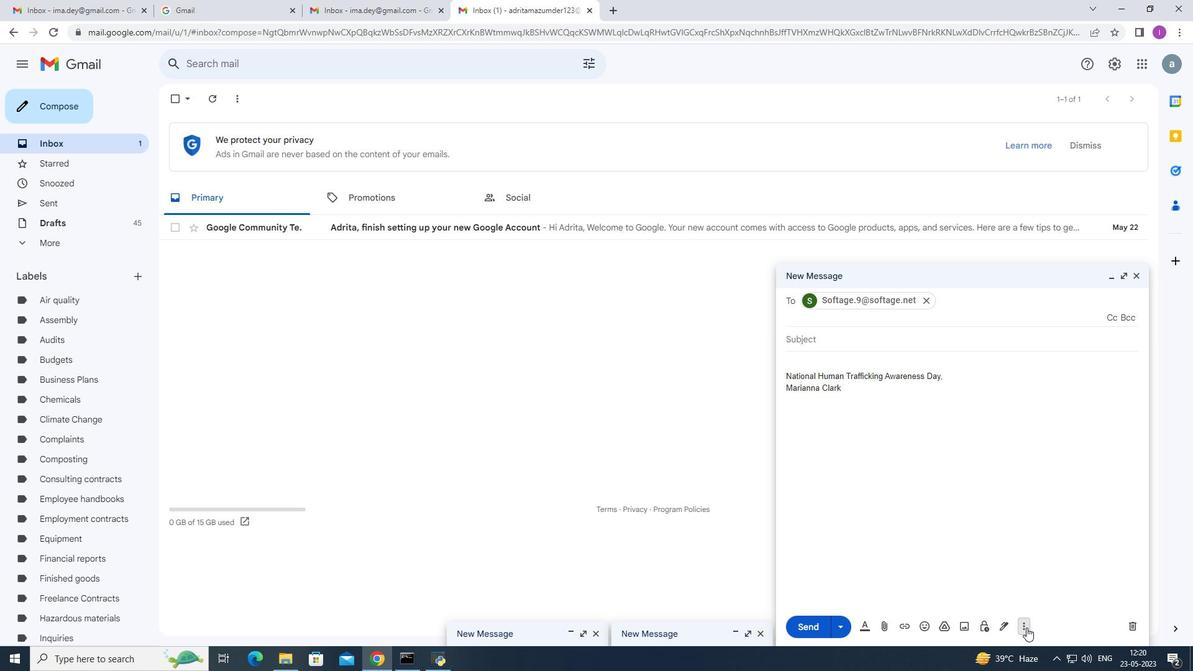 
Action: Mouse moved to (729, 348)
Screenshot: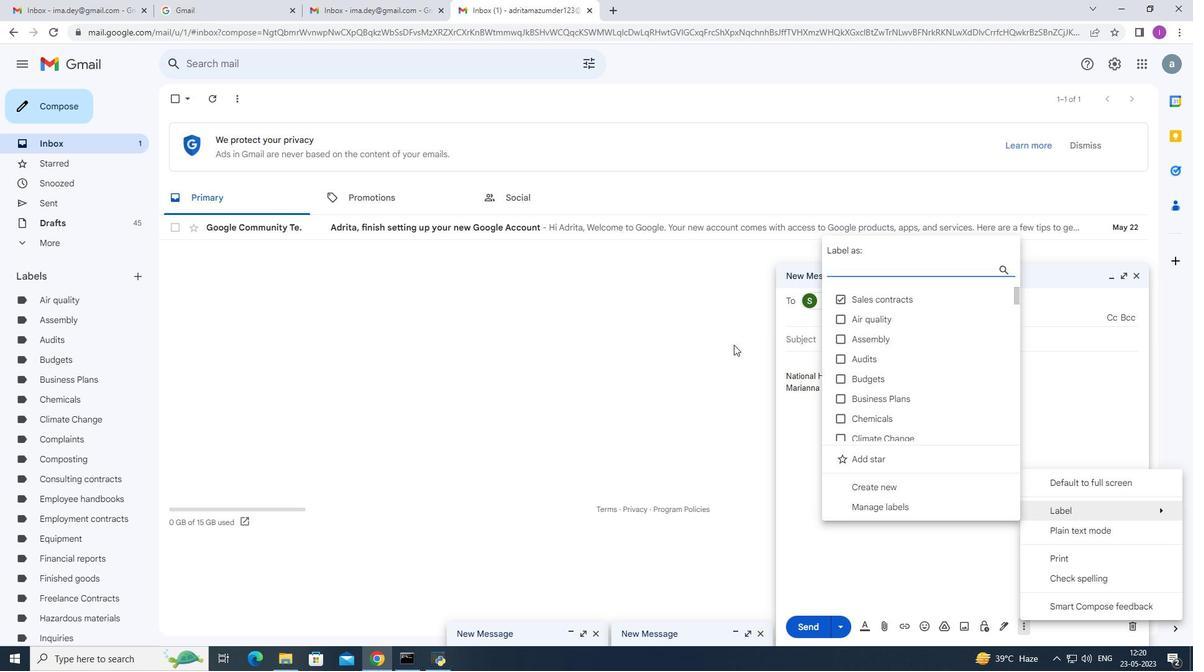 
Action: Mouse pressed left at (729, 348)
Screenshot: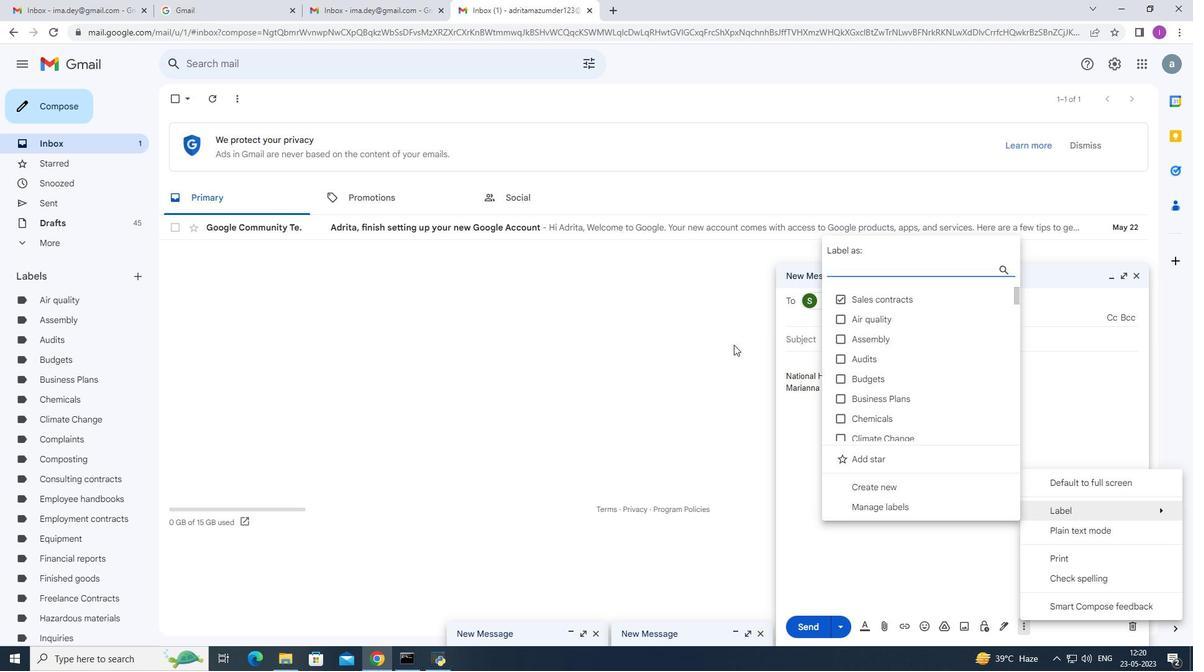 
Action: Mouse moved to (761, 410)
Screenshot: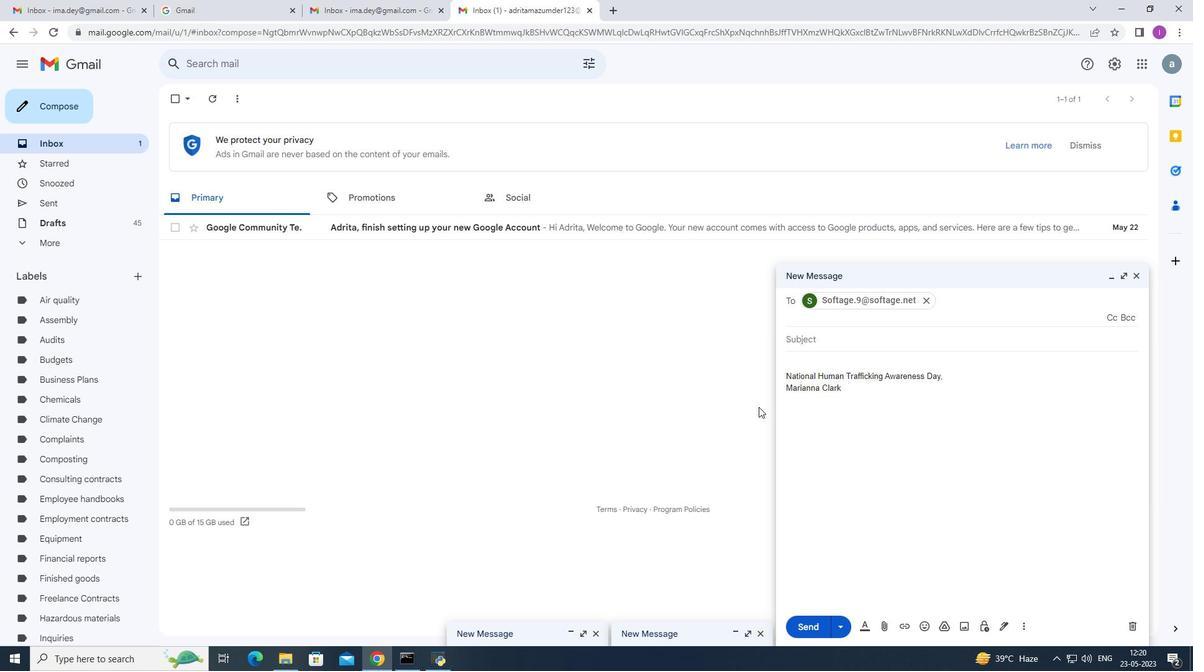 
